 Task: Submit your pick sheet for the the "Cross-Check Hockey League".
Action: Mouse moved to (621, 303)
Screenshot: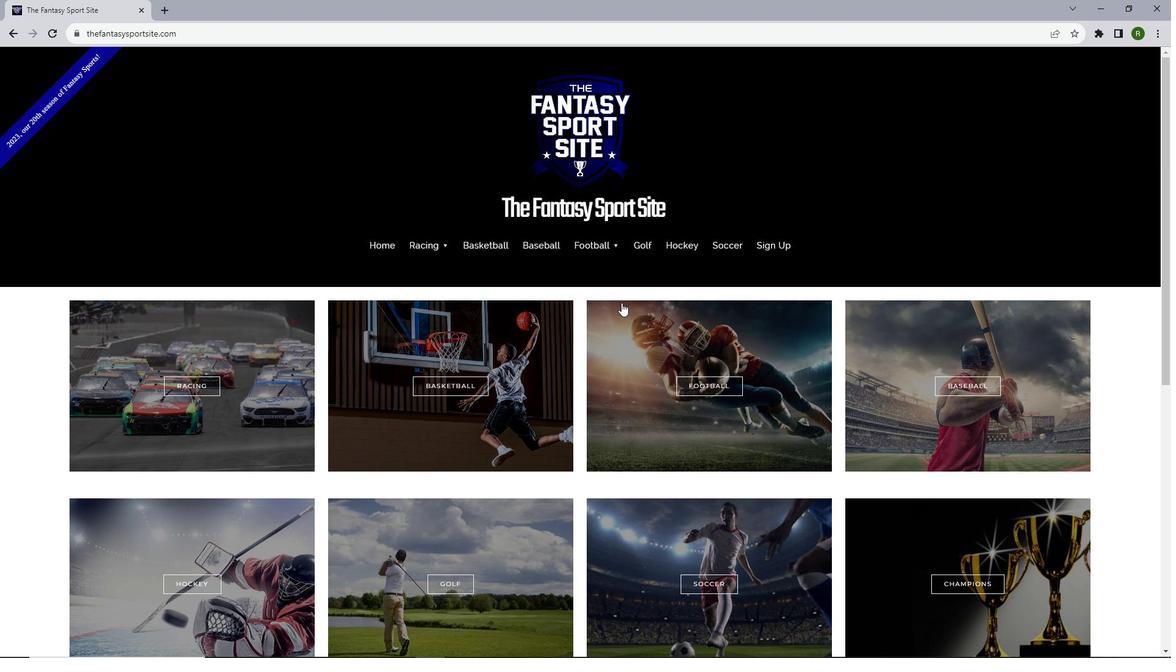 
Action: Mouse scrolled (621, 302) with delta (0, 0)
Screenshot: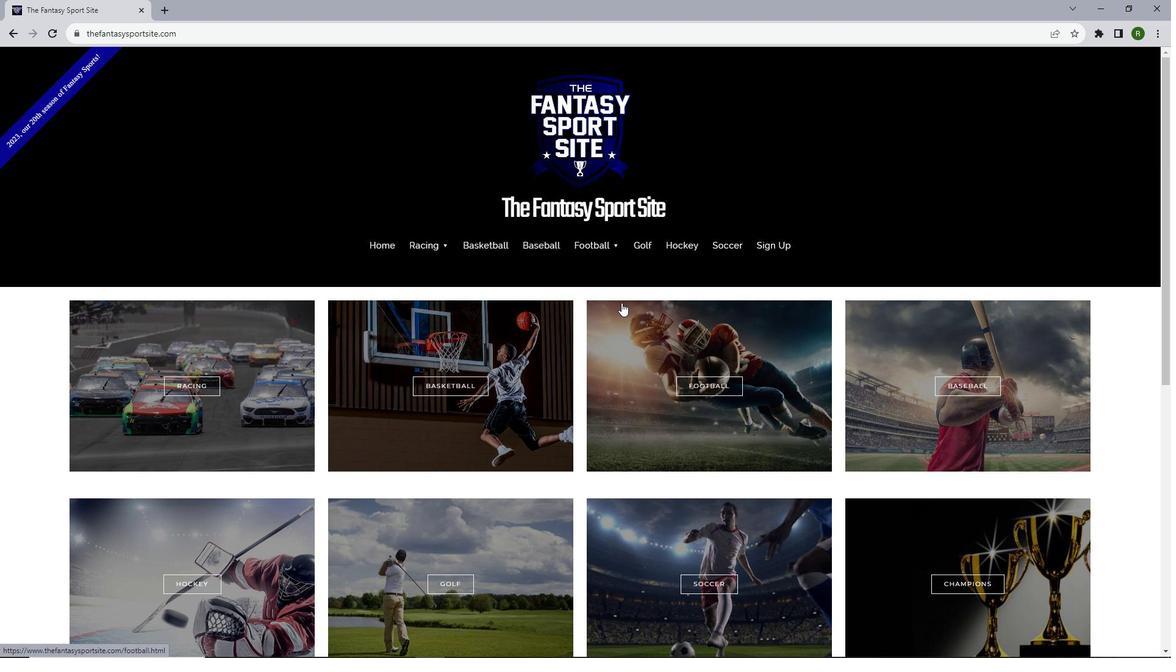 
Action: Mouse scrolled (621, 302) with delta (0, 0)
Screenshot: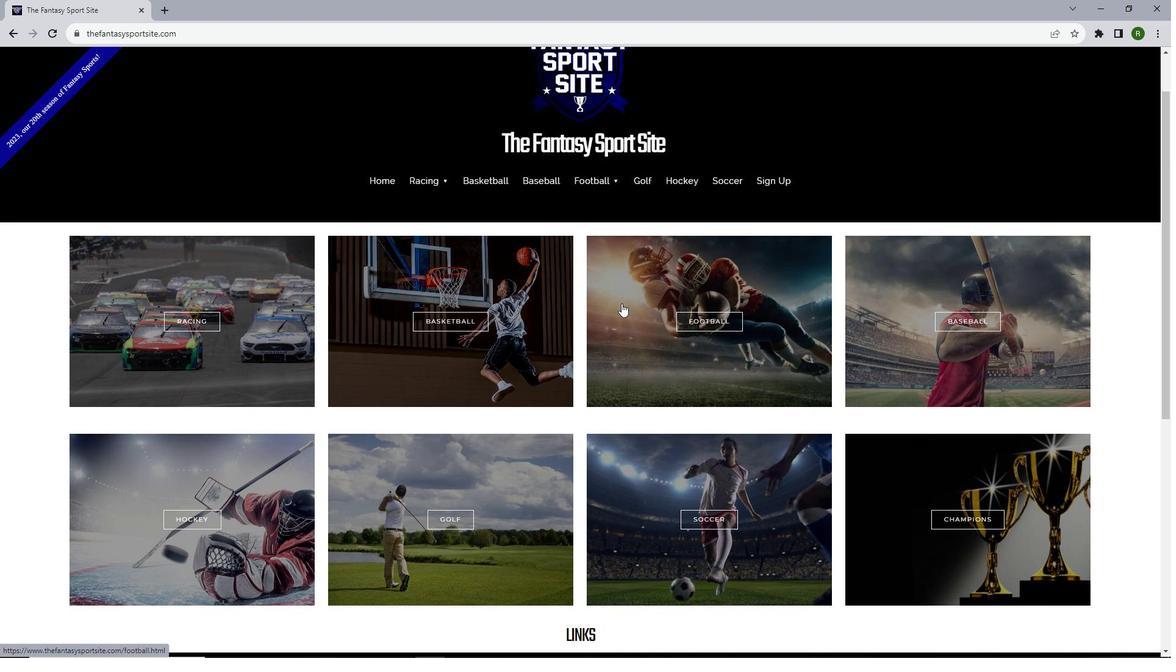 
Action: Mouse moved to (187, 457)
Screenshot: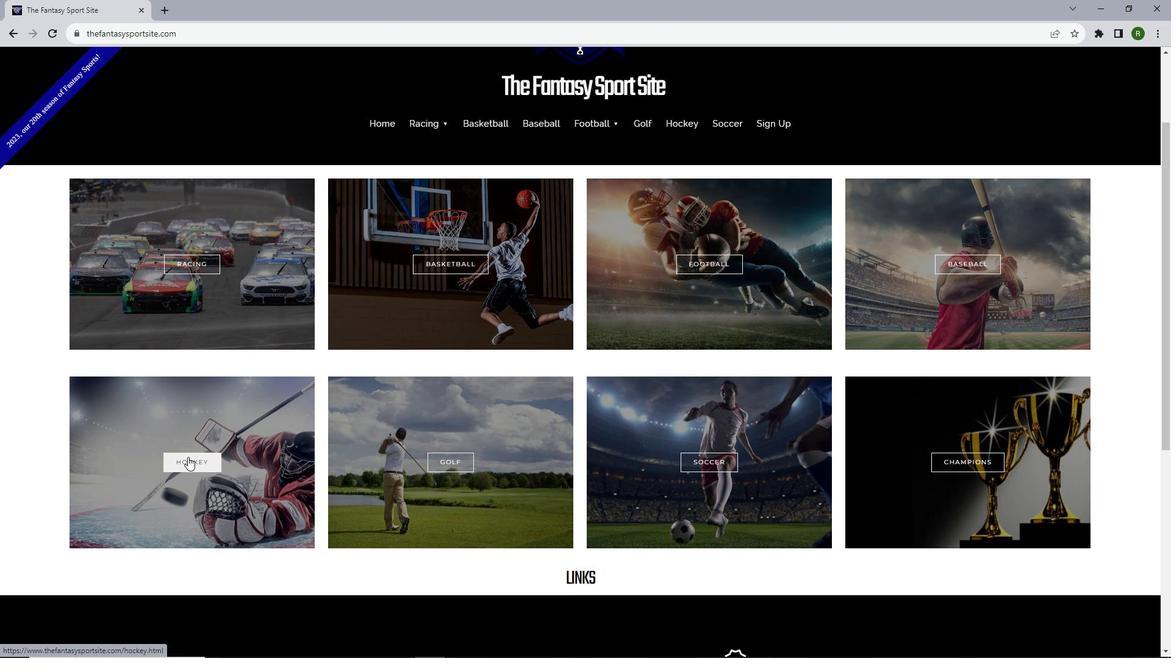 
Action: Mouse pressed left at (187, 457)
Screenshot: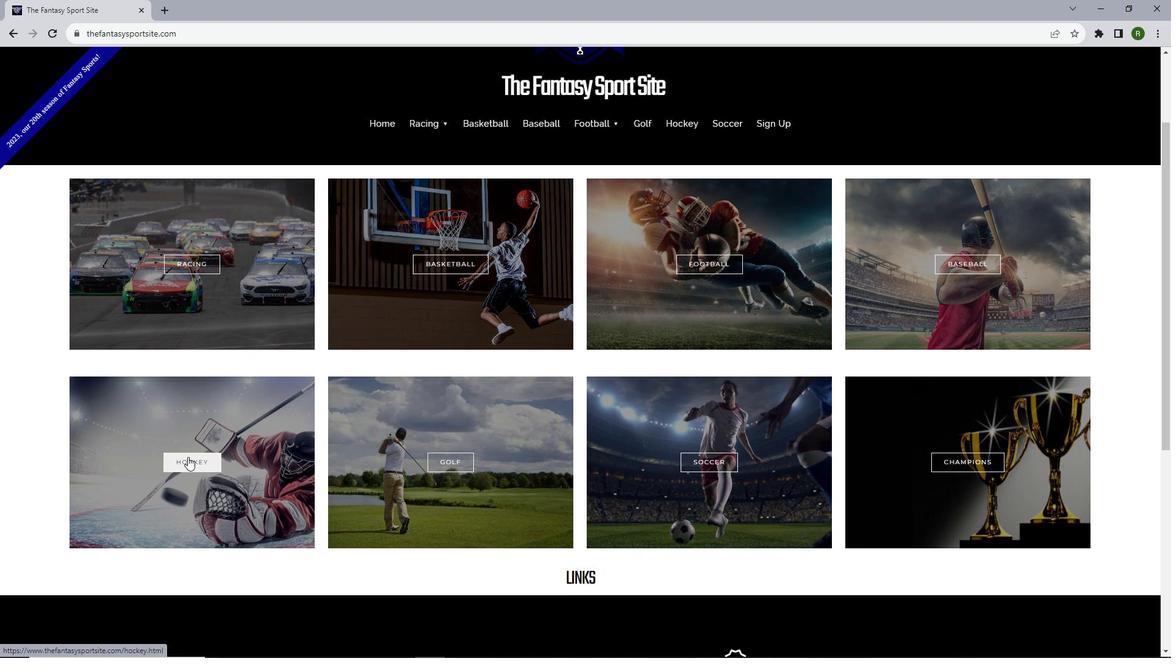 
Action: Mouse moved to (527, 361)
Screenshot: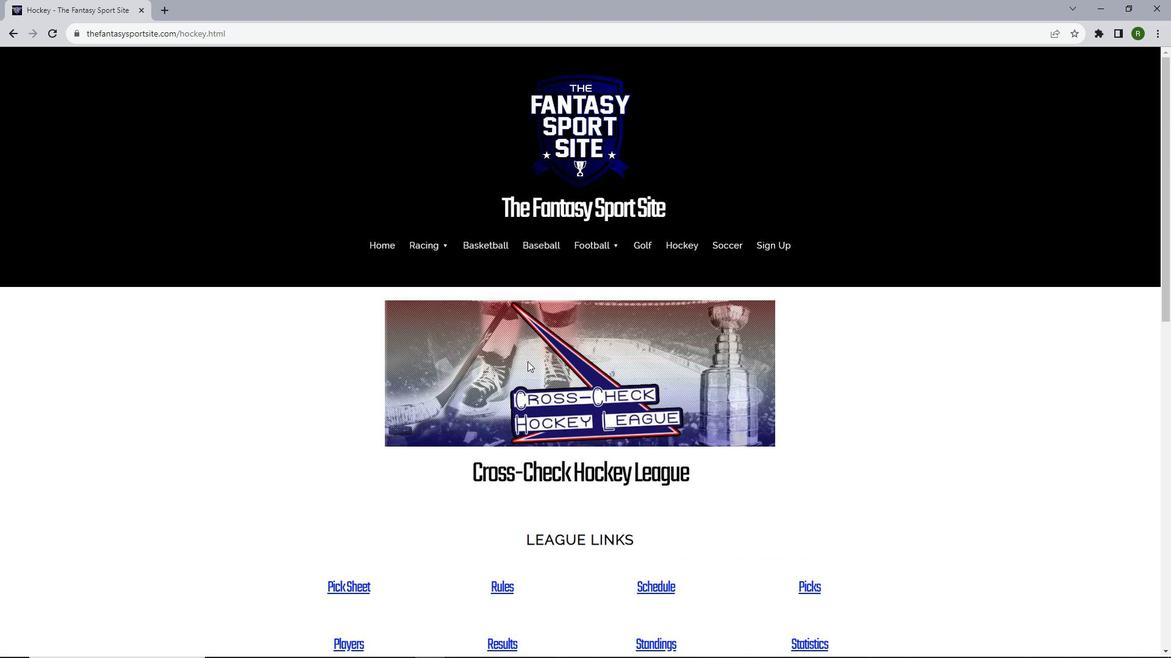 
Action: Mouse scrolled (527, 361) with delta (0, 0)
Screenshot: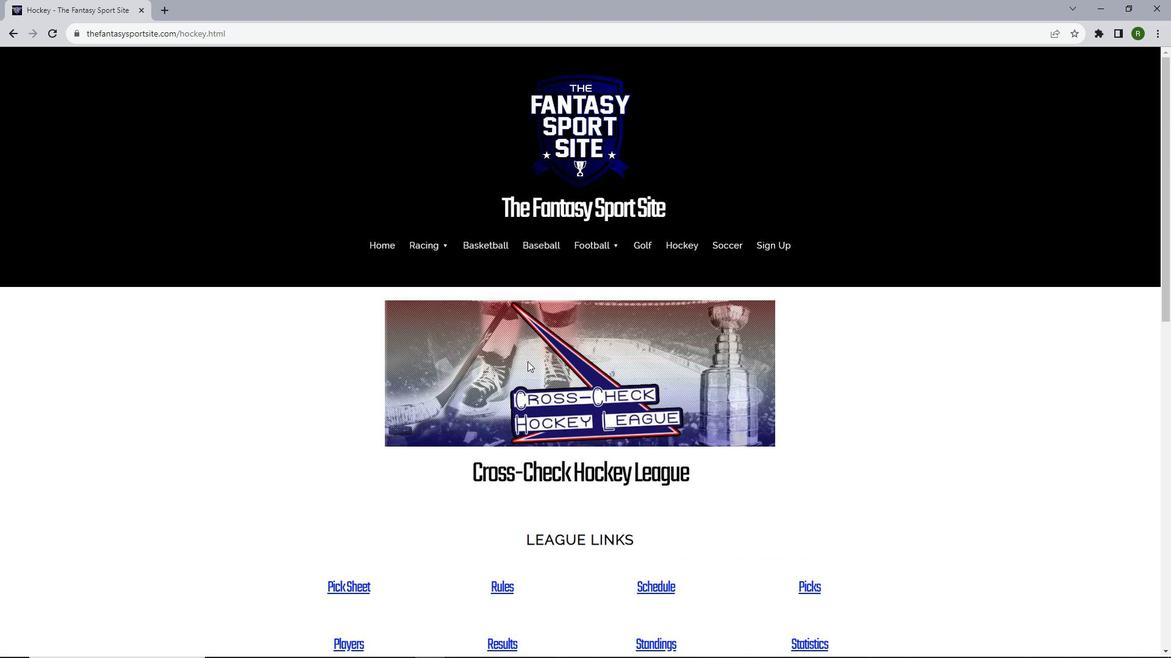 
Action: Mouse scrolled (527, 361) with delta (0, 0)
Screenshot: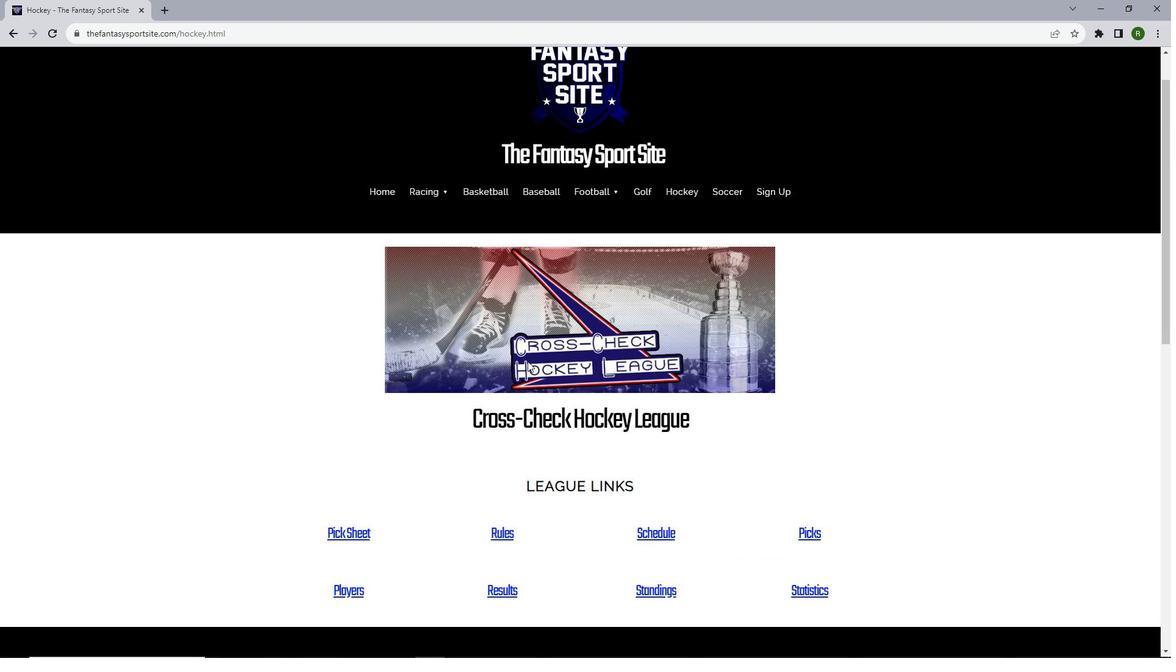 
Action: Mouse moved to (528, 361)
Screenshot: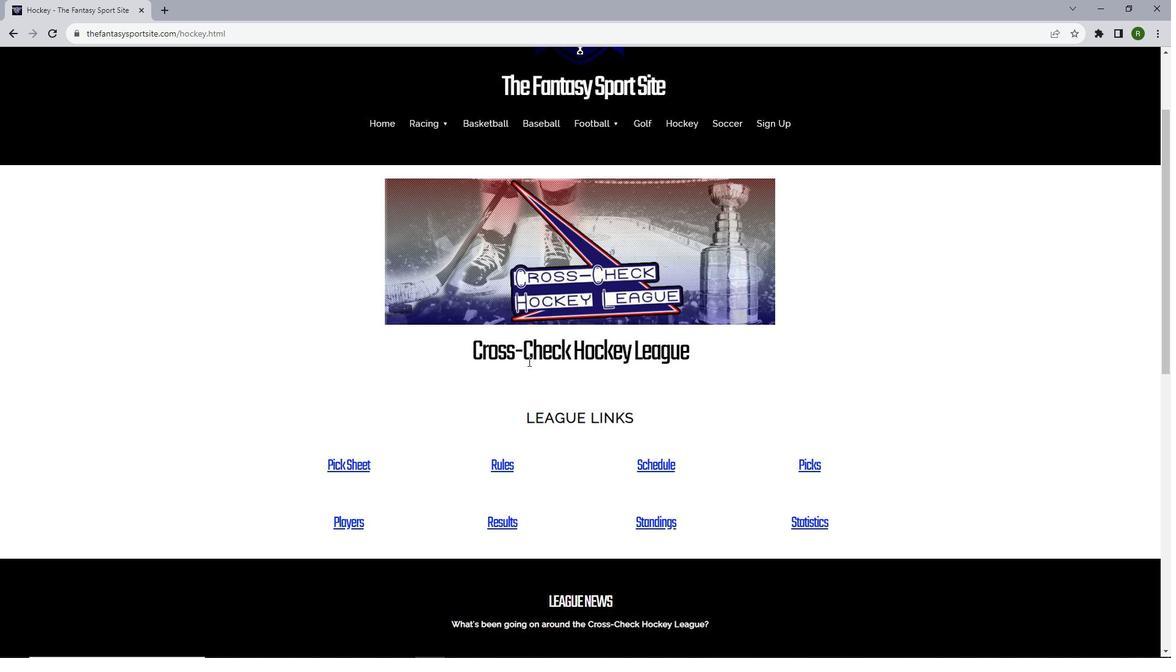 
Action: Mouse scrolled (528, 361) with delta (0, 0)
Screenshot: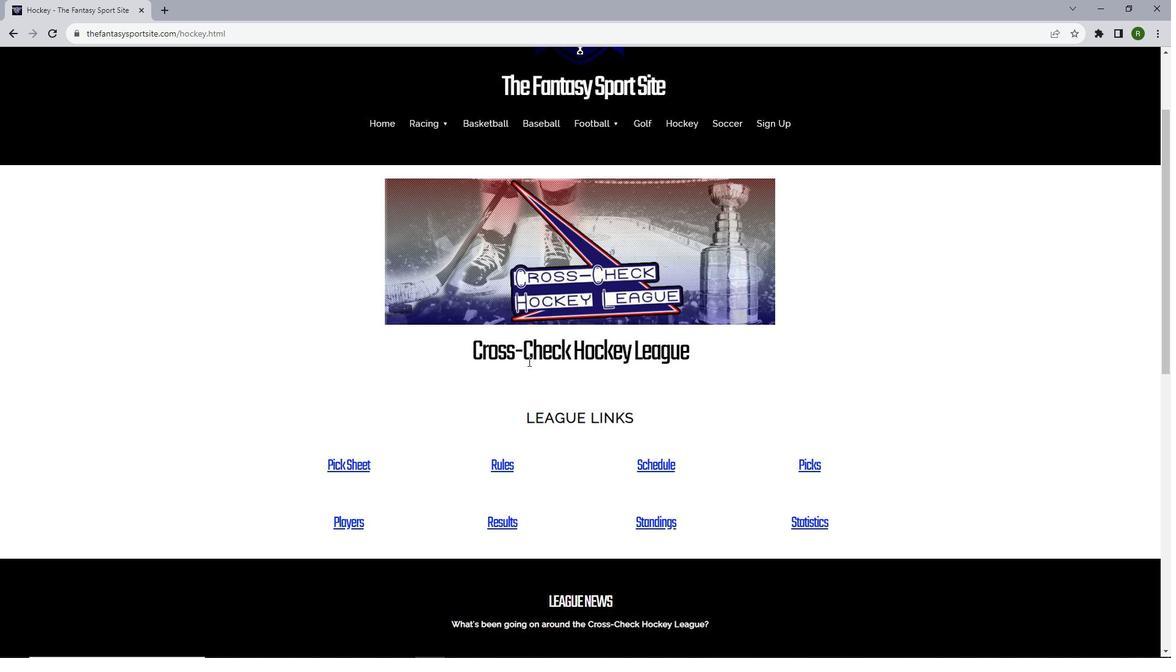 
Action: Mouse moved to (332, 401)
Screenshot: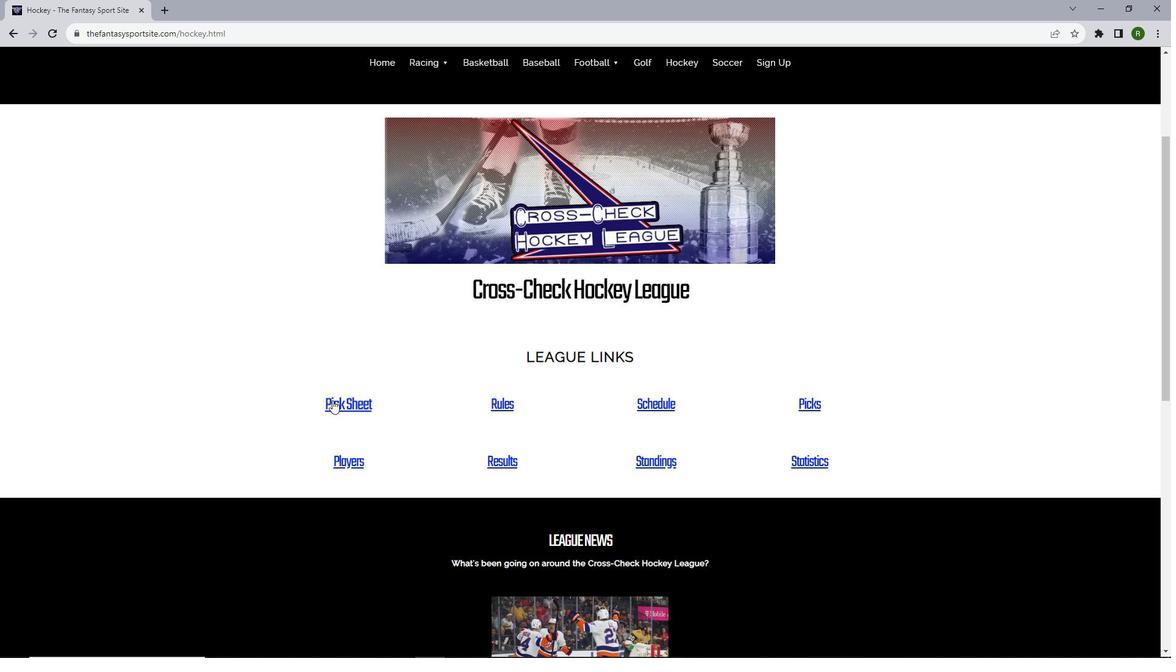 
Action: Mouse pressed left at (332, 401)
Screenshot: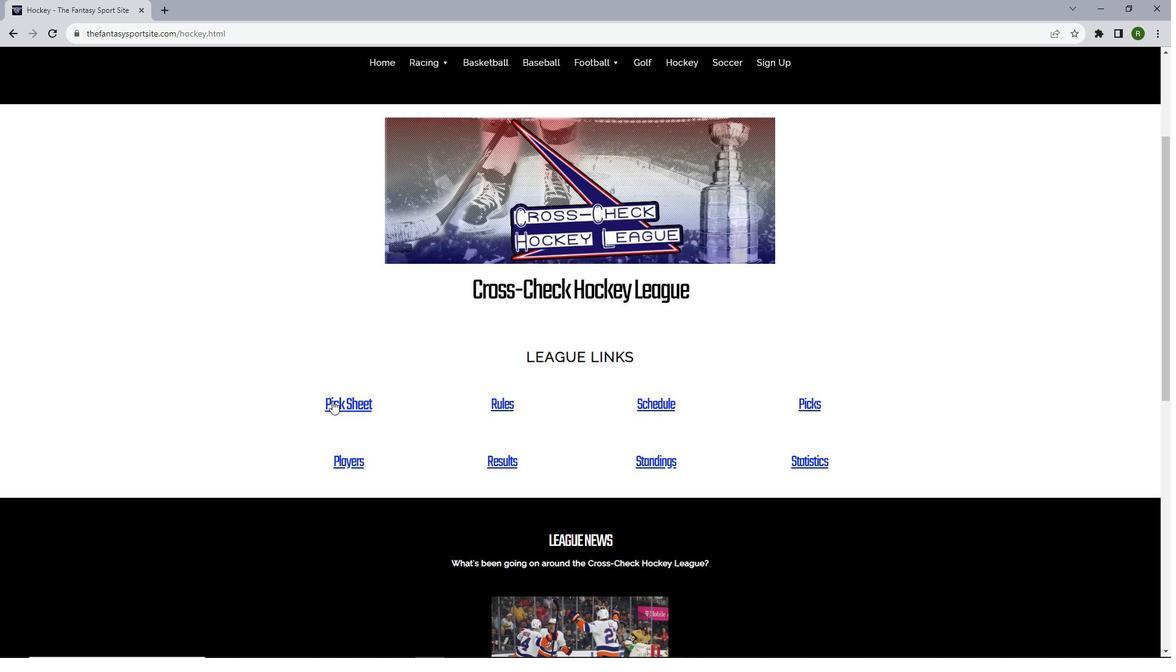 
Action: Mouse moved to (528, 328)
Screenshot: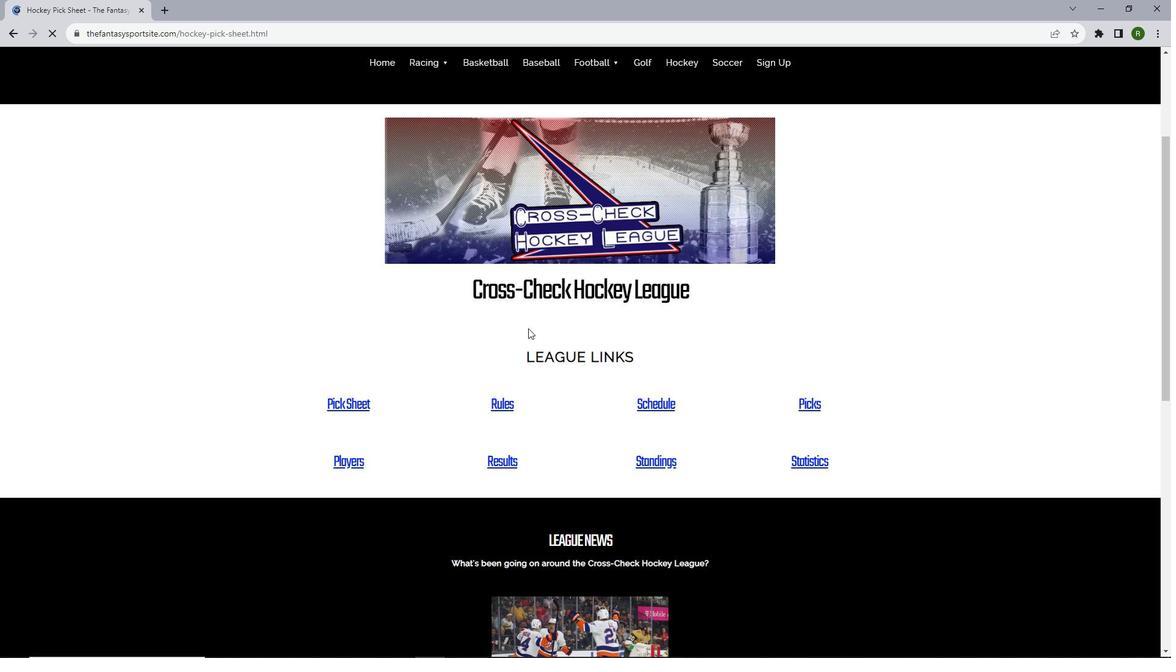 
Action: Mouse scrolled (528, 328) with delta (0, 0)
Screenshot: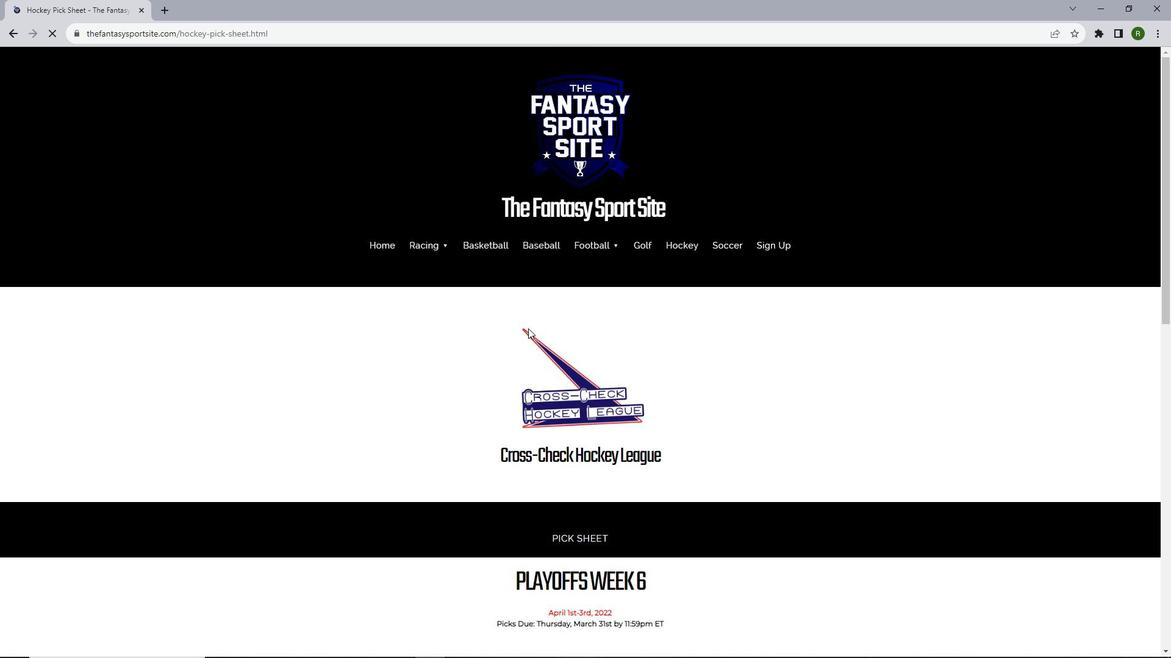 
Action: Mouse scrolled (528, 328) with delta (0, 0)
Screenshot: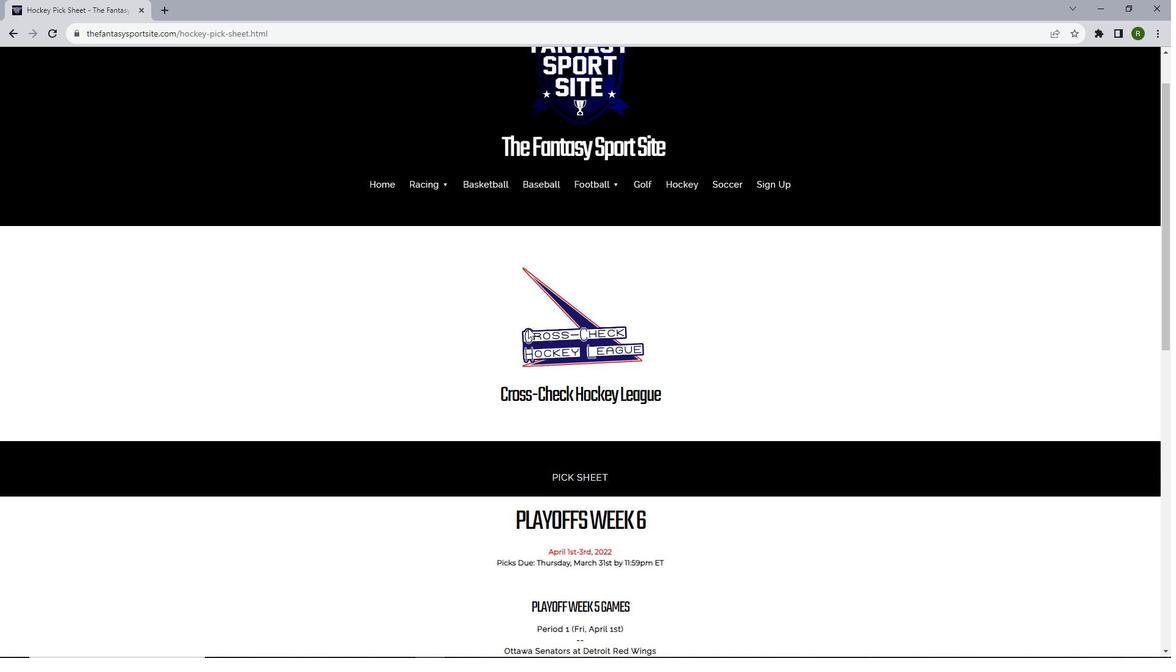 
Action: Mouse scrolled (528, 328) with delta (0, 0)
Screenshot: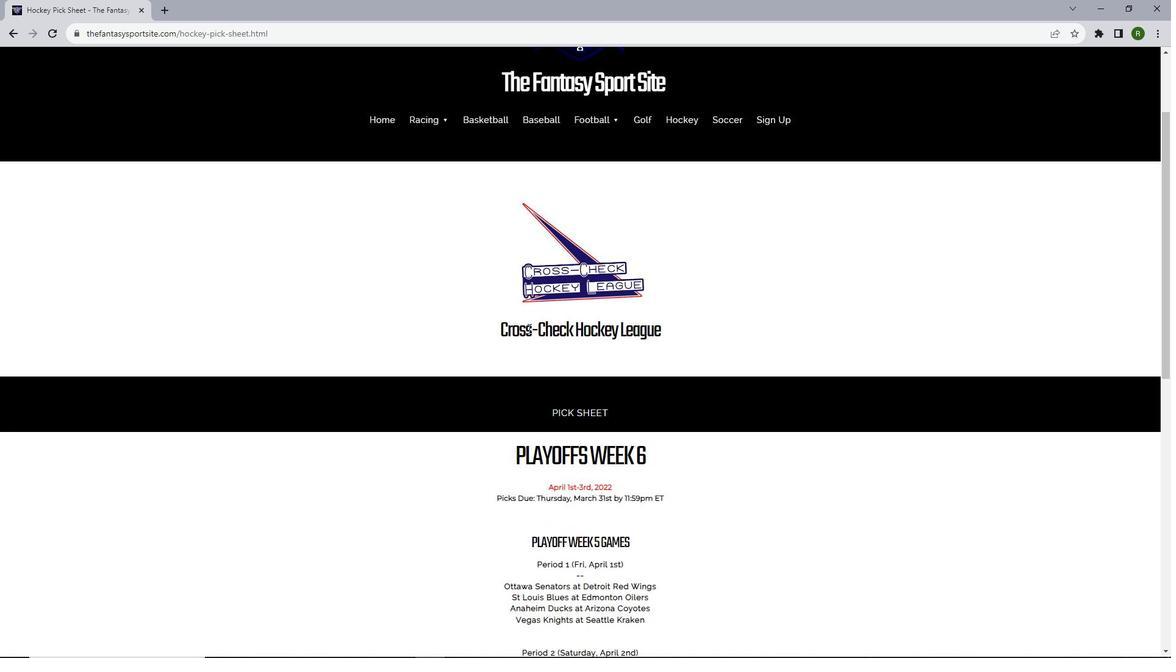 
Action: Mouse scrolled (528, 328) with delta (0, 0)
Screenshot: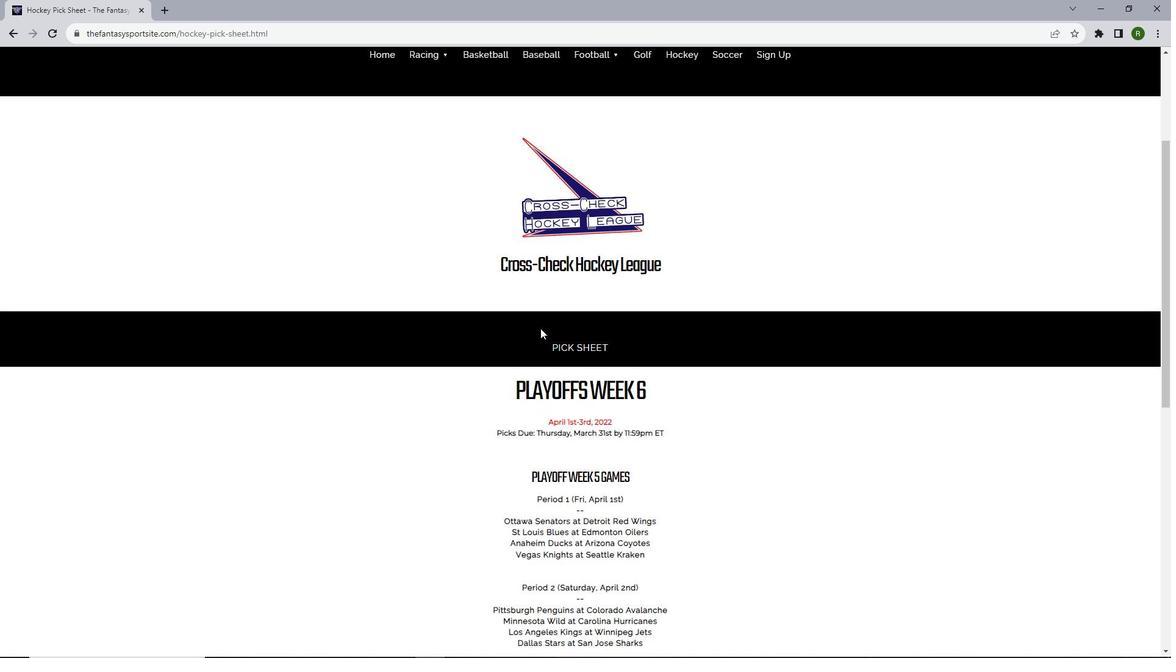 
Action: Mouse moved to (581, 312)
Screenshot: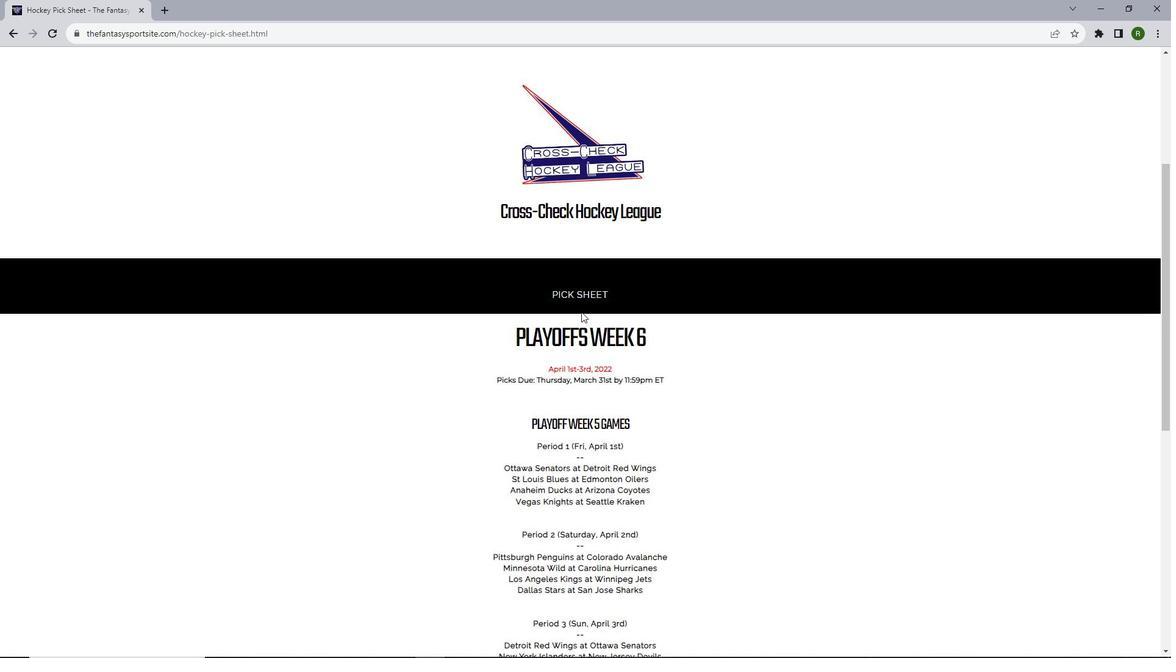 
Action: Mouse scrolled (581, 311) with delta (0, 0)
Screenshot: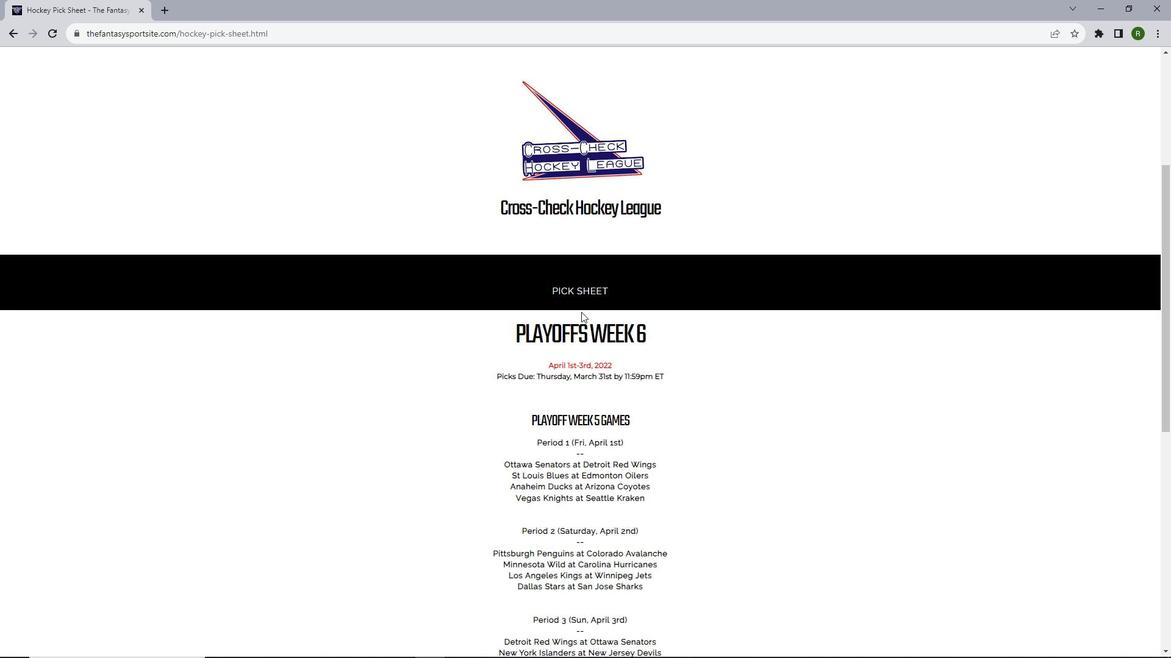 
Action: Mouse scrolled (581, 311) with delta (0, 0)
Screenshot: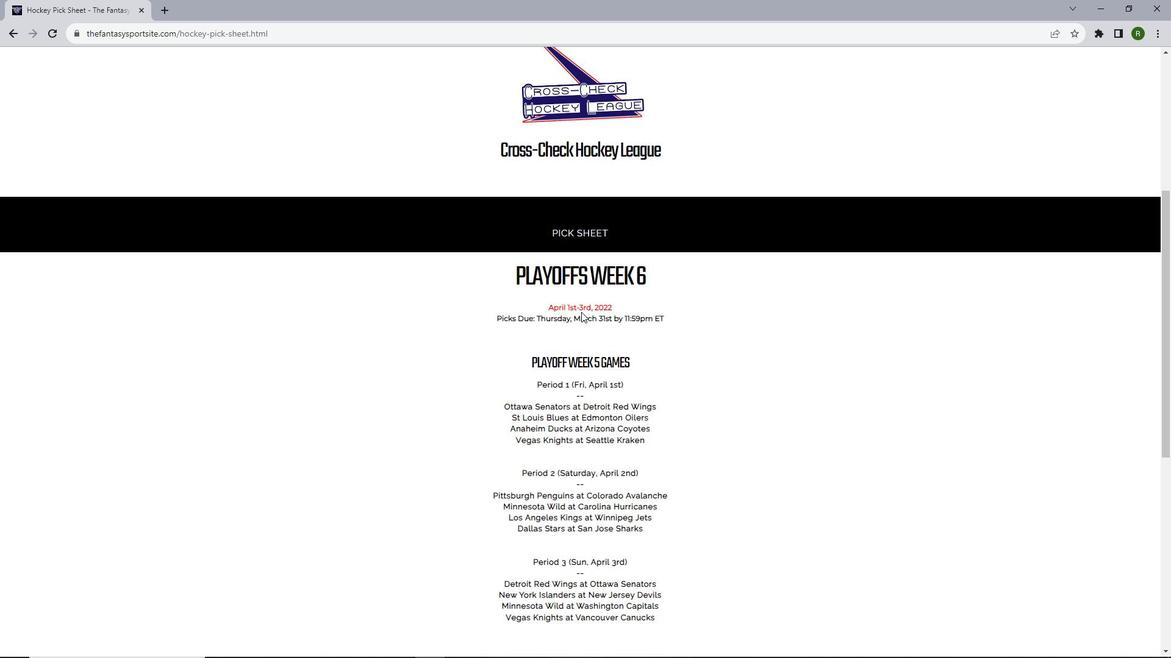 
Action: Mouse scrolled (581, 311) with delta (0, 0)
Screenshot: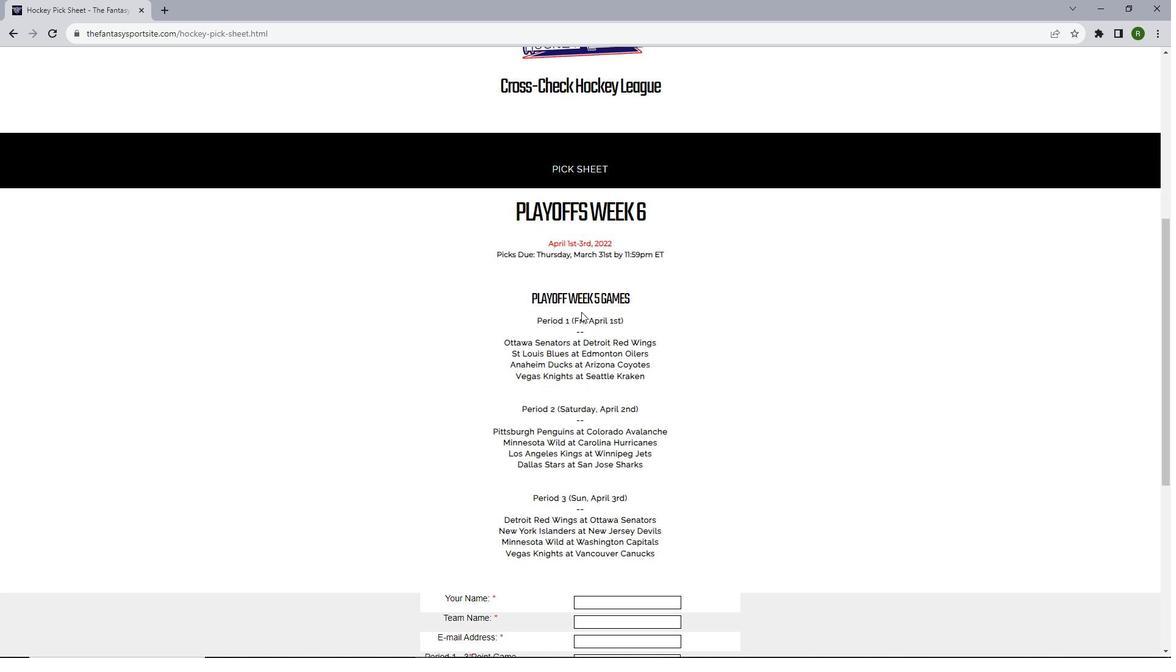 
Action: Mouse scrolled (581, 311) with delta (0, 0)
Screenshot: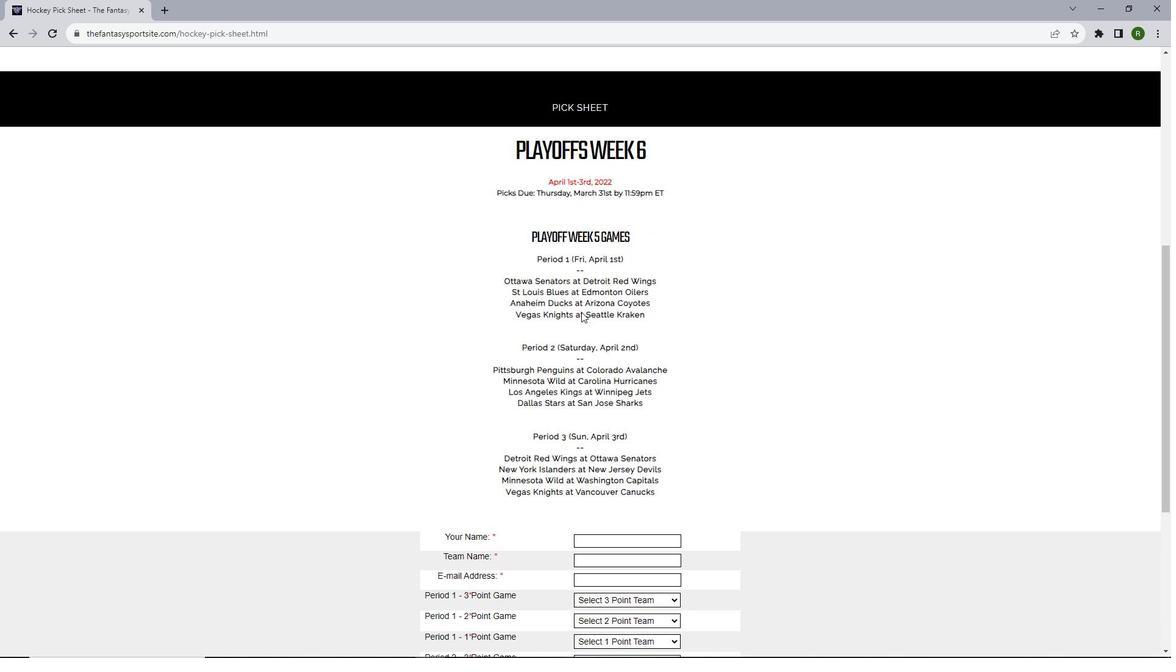 
Action: Mouse scrolled (581, 311) with delta (0, 0)
Screenshot: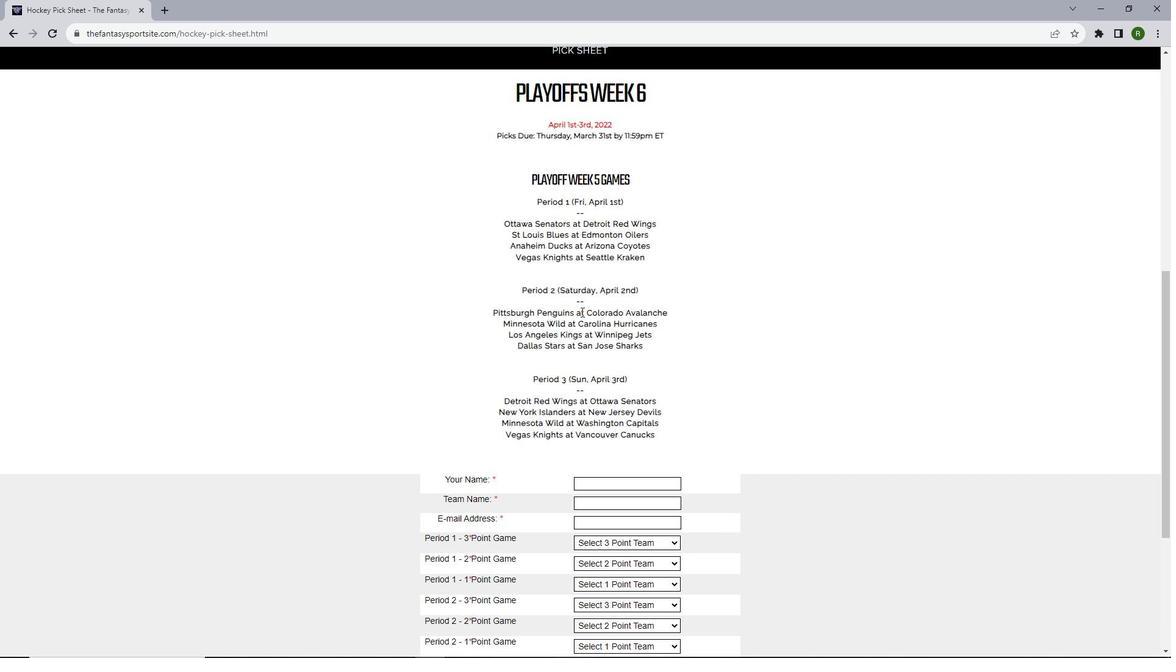 
Action: Mouse scrolled (581, 311) with delta (0, 0)
Screenshot: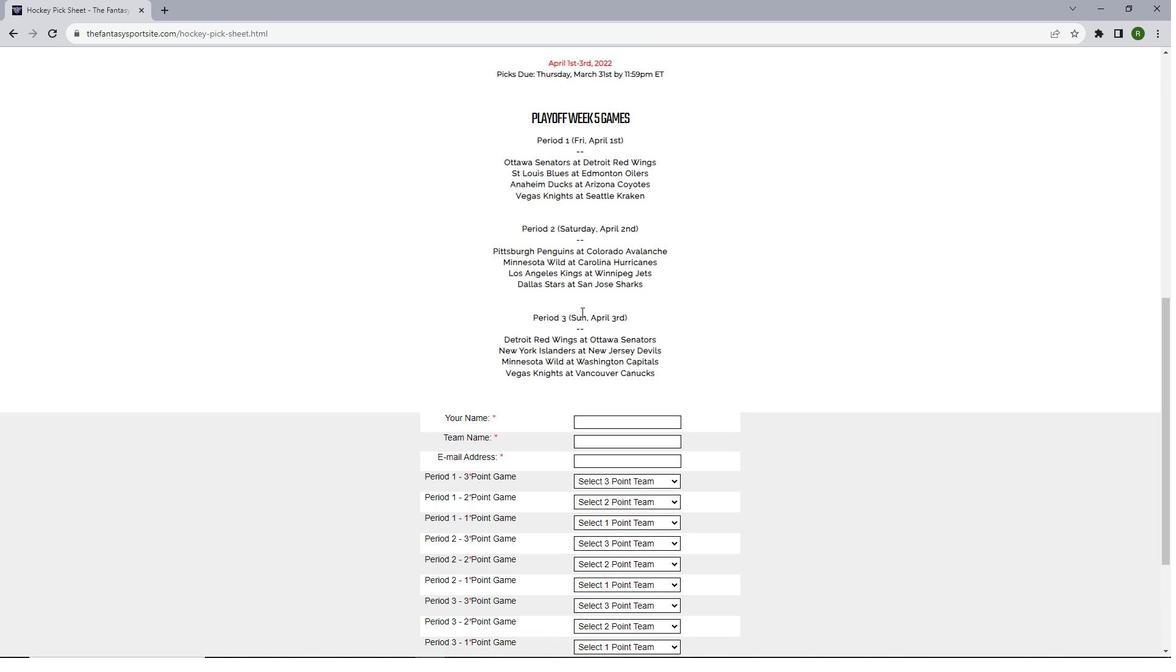 
Action: Mouse moved to (589, 348)
Screenshot: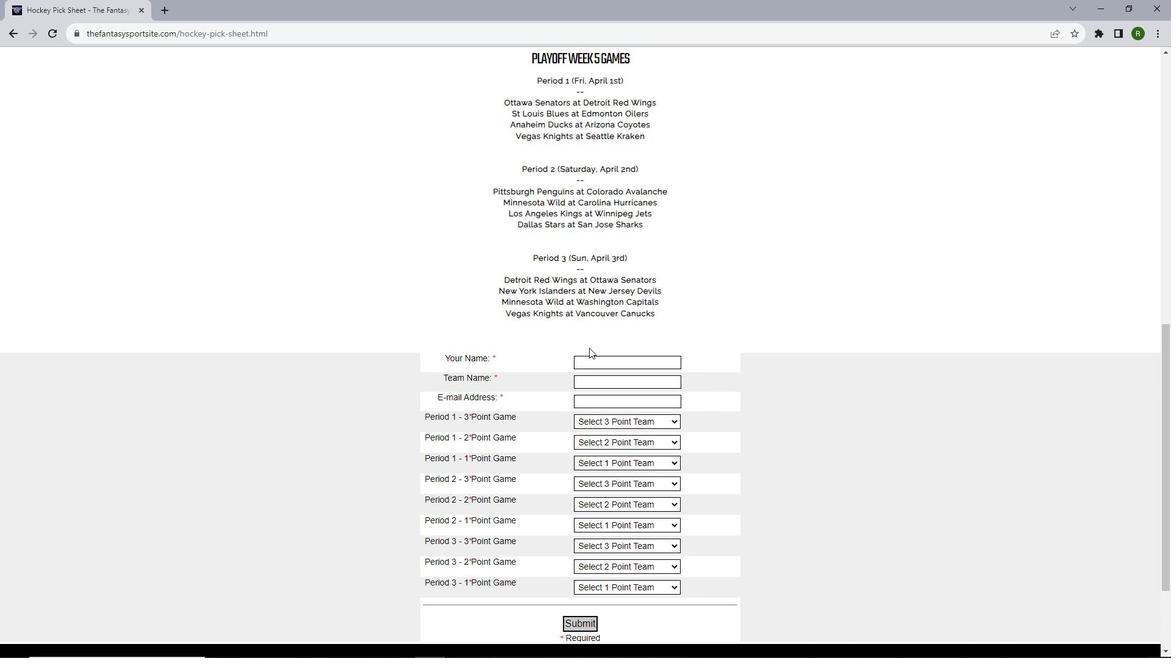 
Action: Mouse scrolled (589, 347) with delta (0, 0)
Screenshot: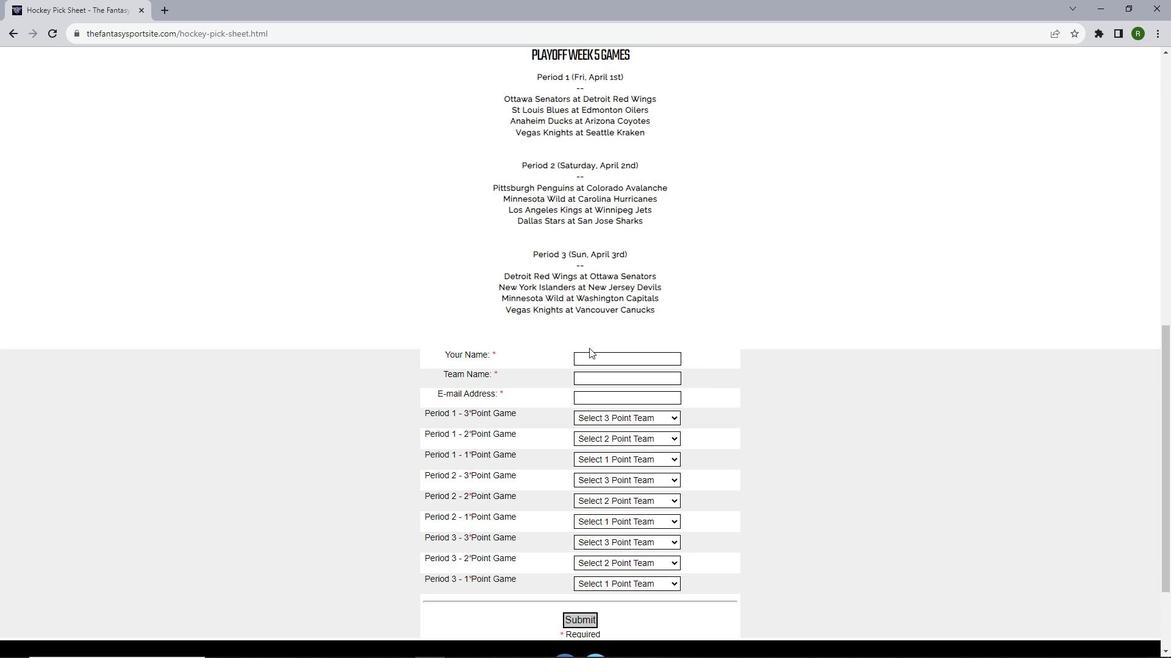 
Action: Mouse moved to (589, 306)
Screenshot: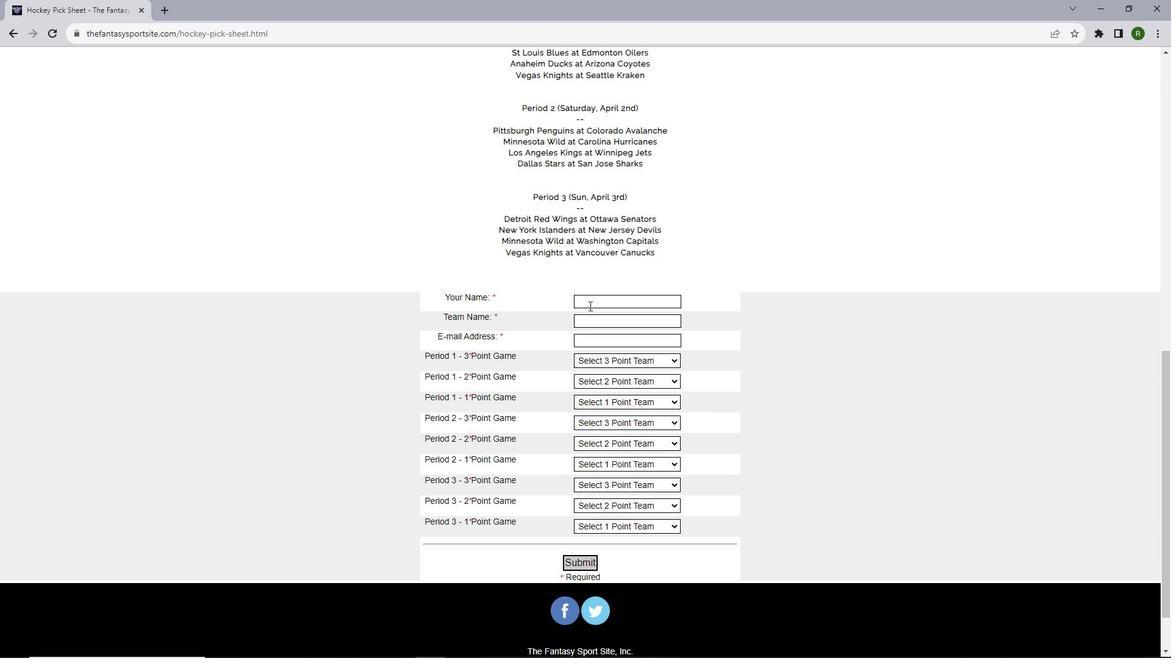 
Action: Mouse pressed left at (589, 306)
Screenshot: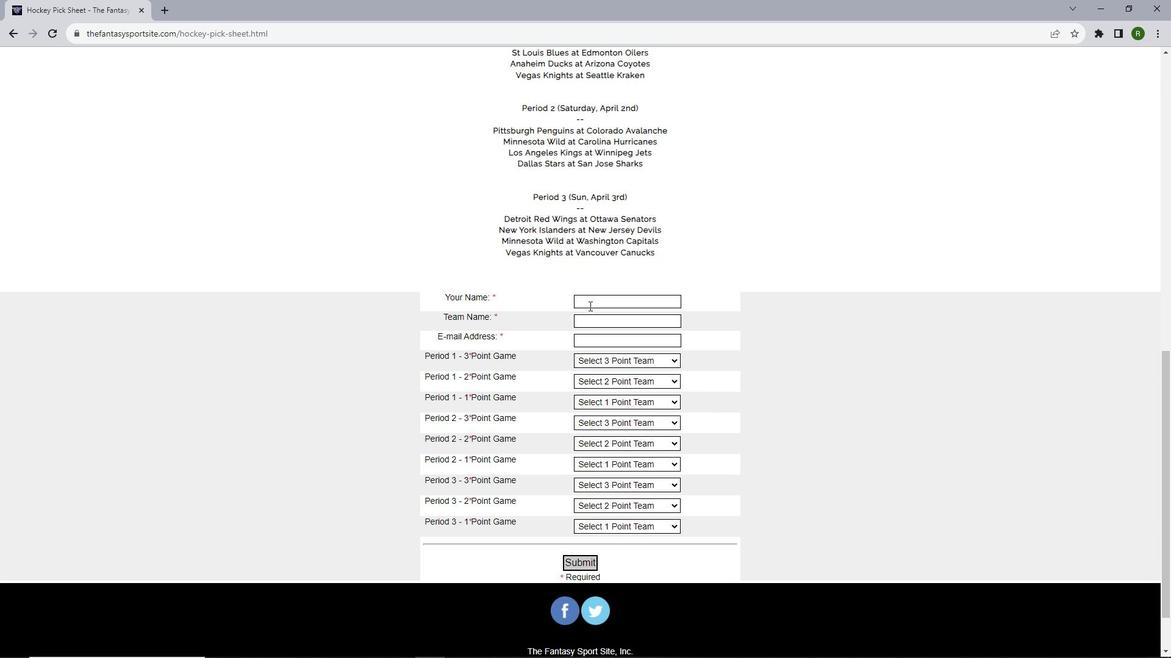
Action: Key pressed <Key.shift>Alexander<Key.space><Key.shift>Mark<Key.tab><Key.shift>Detroit<Key.space><Key.shift>Red<Key.space><Key.shift>Wings
Screenshot: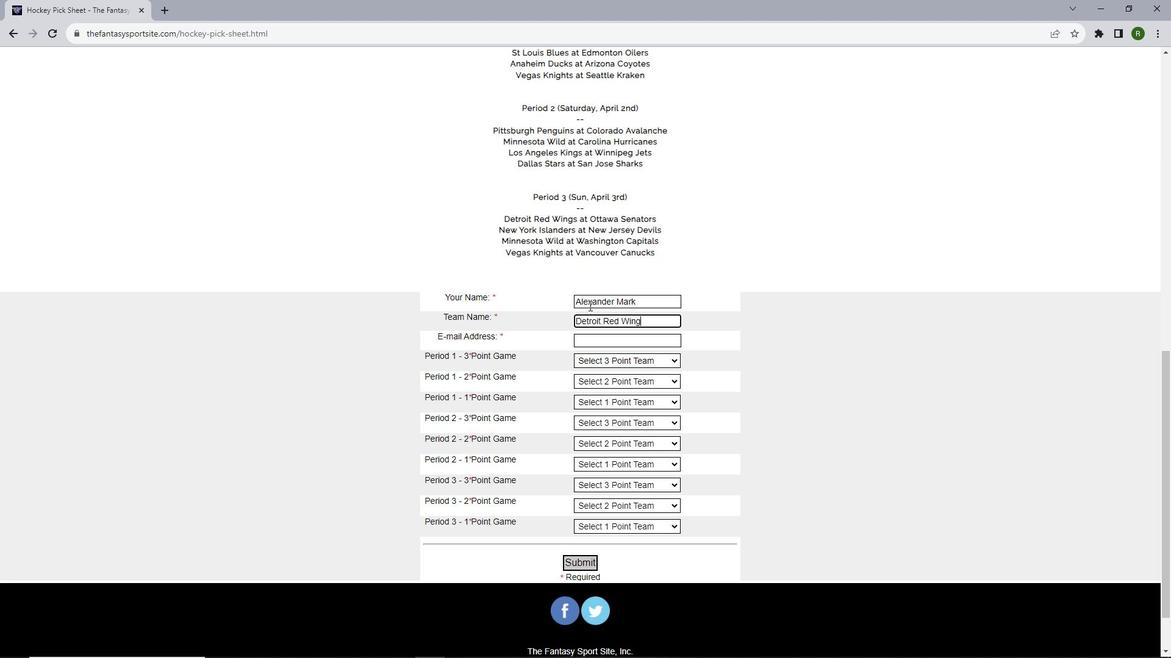
Action: Mouse moved to (585, 345)
Screenshot: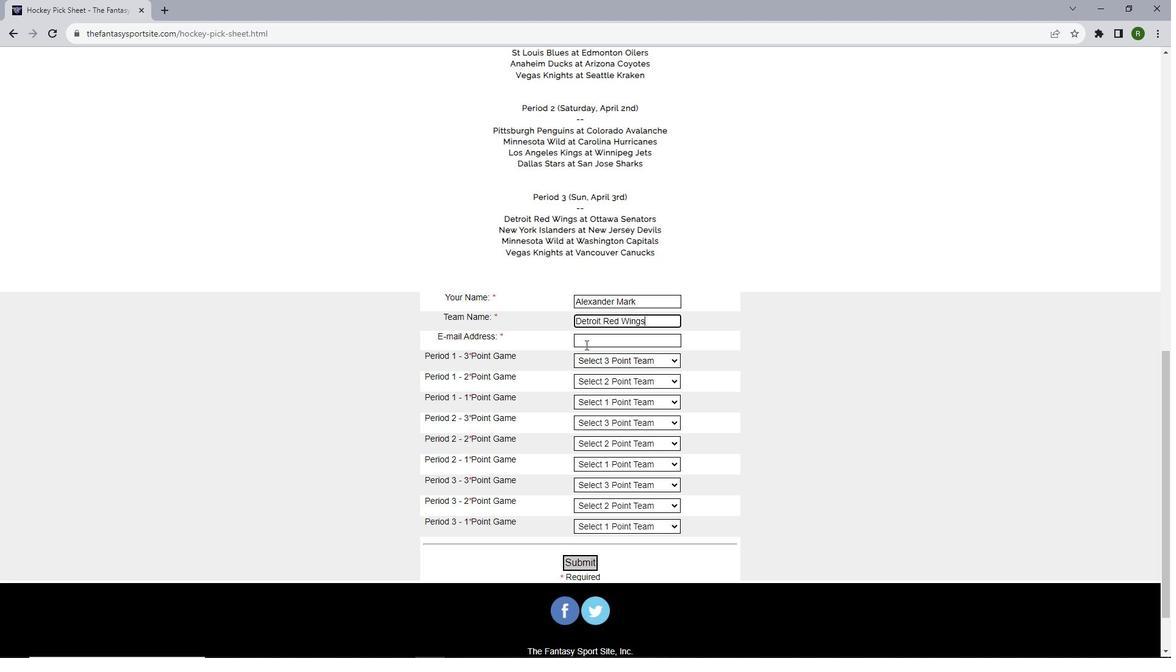 
Action: Mouse pressed left at (585, 345)
Screenshot: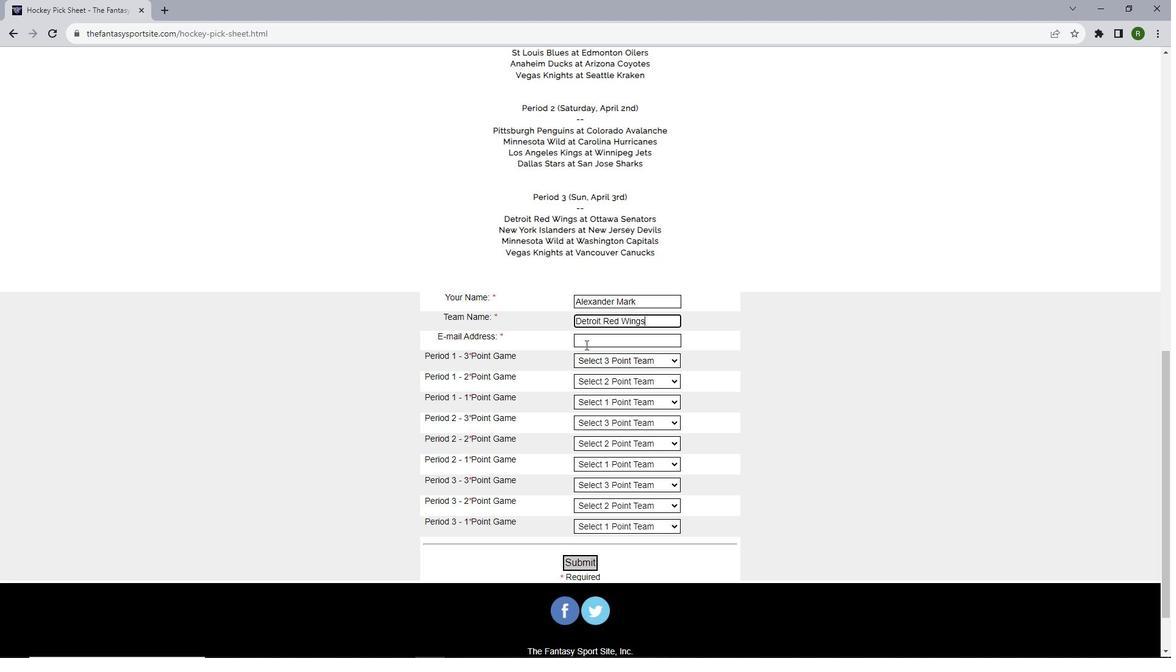 
Action: Key pressed alexandermark11<Key.shift_r>@gmail.com
Screenshot: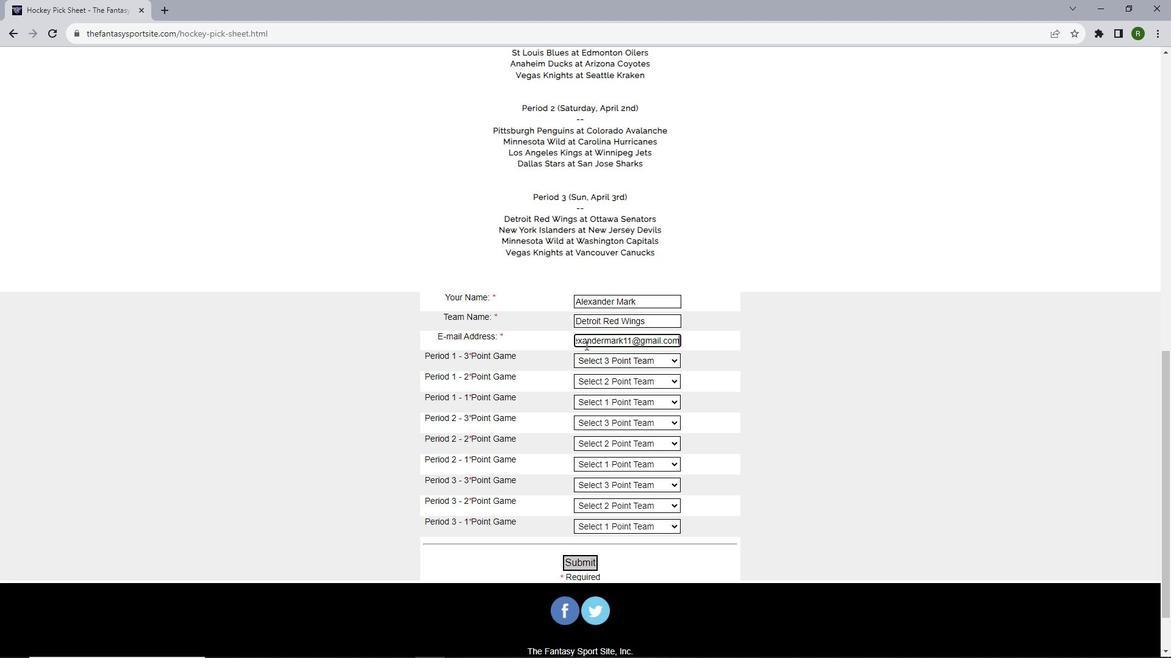 
Action: Mouse moved to (597, 363)
Screenshot: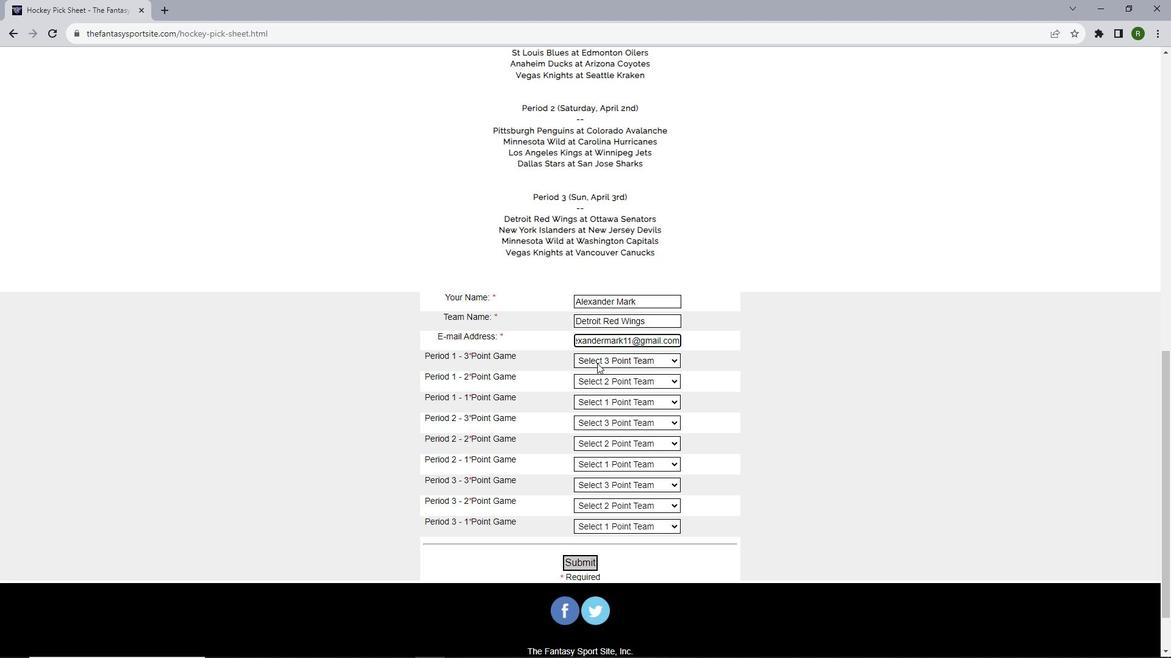 
Action: Mouse pressed left at (597, 363)
Screenshot: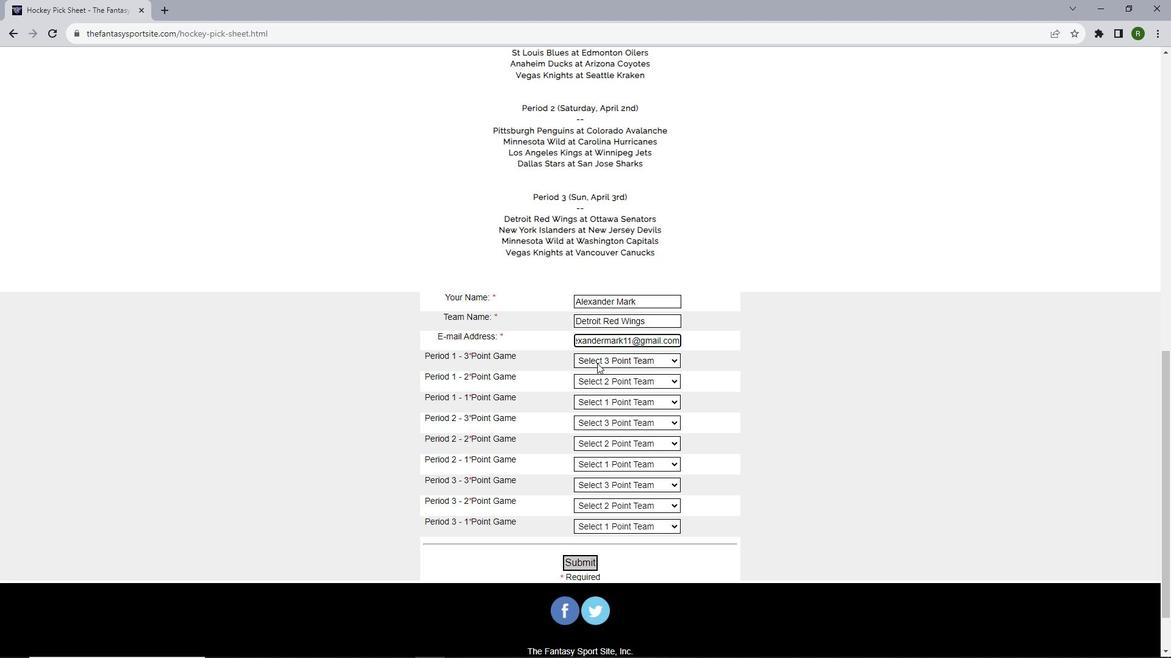 
Action: Mouse moved to (603, 387)
Screenshot: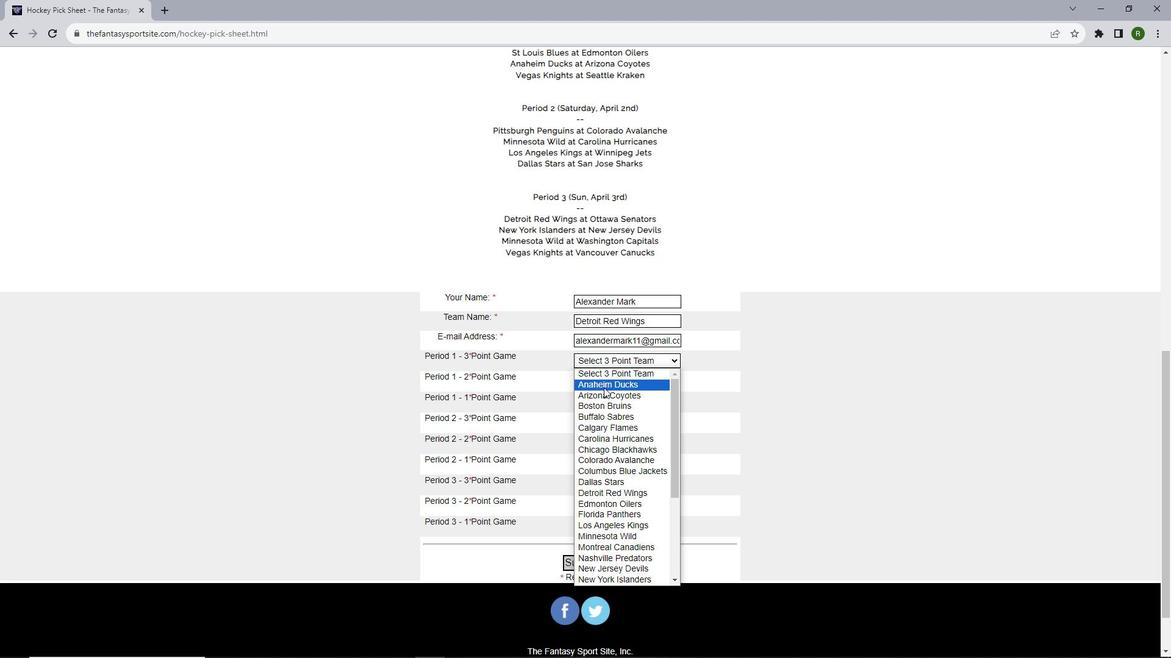 
Action: Mouse pressed left at (603, 387)
Screenshot: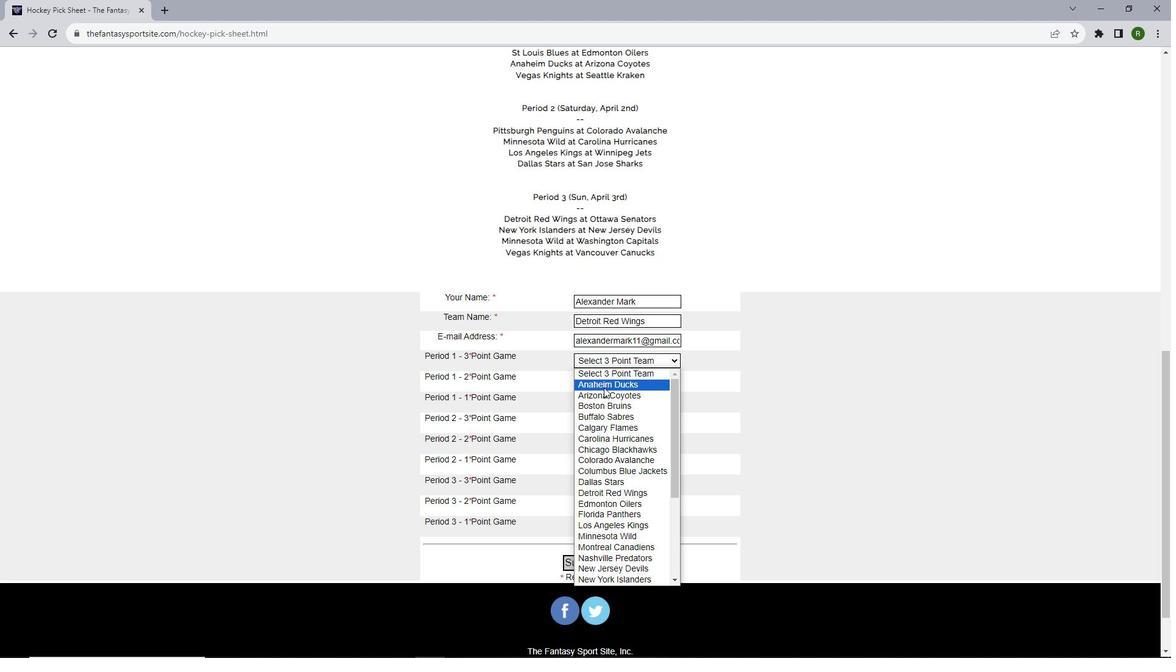 
Action: Mouse moved to (611, 379)
Screenshot: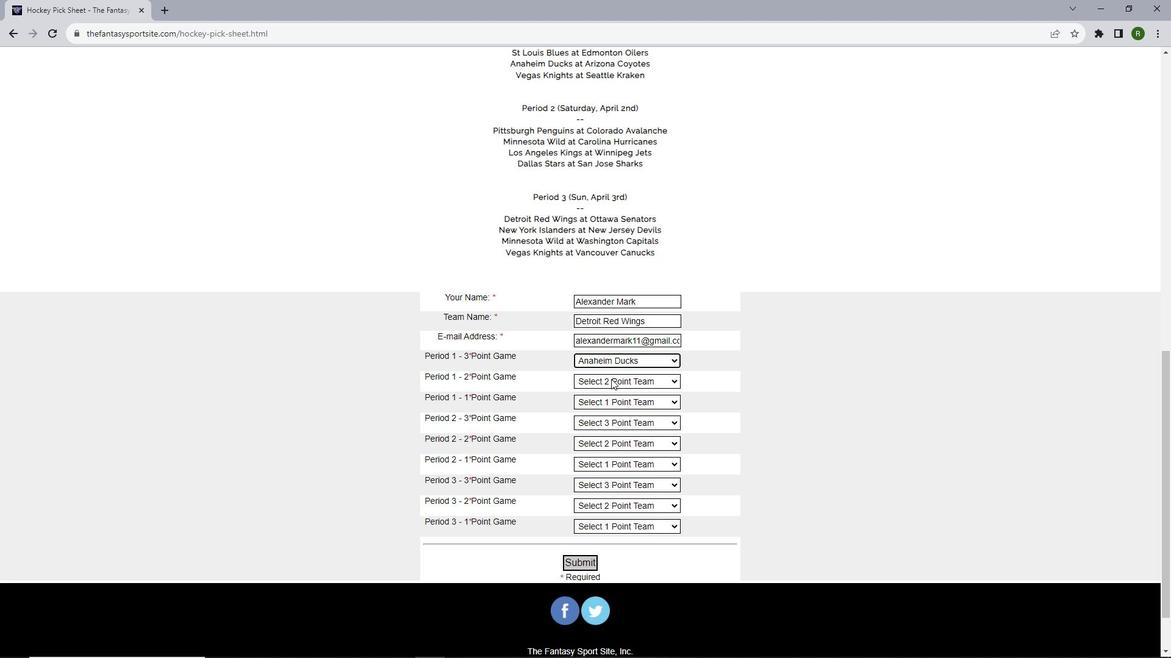 
Action: Mouse pressed left at (611, 379)
Screenshot: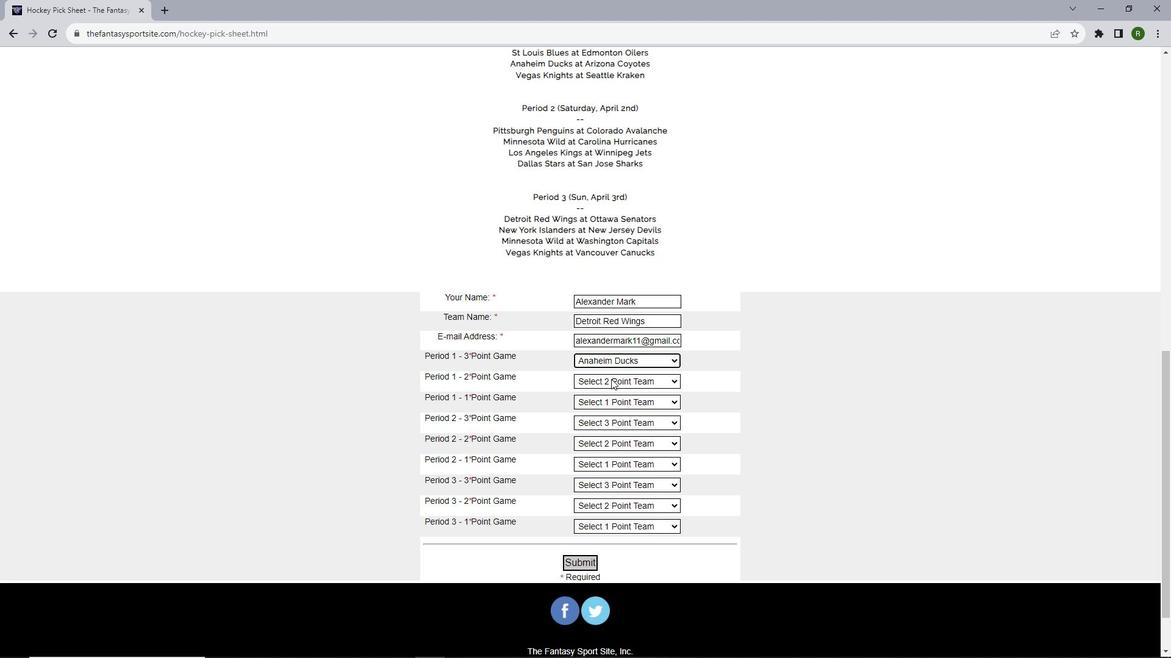 
Action: Mouse moved to (619, 447)
Screenshot: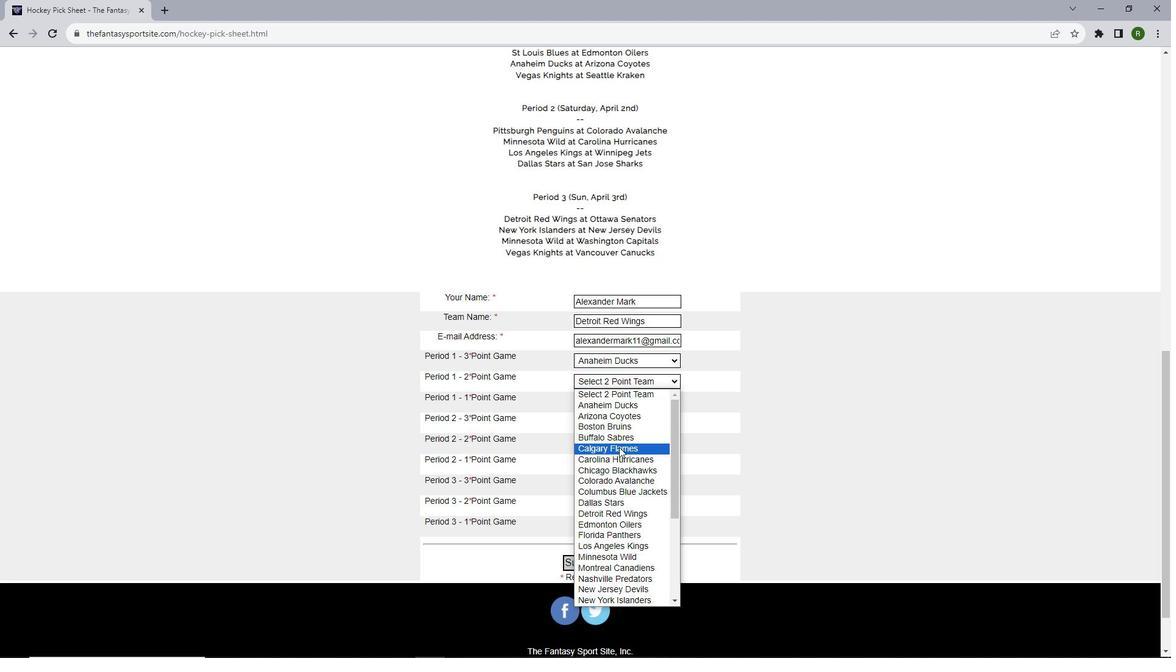 
Action: Mouse pressed left at (619, 447)
Screenshot: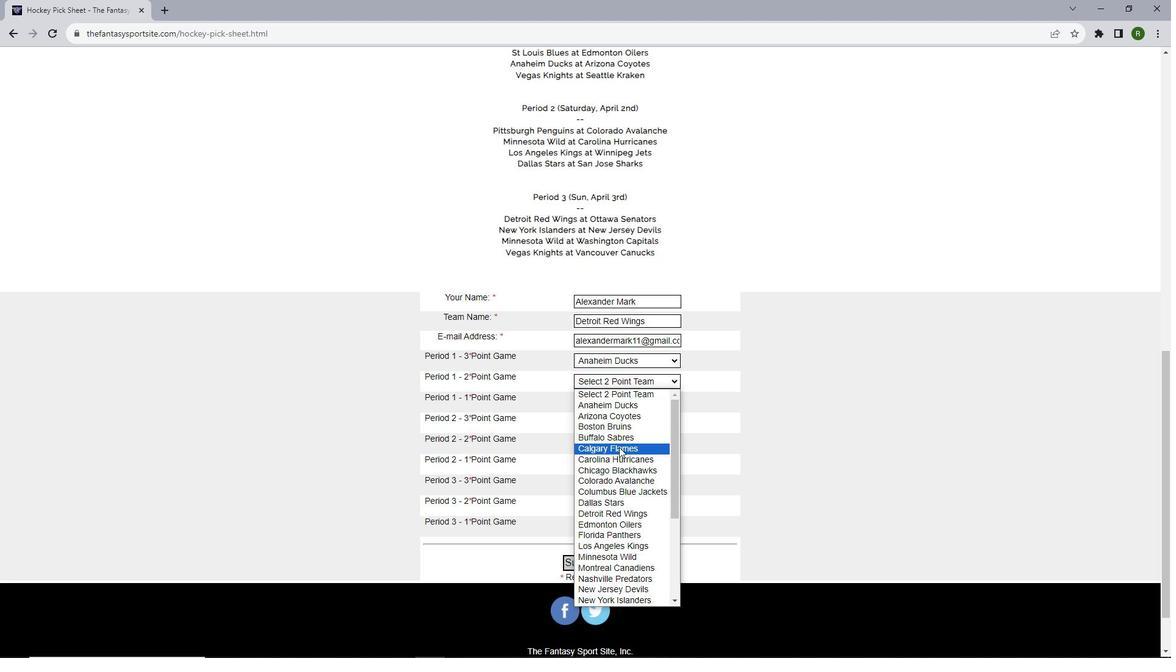 
Action: Mouse moved to (613, 400)
Screenshot: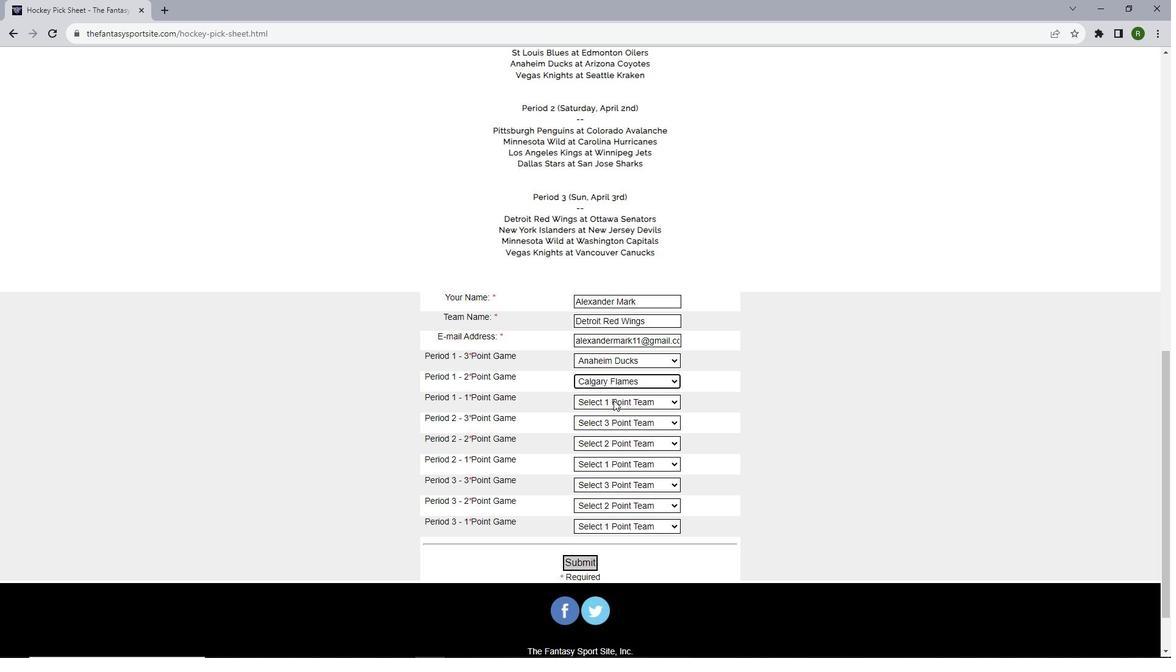 
Action: Mouse pressed left at (613, 400)
Screenshot: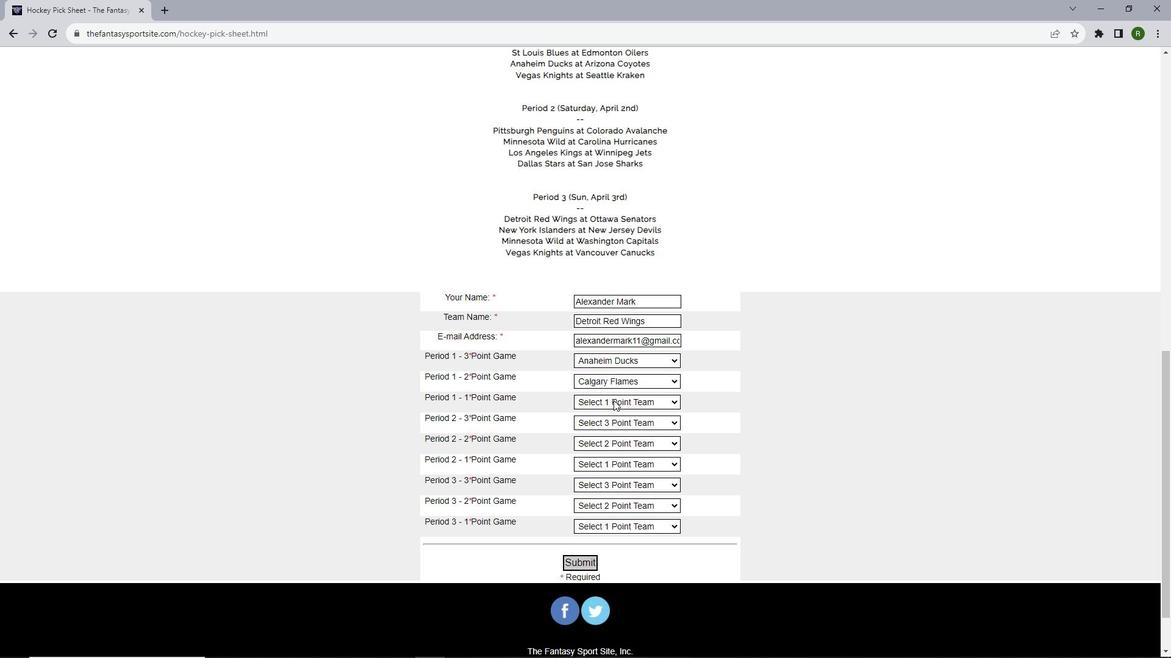 
Action: Mouse moved to (636, 542)
Screenshot: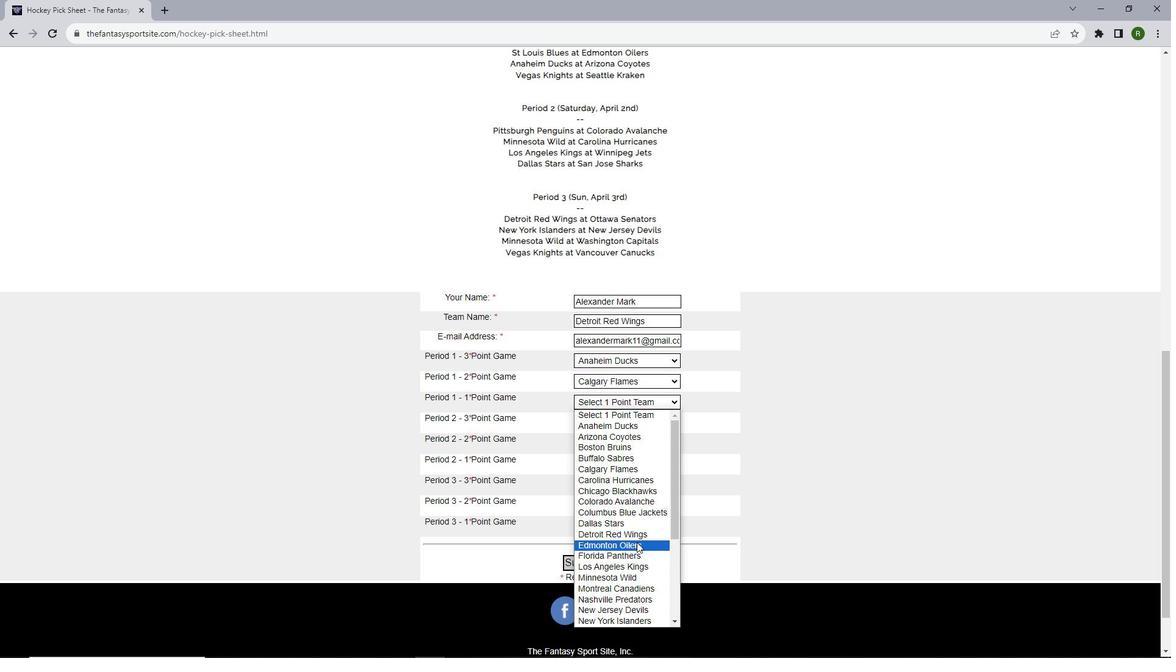 
Action: Mouse pressed left at (636, 542)
Screenshot: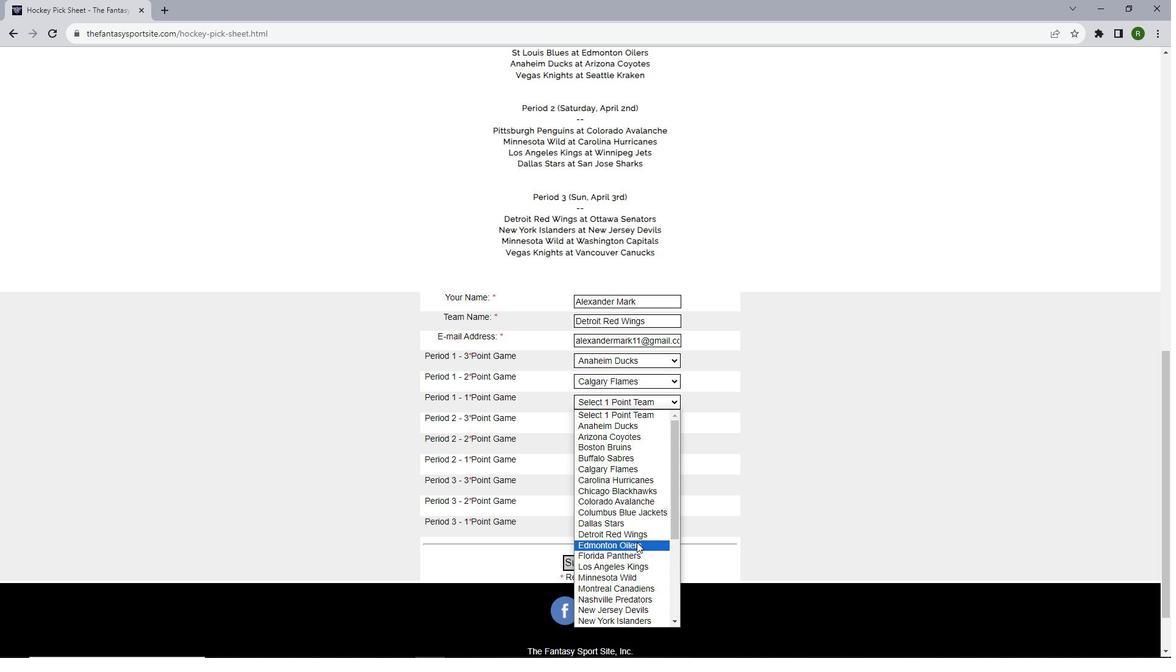 
Action: Mouse moved to (613, 428)
Screenshot: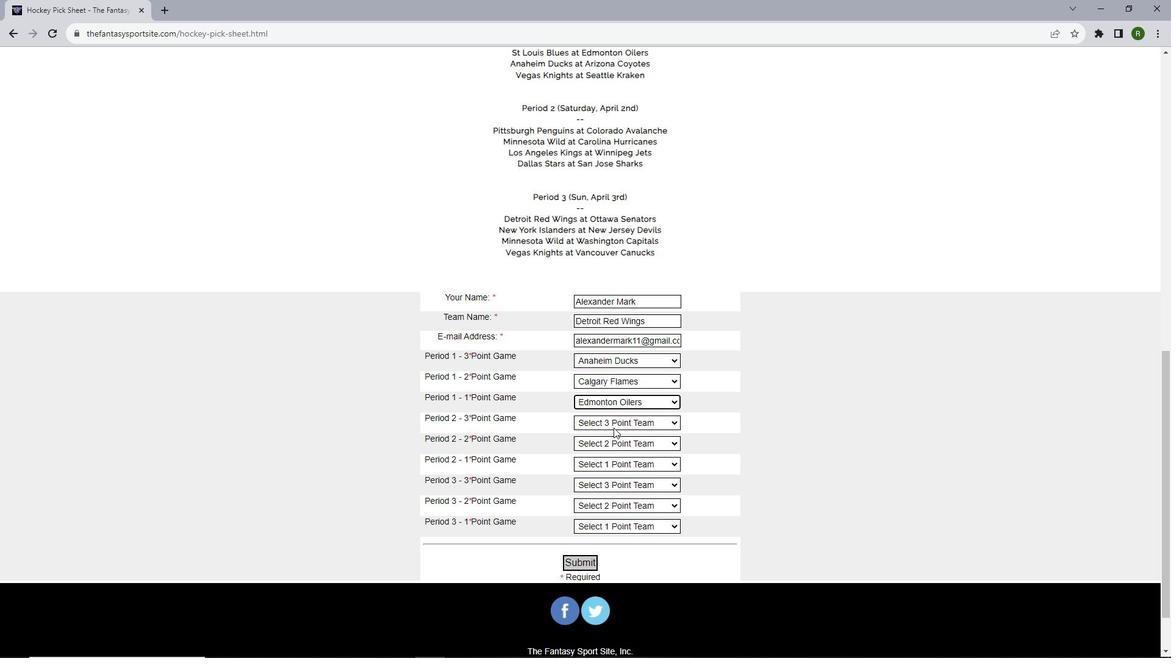 
Action: Mouse pressed left at (613, 428)
Screenshot: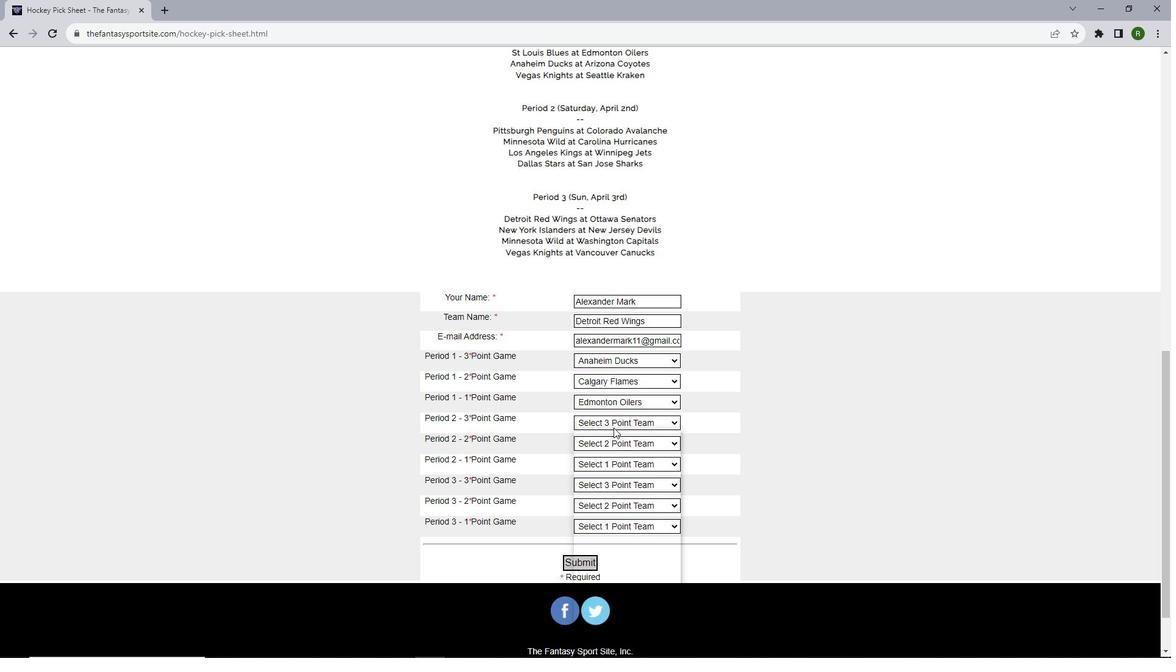 
Action: Mouse moved to (625, 496)
Screenshot: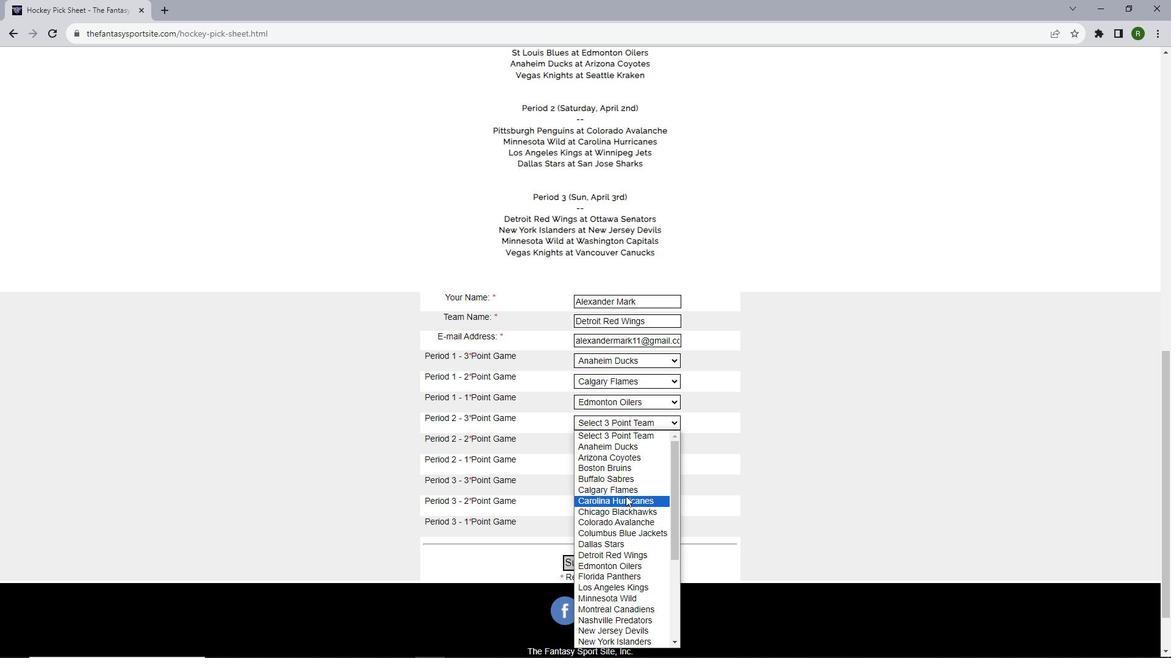
Action: Mouse scrolled (625, 495) with delta (0, 0)
Screenshot: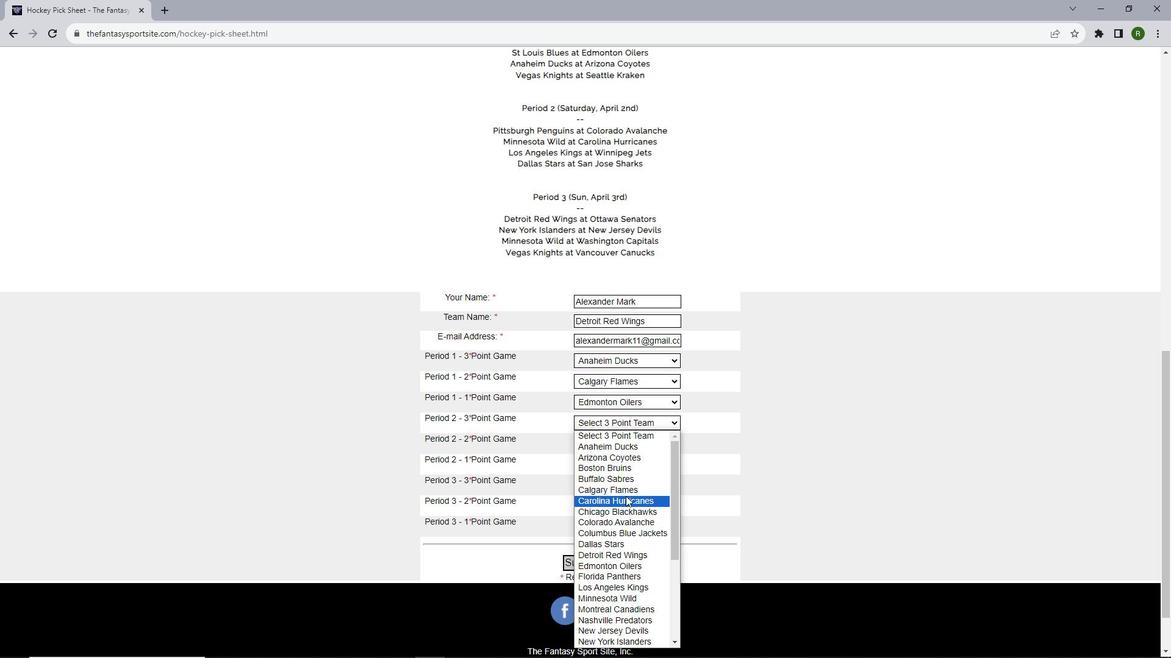 
Action: Mouse scrolled (625, 495) with delta (0, 0)
Screenshot: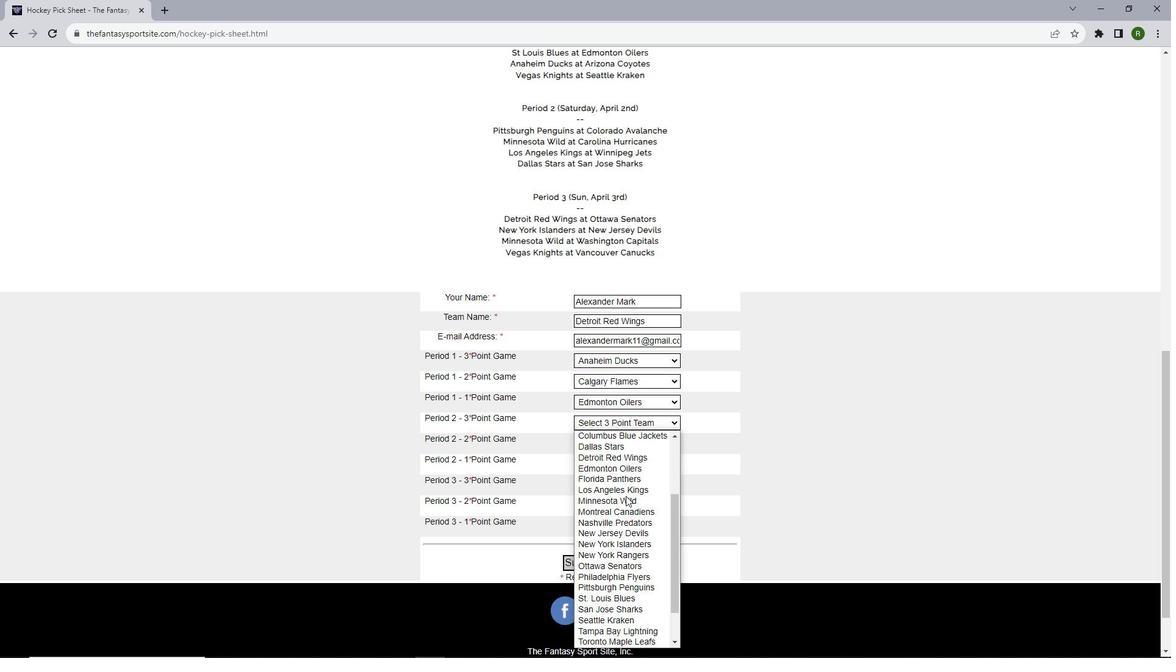 
Action: Mouse scrolled (625, 495) with delta (0, 0)
Screenshot: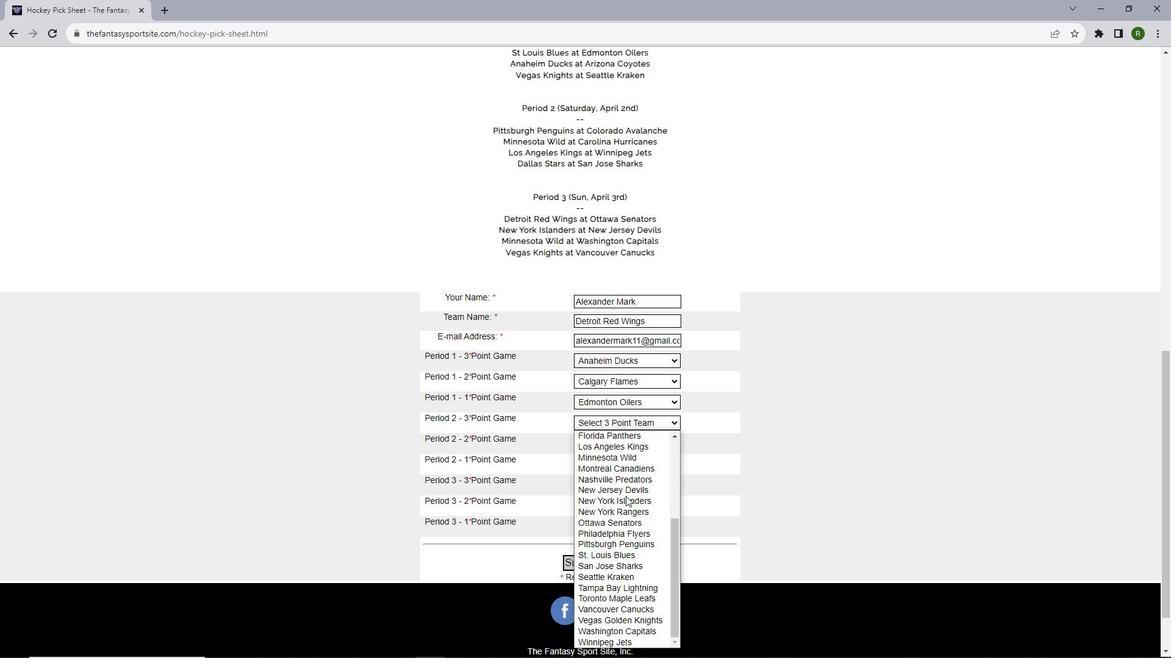 
Action: Mouse scrolled (625, 495) with delta (0, 0)
Screenshot: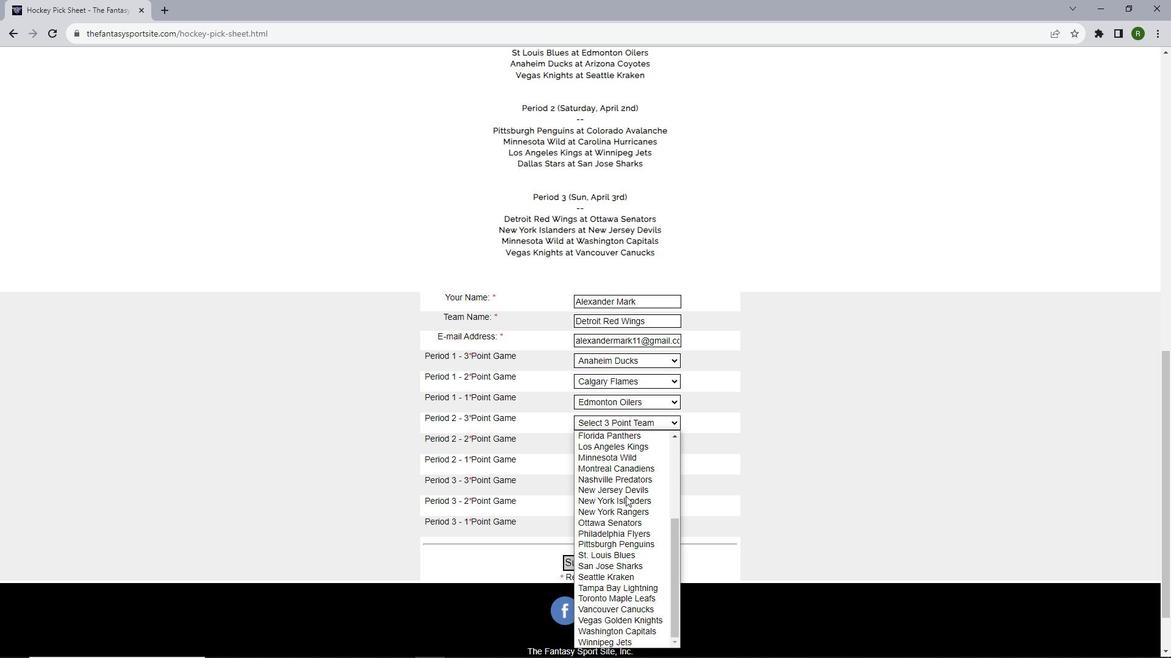 
Action: Mouse moved to (625, 566)
Screenshot: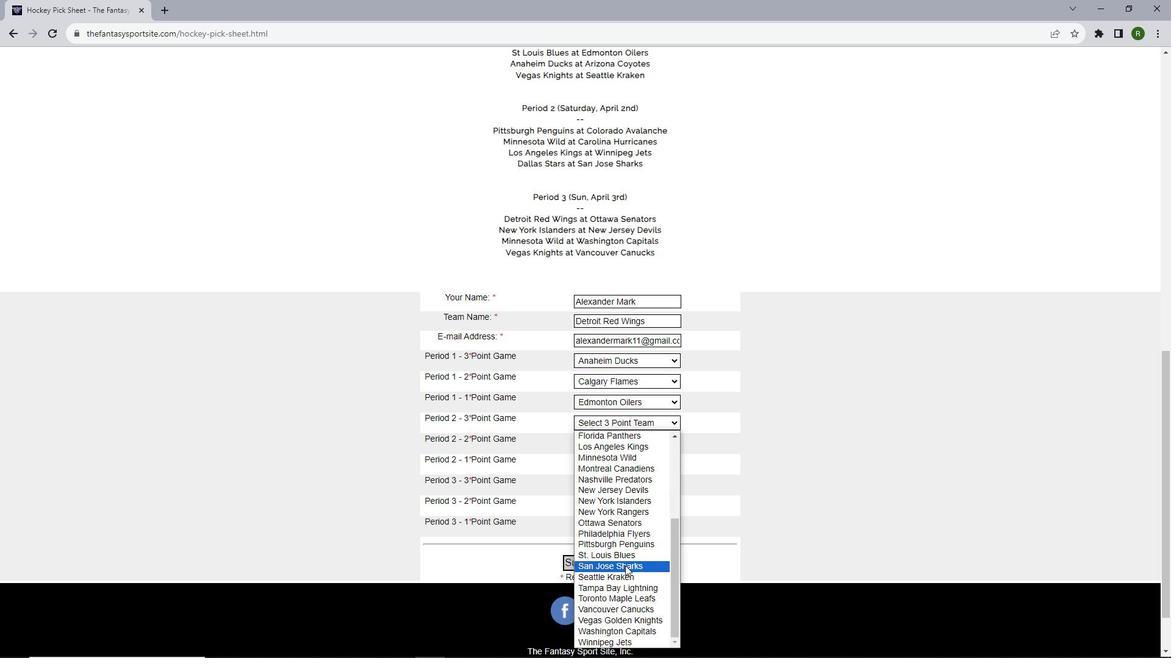 
Action: Mouse pressed left at (625, 566)
Screenshot: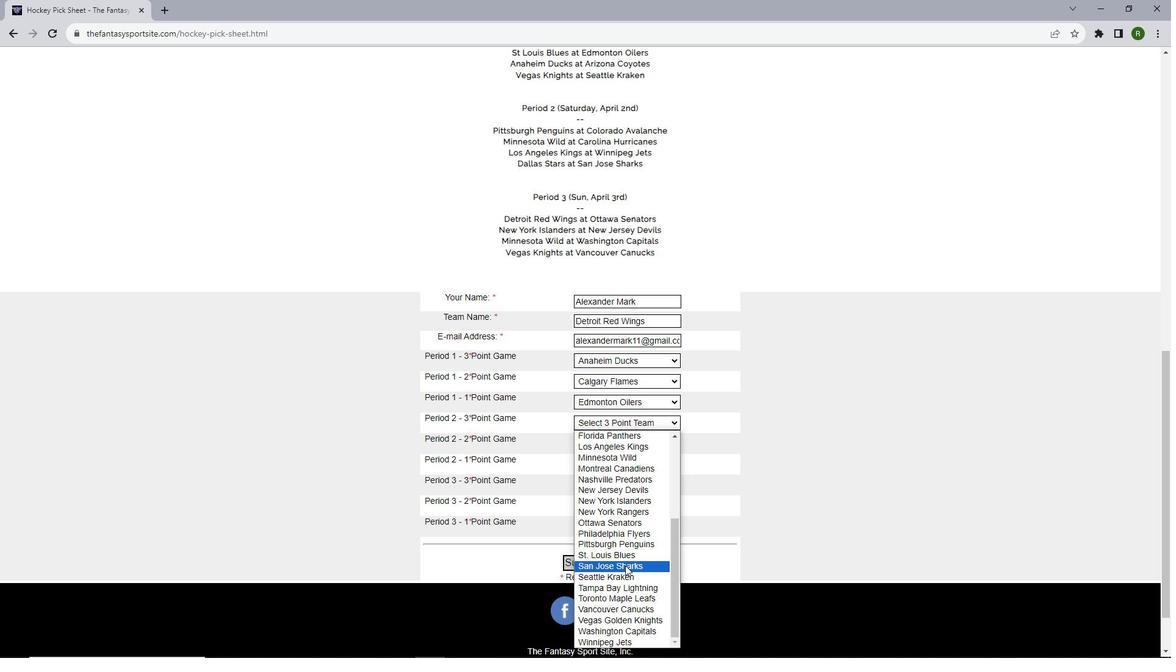 
Action: Mouse moved to (623, 441)
Screenshot: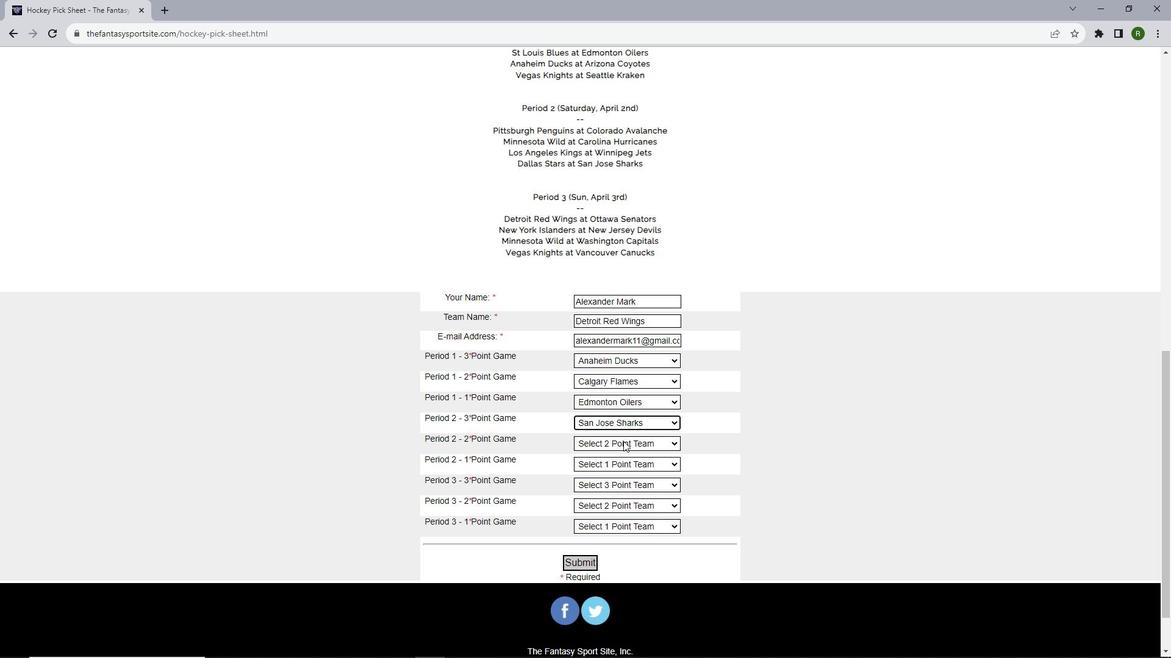 
Action: Mouse pressed left at (623, 441)
Screenshot: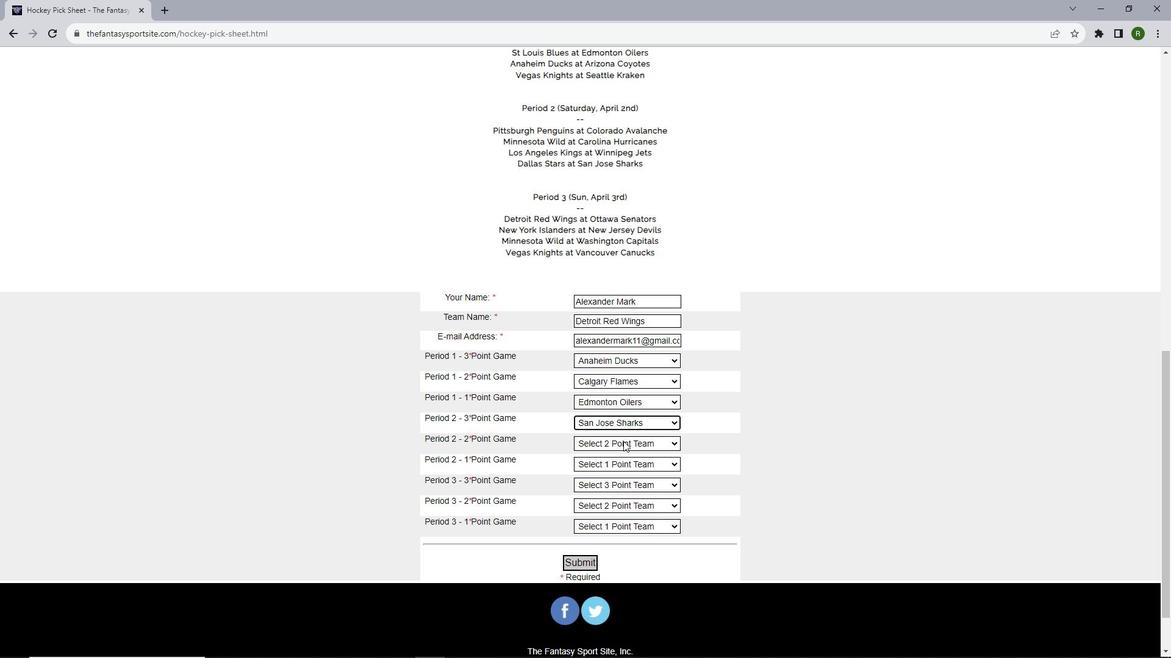 
Action: Mouse moved to (628, 371)
Screenshot: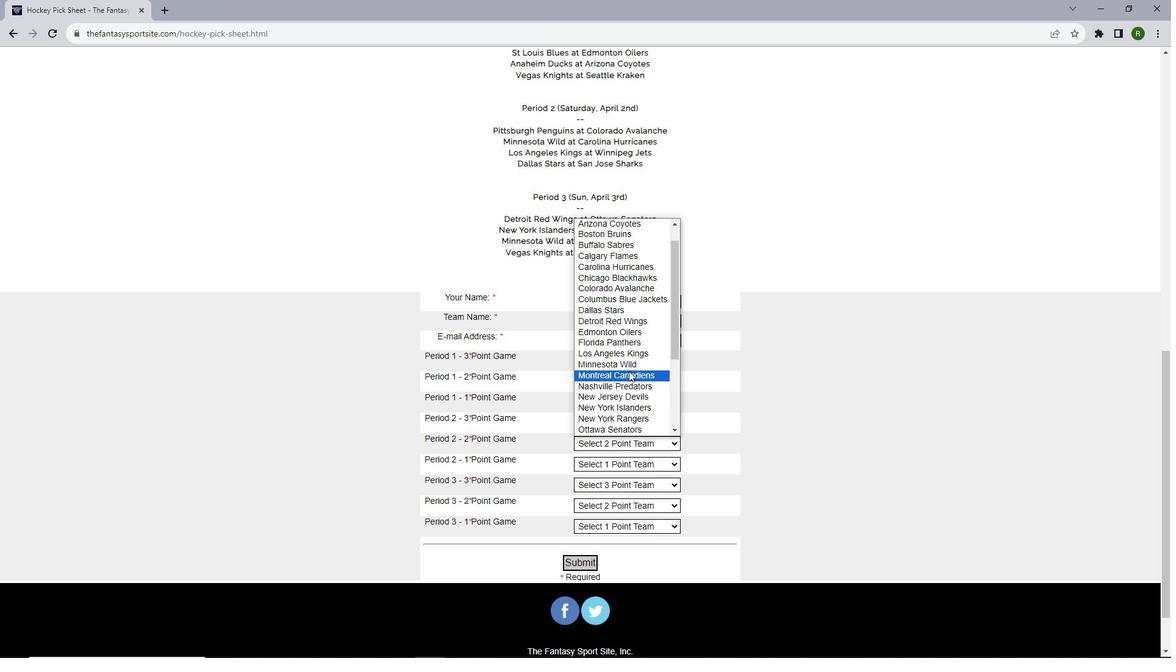 
Action: Mouse scrolled (628, 370) with delta (0, 0)
Screenshot: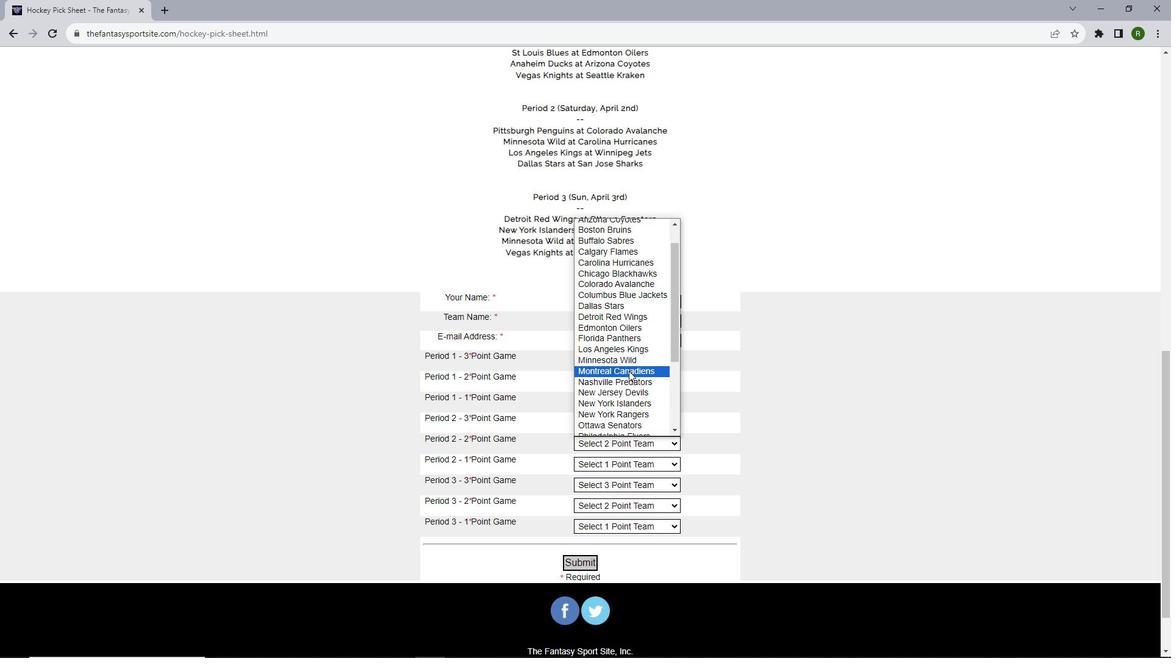 
Action: Mouse scrolled (628, 370) with delta (0, 0)
Screenshot: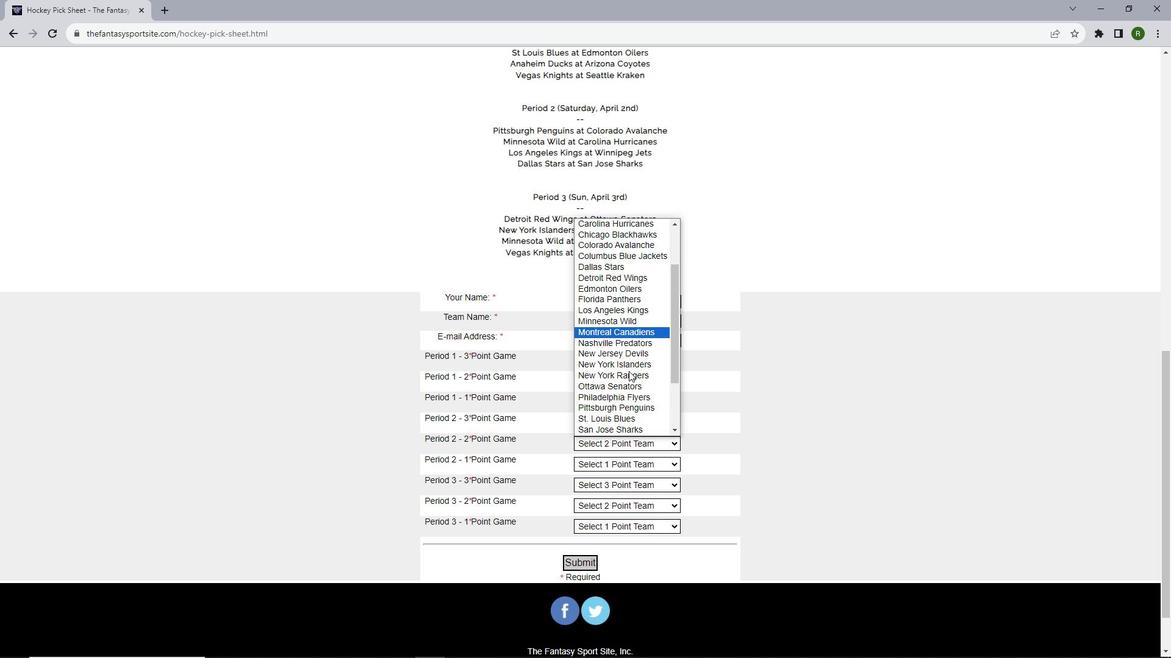 
Action: Mouse moved to (628, 370)
Screenshot: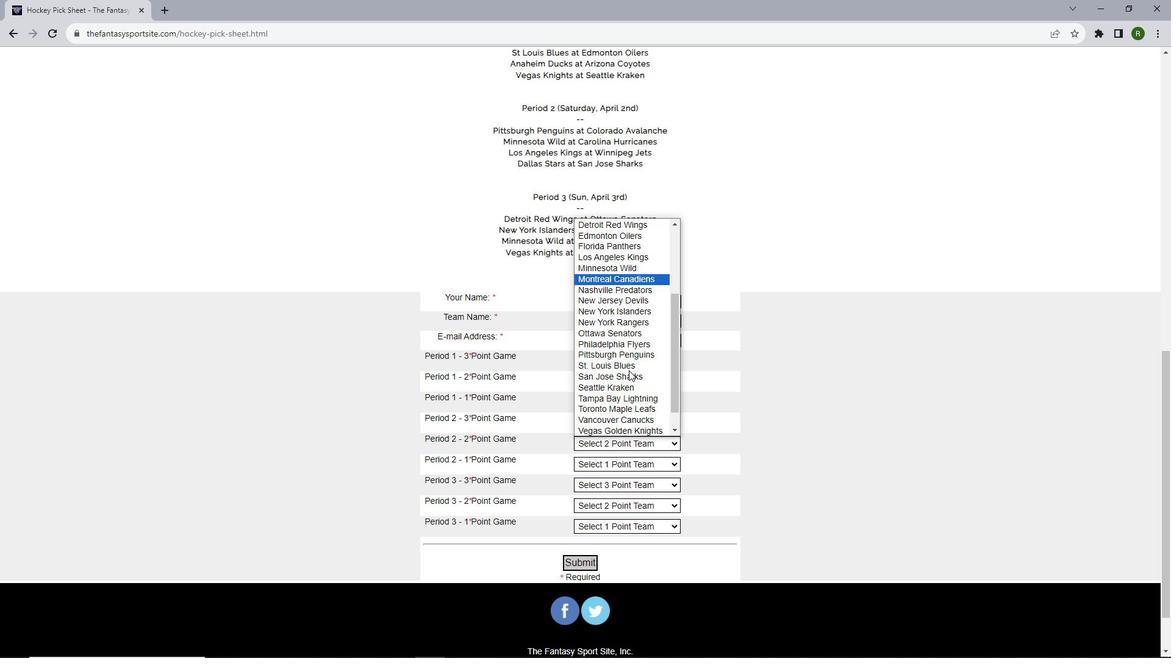 
Action: Mouse scrolled (628, 370) with delta (0, 0)
Screenshot: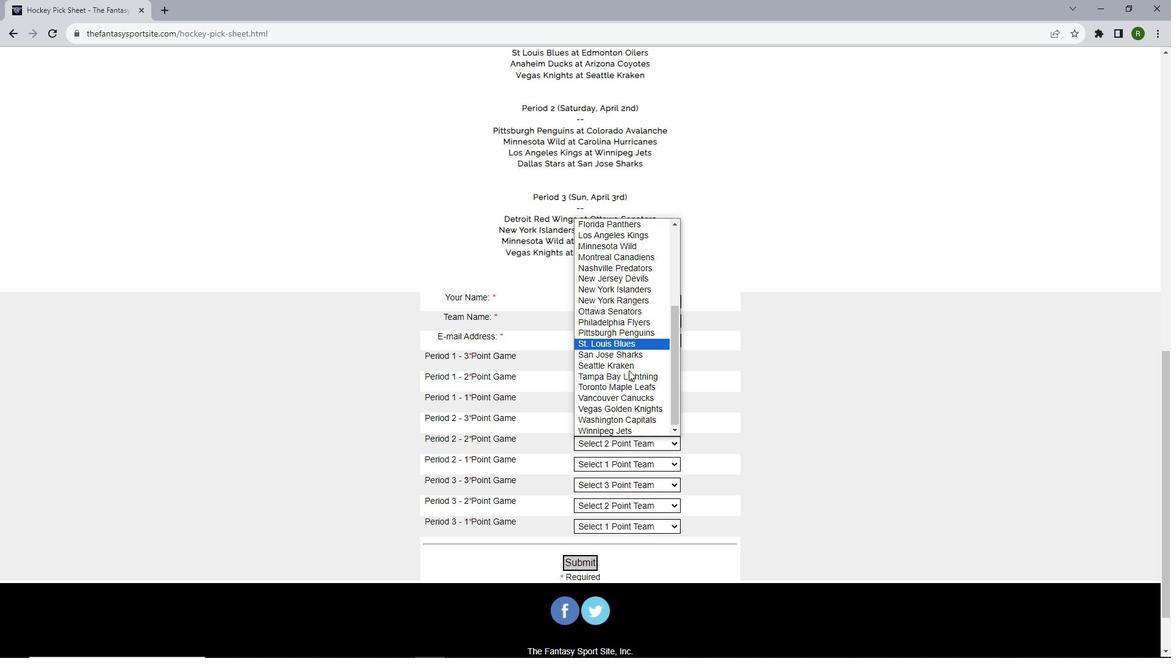 
Action: Mouse scrolled (628, 370) with delta (0, 0)
Screenshot: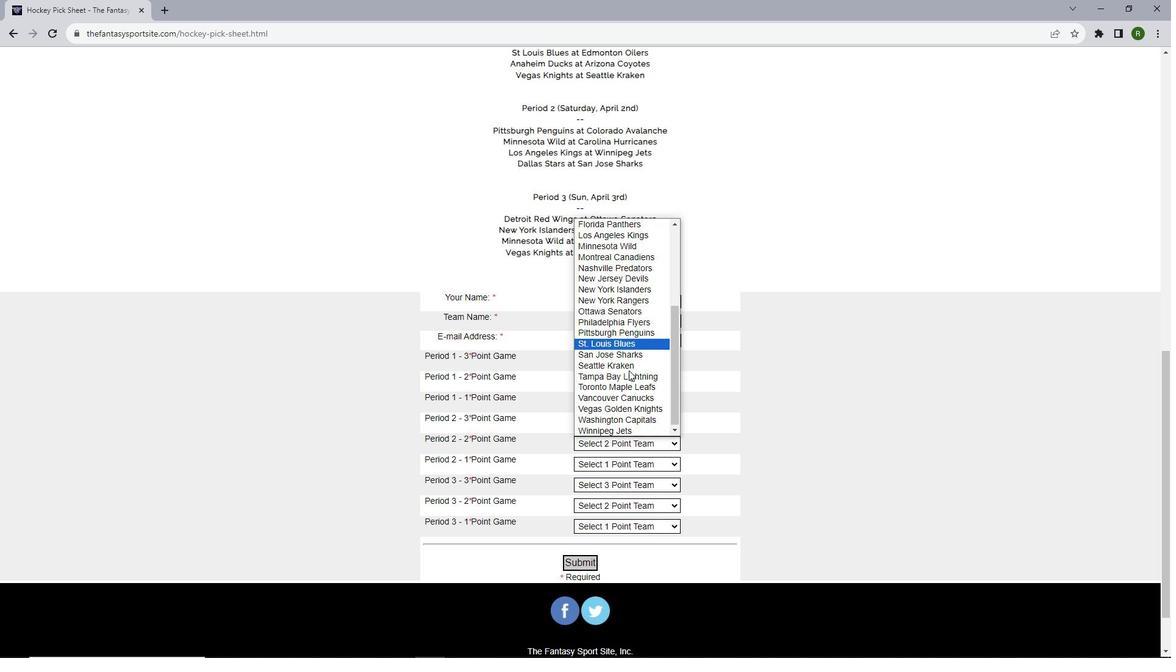 
Action: Mouse moved to (628, 370)
Screenshot: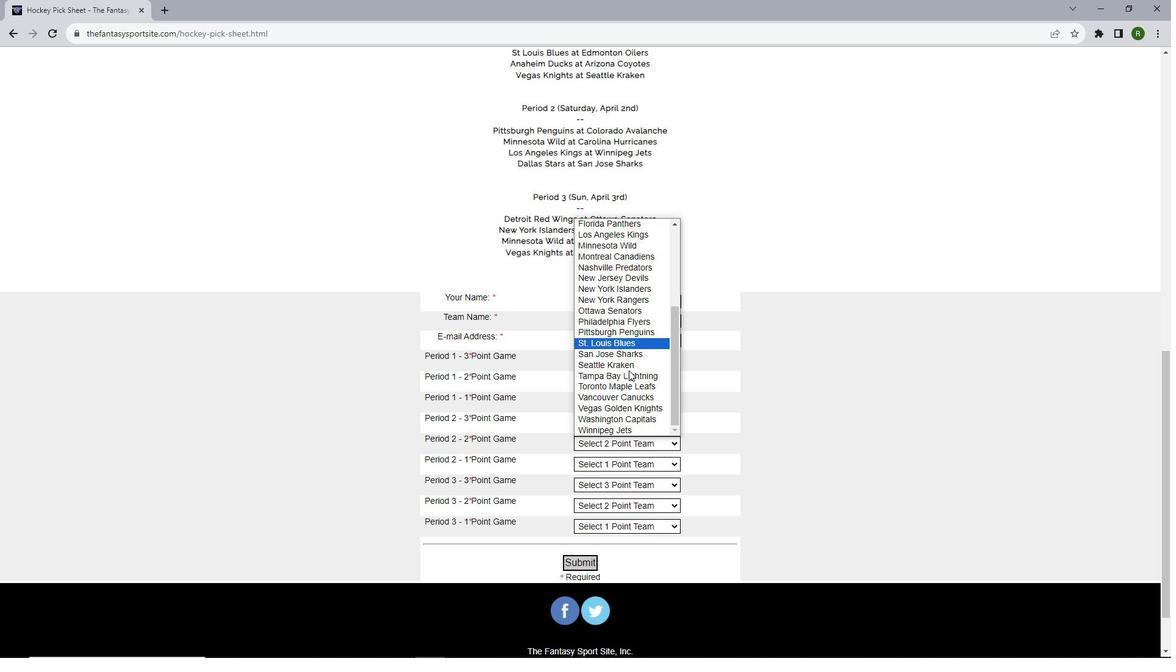 
Action: Mouse scrolled (628, 371) with delta (0, 0)
Screenshot: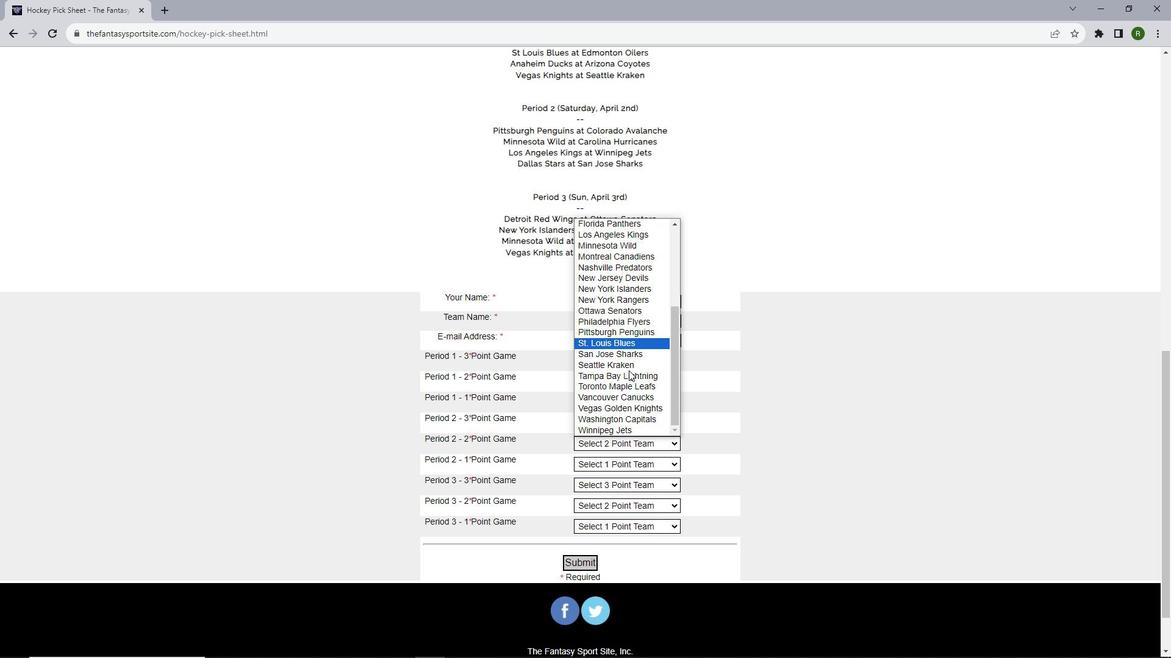 
Action: Mouse scrolled (628, 371) with delta (0, 0)
Screenshot: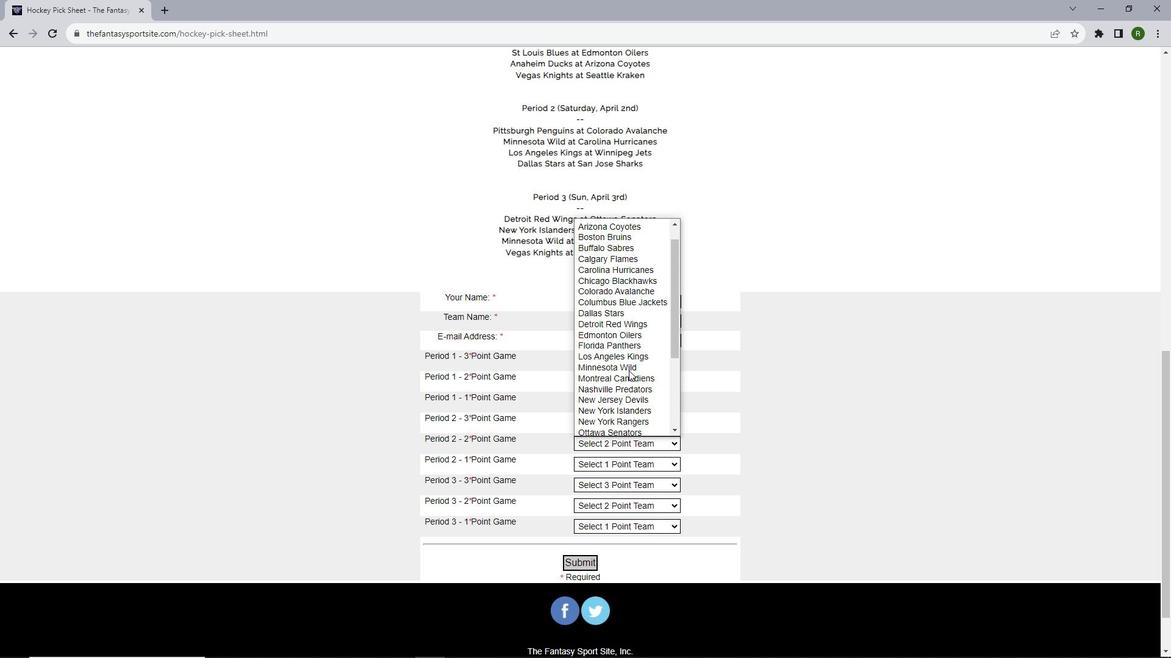 
Action: Mouse moved to (627, 352)
Screenshot: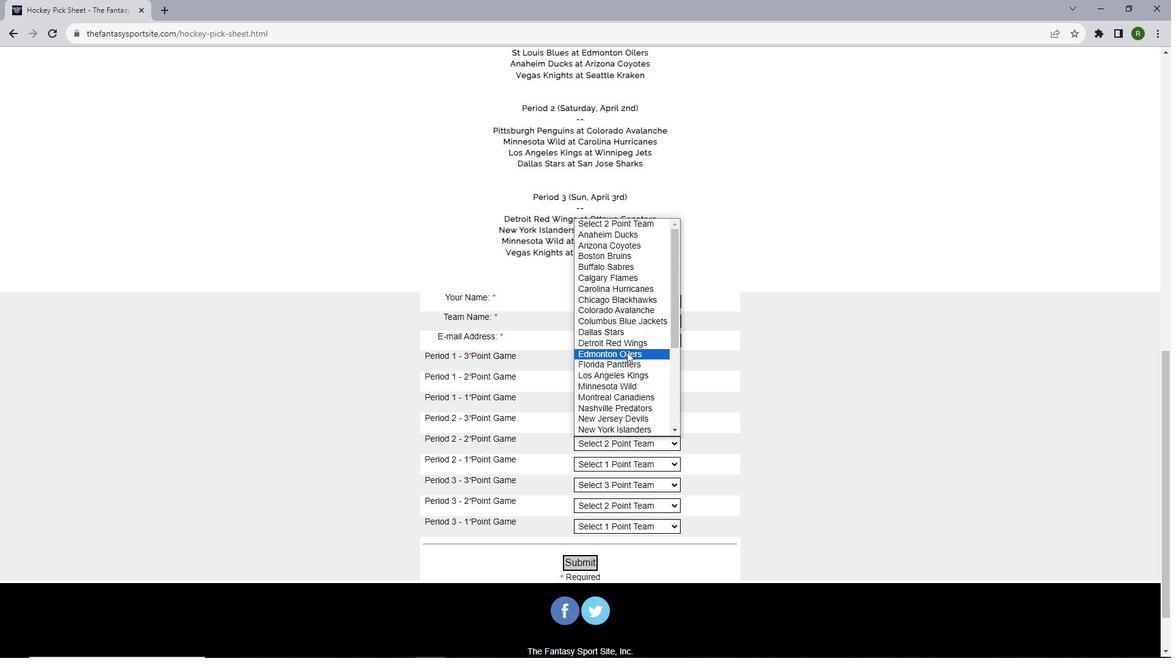 
Action: Mouse pressed left at (627, 352)
Screenshot: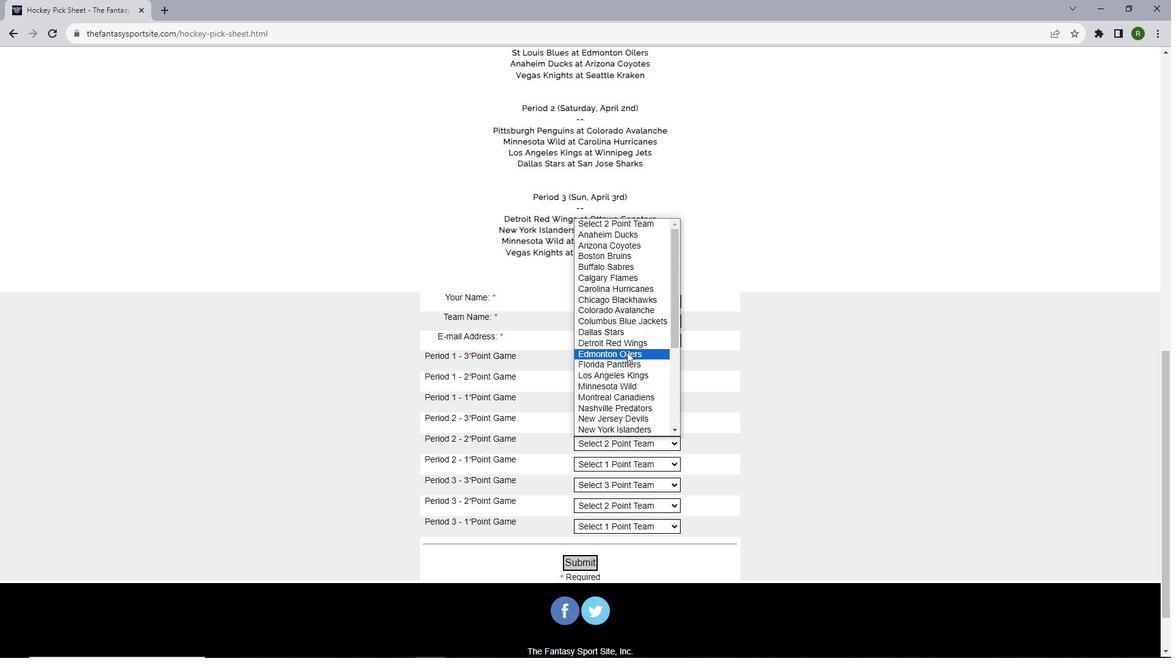 
Action: Mouse moved to (633, 464)
Screenshot: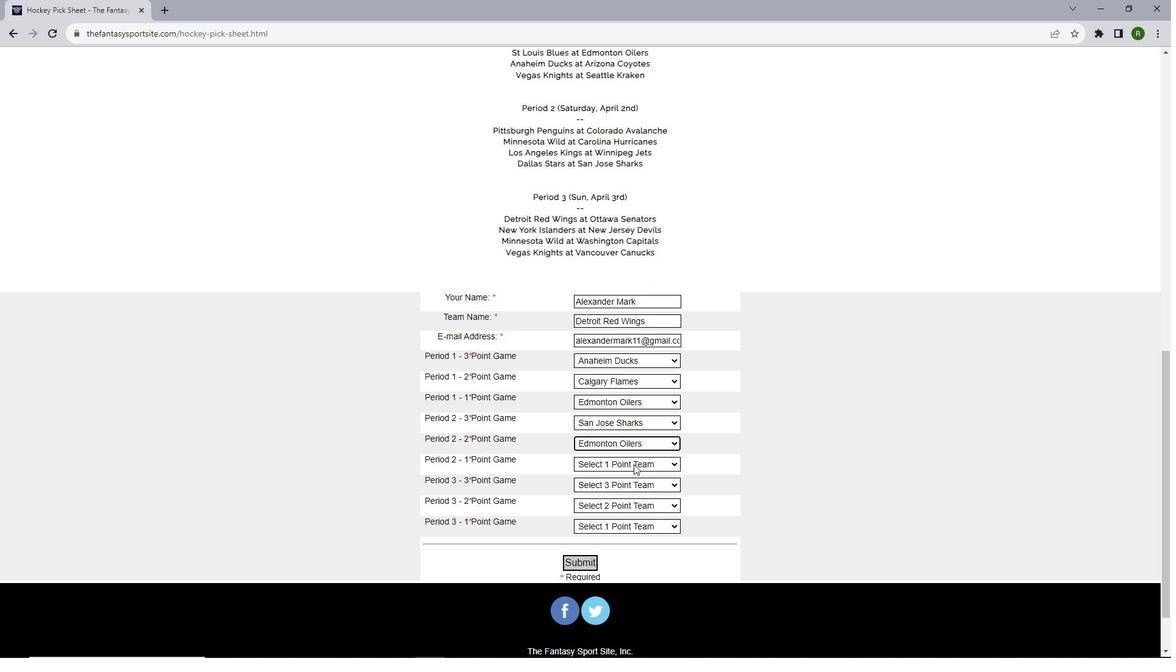 
Action: Mouse pressed left at (633, 464)
Screenshot: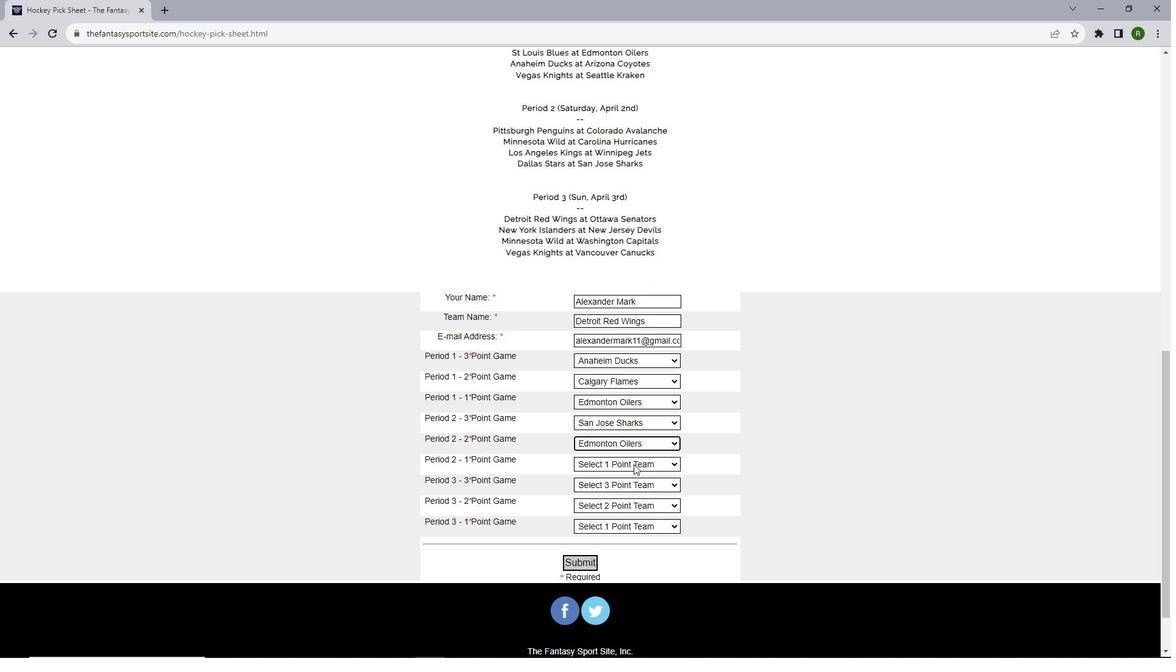 
Action: Mouse moved to (631, 428)
Screenshot: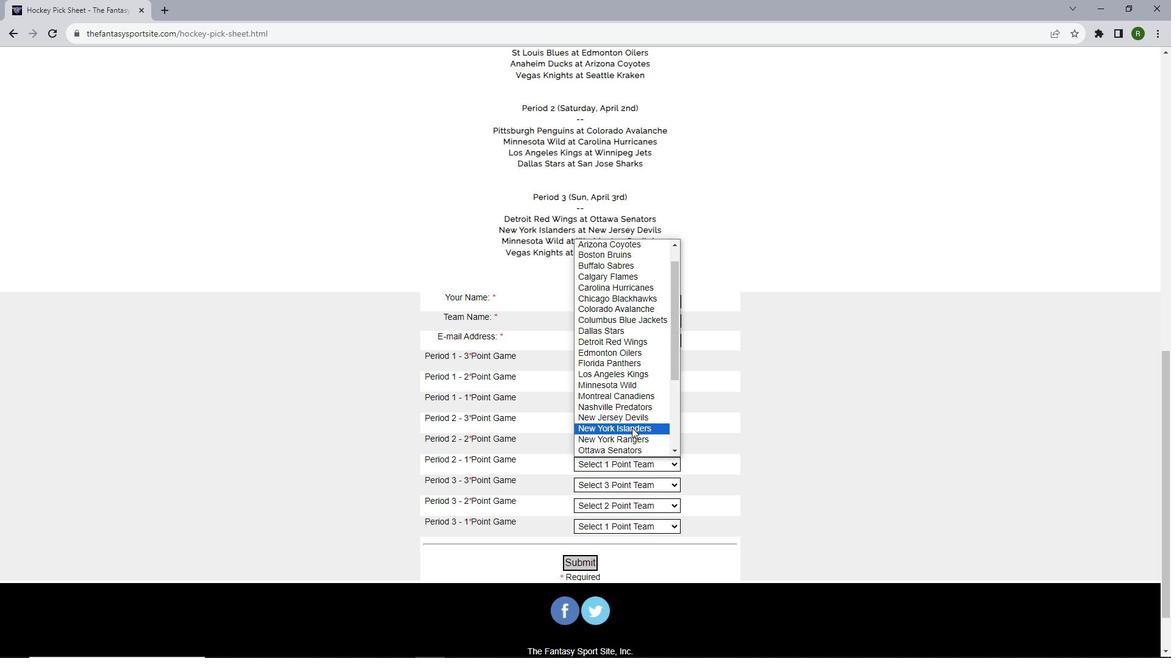 
Action: Mouse scrolled (631, 427) with delta (0, 0)
Screenshot: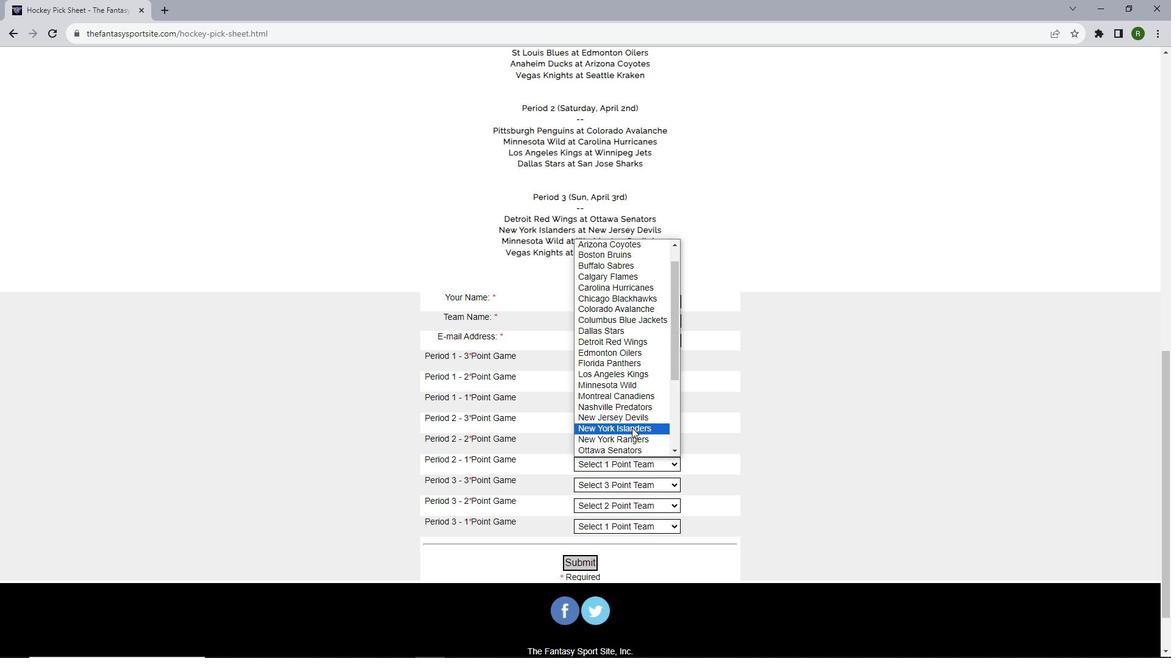 
Action: Mouse scrolled (631, 427) with delta (0, 0)
Screenshot: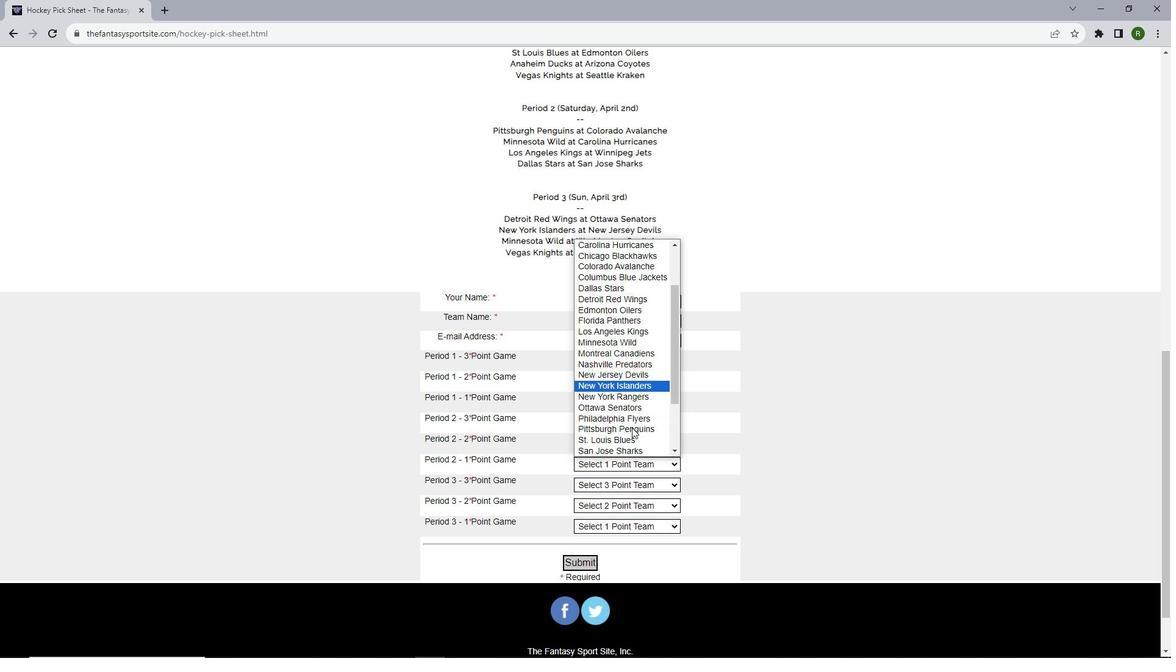 
Action: Mouse scrolled (631, 427) with delta (0, 0)
Screenshot: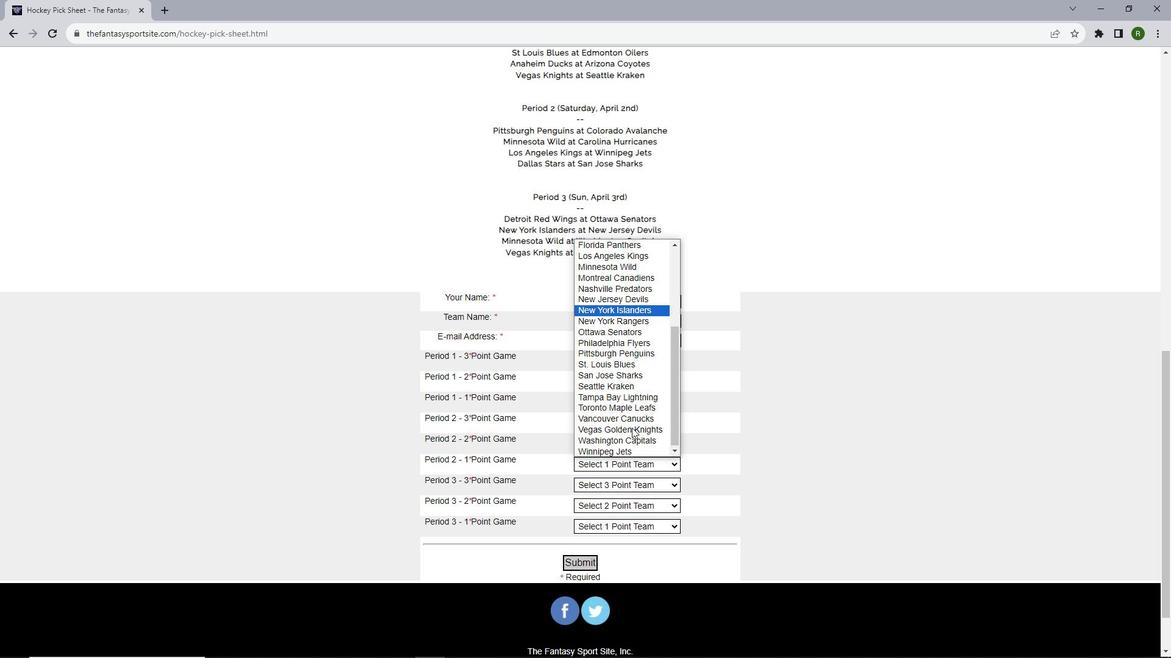 
Action: Mouse scrolled (631, 427) with delta (0, 0)
Screenshot: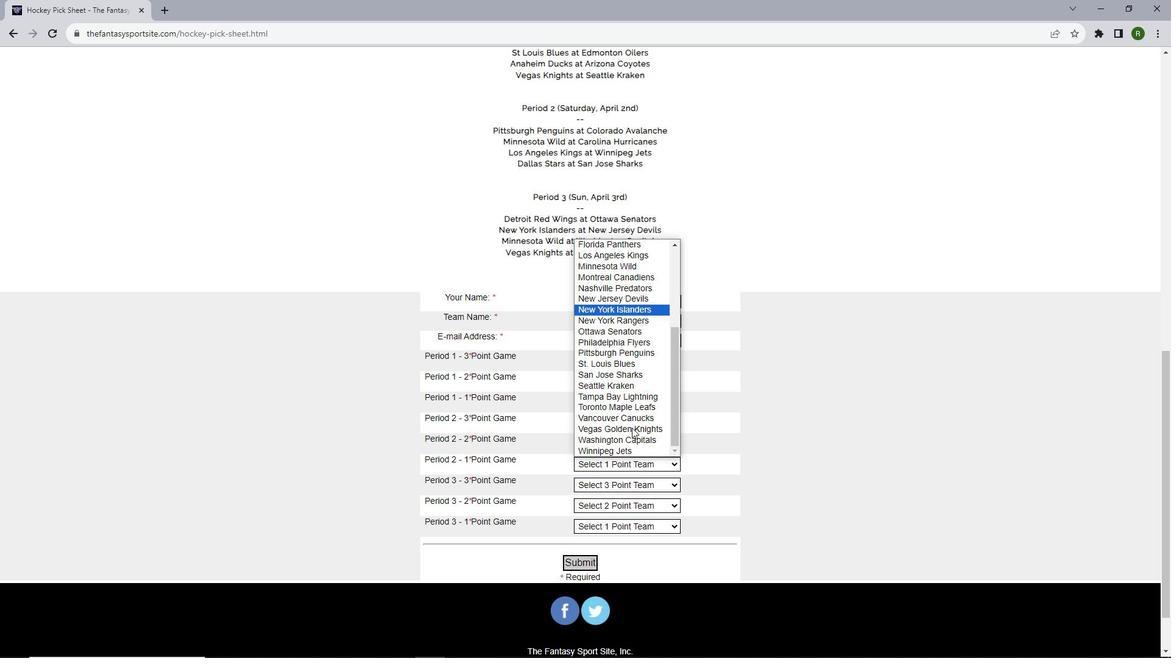 
Action: Mouse scrolled (631, 427) with delta (0, 0)
Screenshot: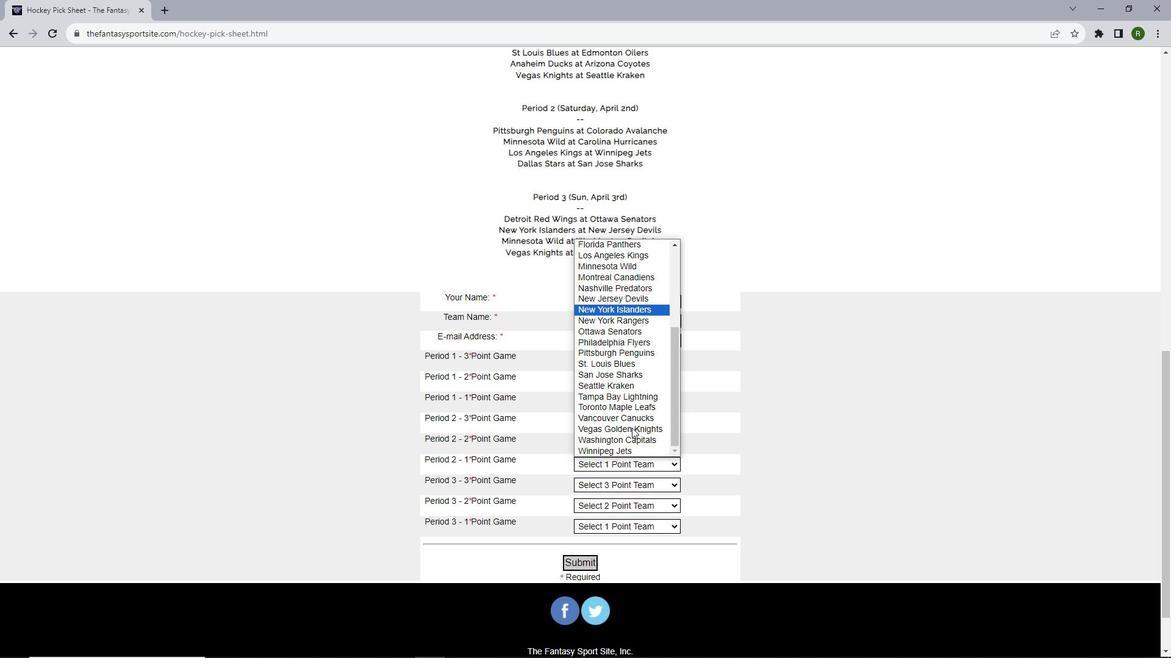 
Action: Mouse moved to (623, 448)
Screenshot: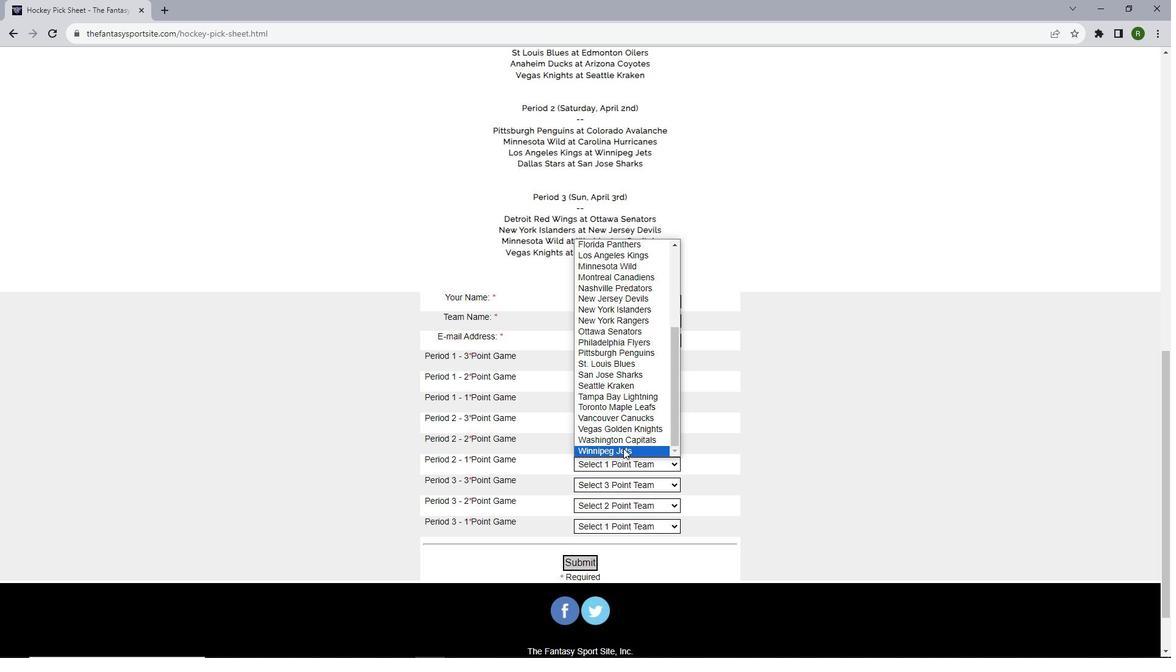
Action: Mouse pressed left at (623, 448)
Screenshot: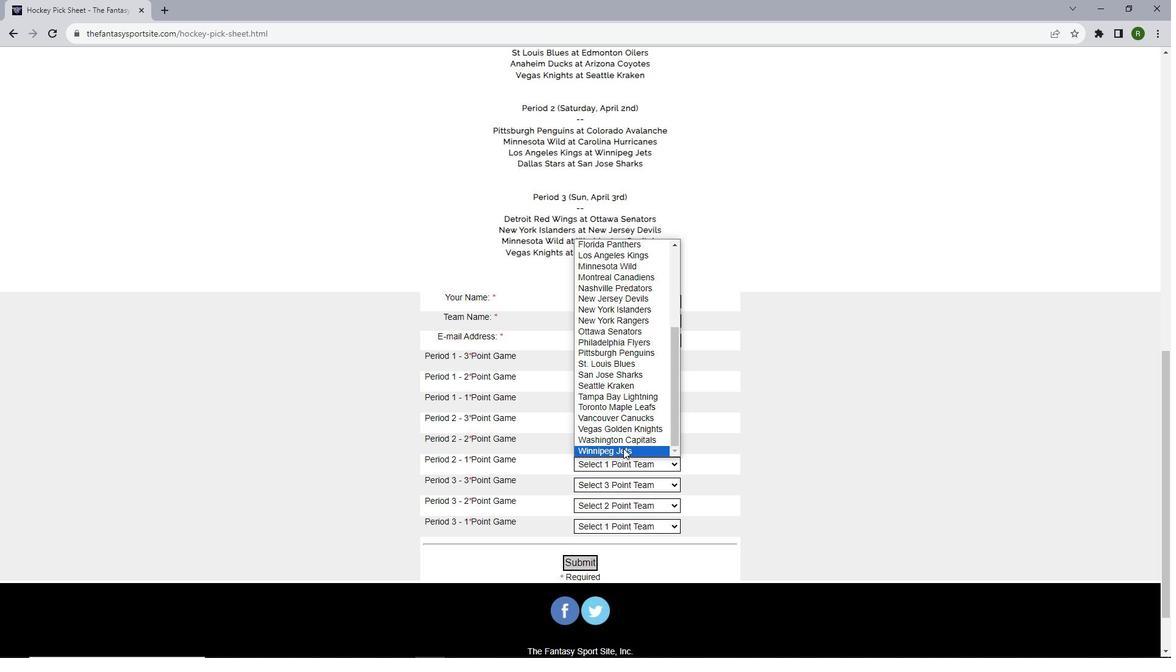 
Action: Mouse scrolled (623, 448) with delta (0, 0)
Screenshot: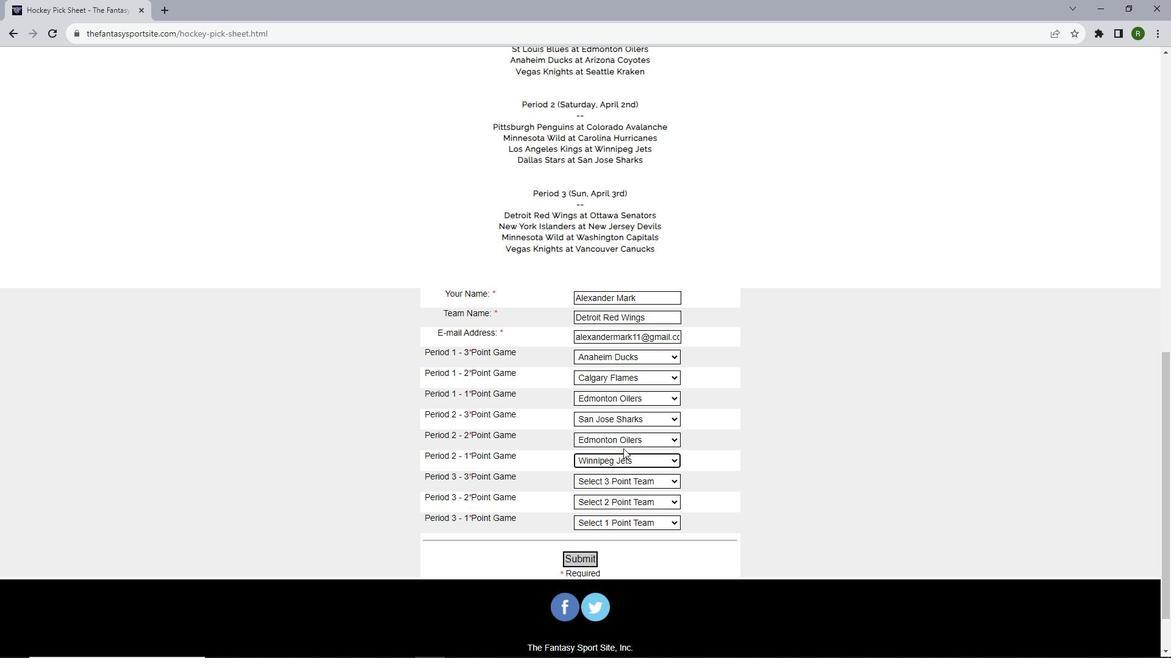 
Action: Mouse moved to (623, 448)
Screenshot: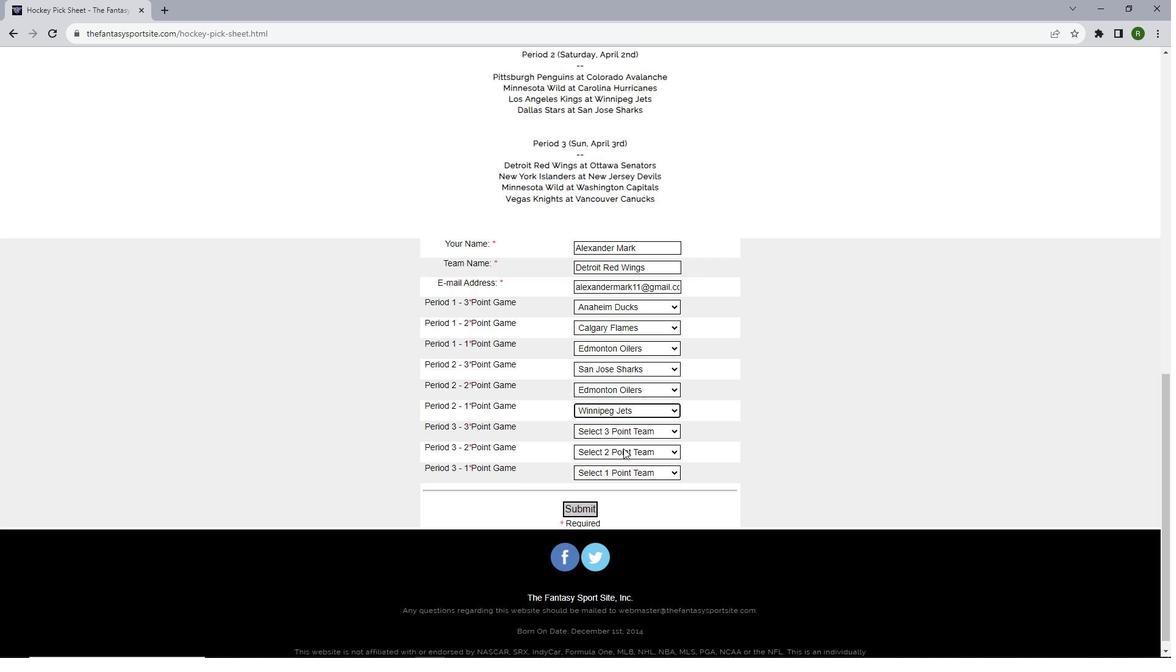 
Action: Mouse scrolled (623, 448) with delta (0, 0)
Screenshot: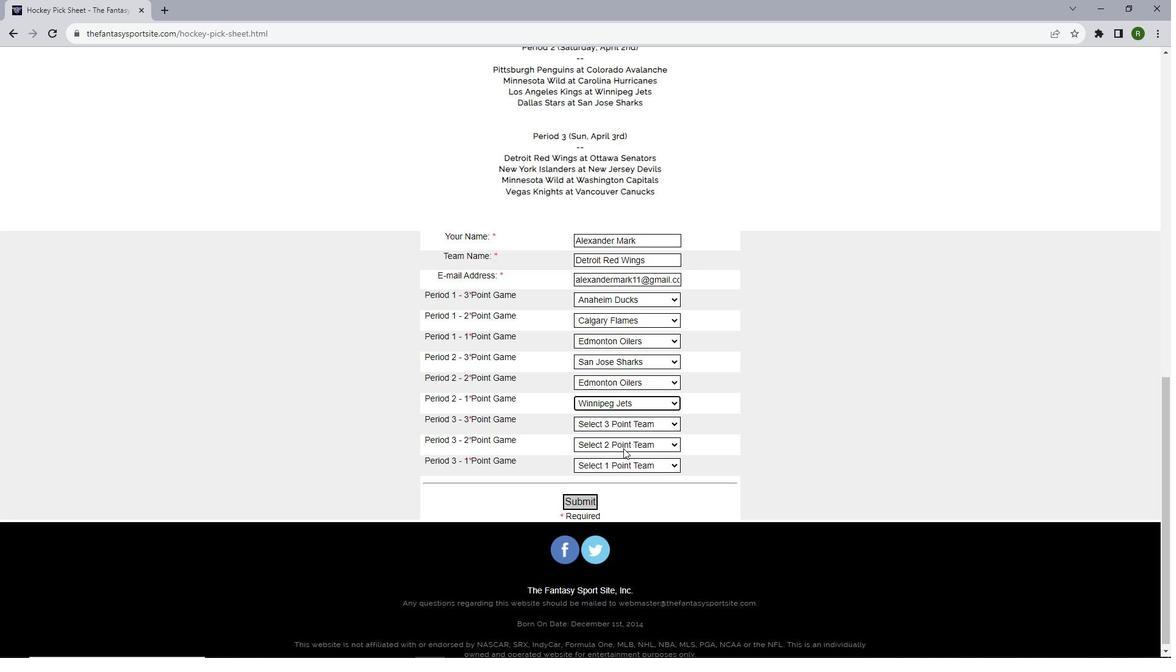 
Action: Mouse scrolled (623, 448) with delta (0, 0)
Screenshot: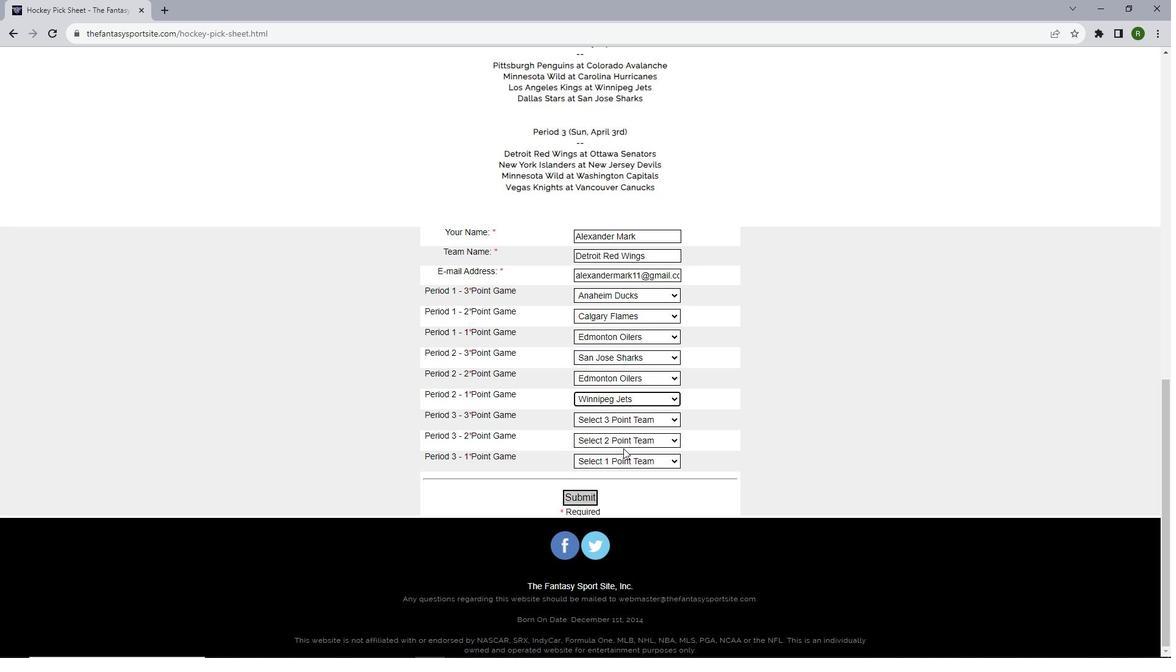
Action: Mouse moved to (638, 436)
Screenshot: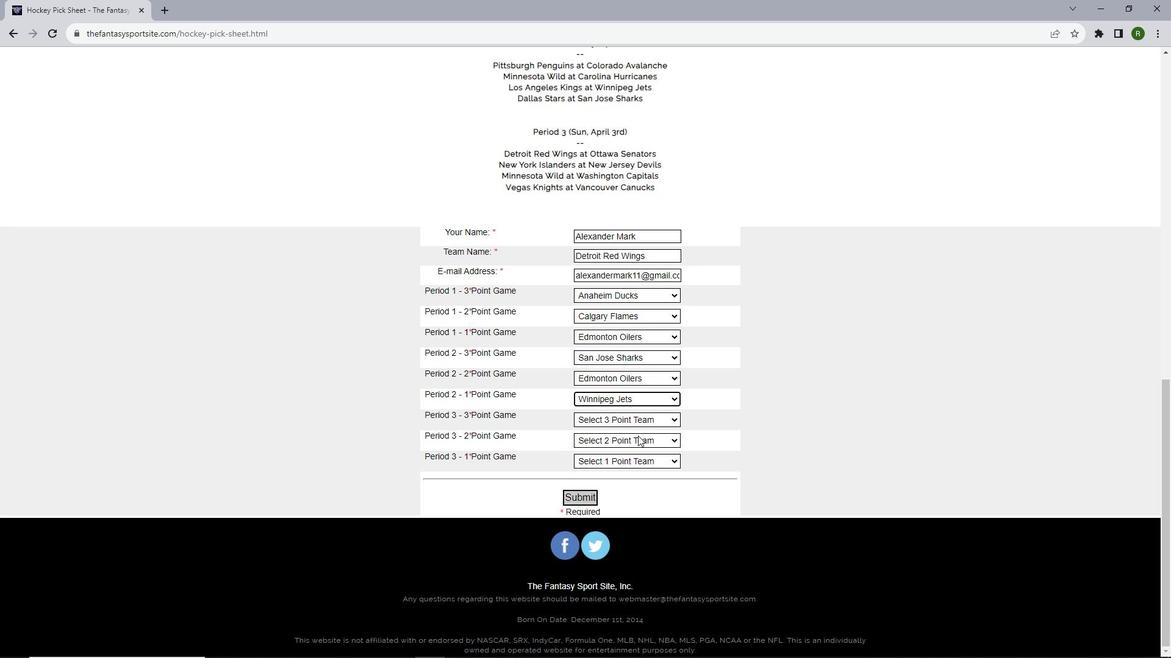 
Action: Mouse pressed left at (638, 436)
Screenshot: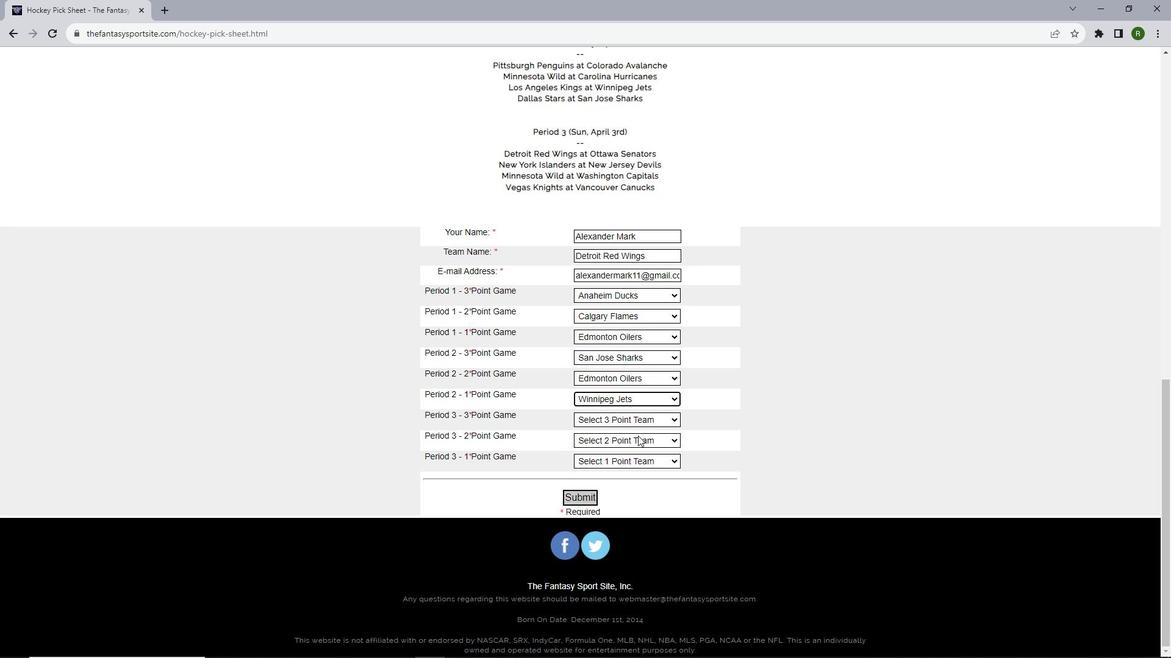 
Action: Mouse moved to (619, 308)
Screenshot: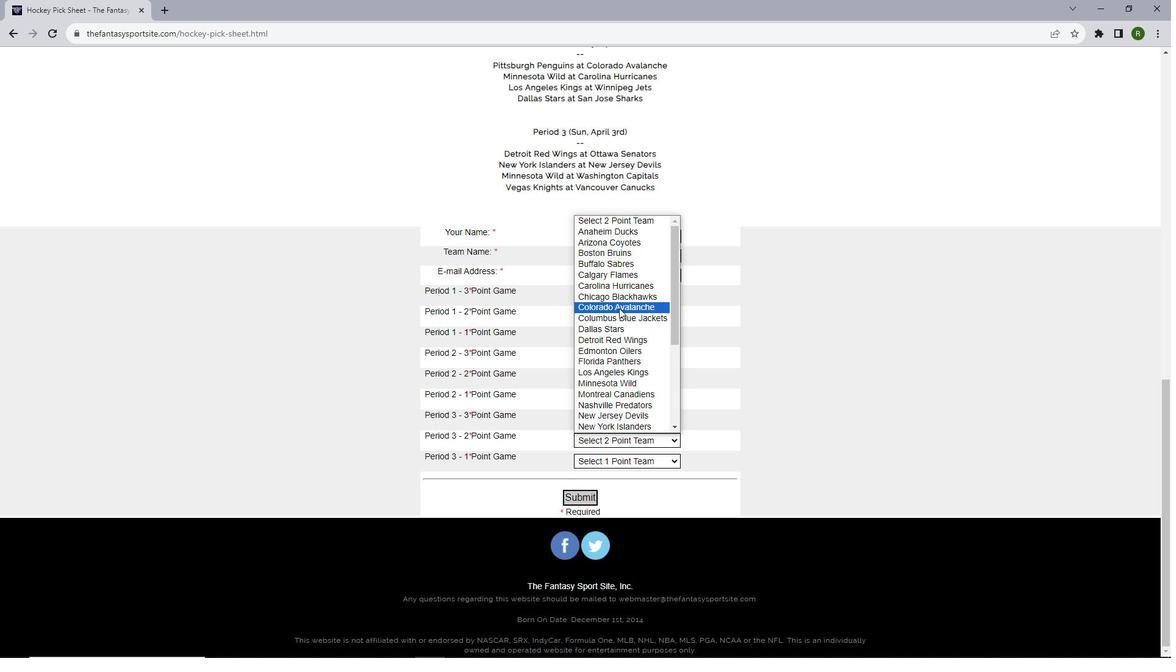 
Action: Mouse pressed left at (619, 308)
Screenshot: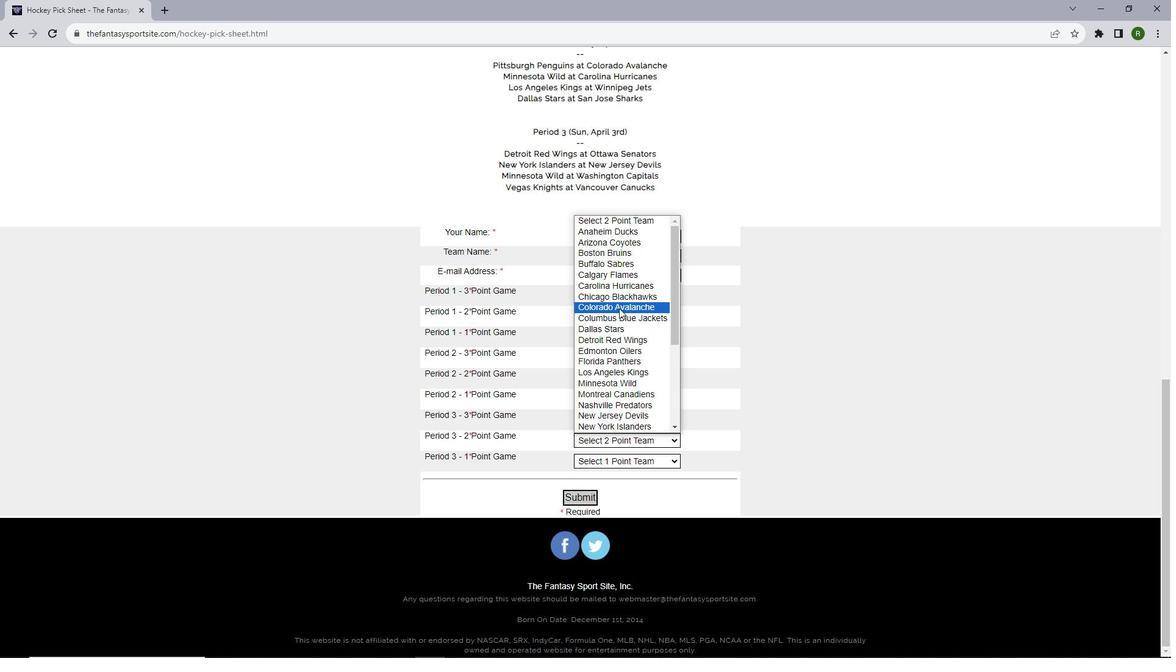
Action: Mouse moved to (628, 417)
Screenshot: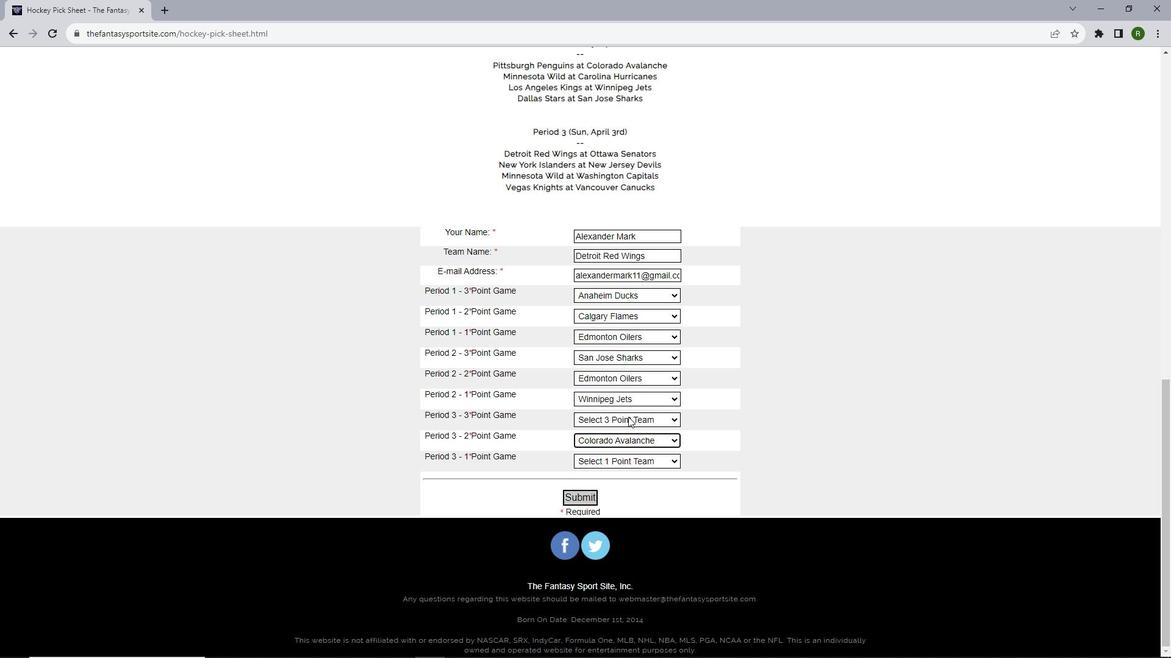 
Action: Mouse pressed left at (628, 417)
Screenshot: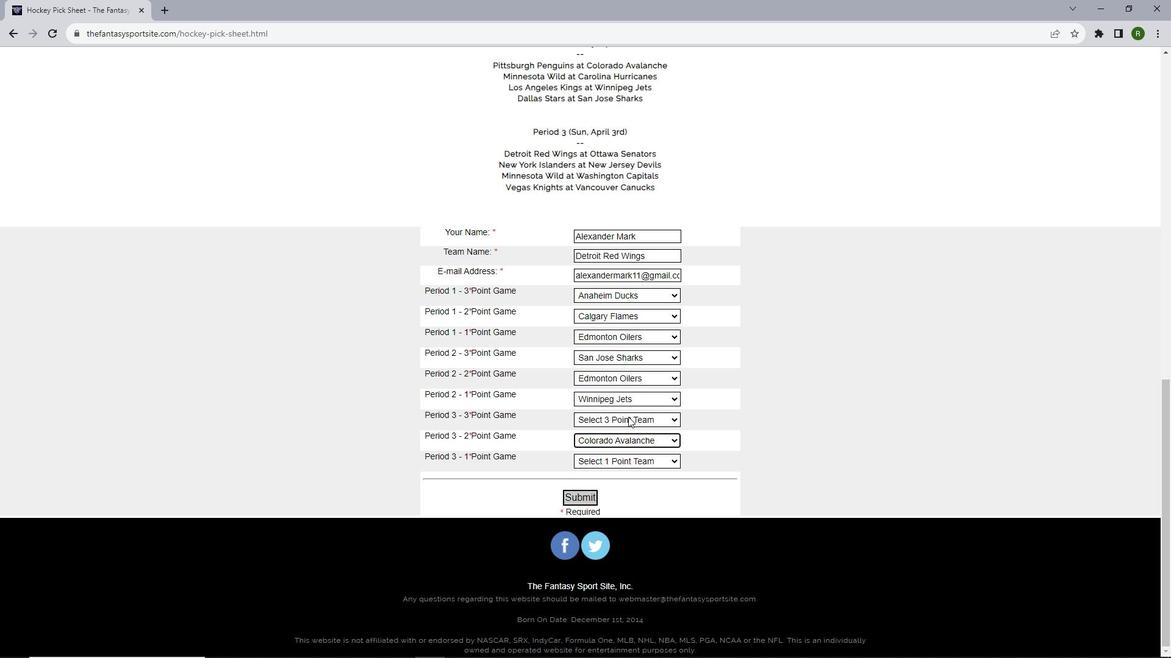 
Action: Mouse moved to (625, 460)
Screenshot: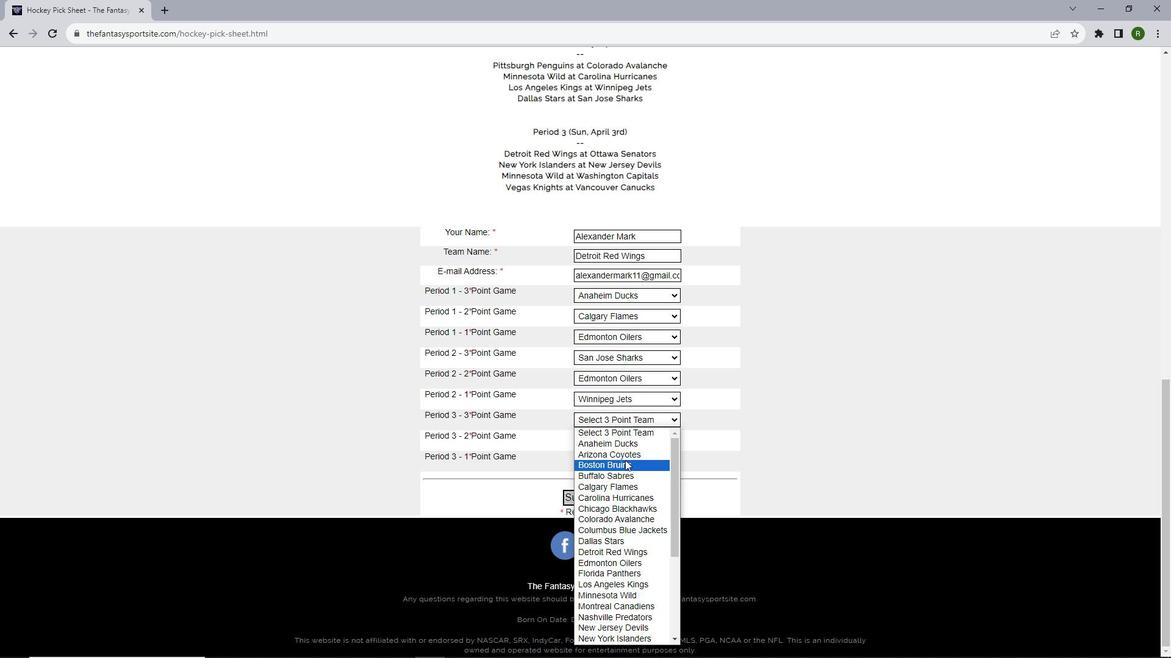 
Action: Mouse pressed left at (625, 460)
Screenshot: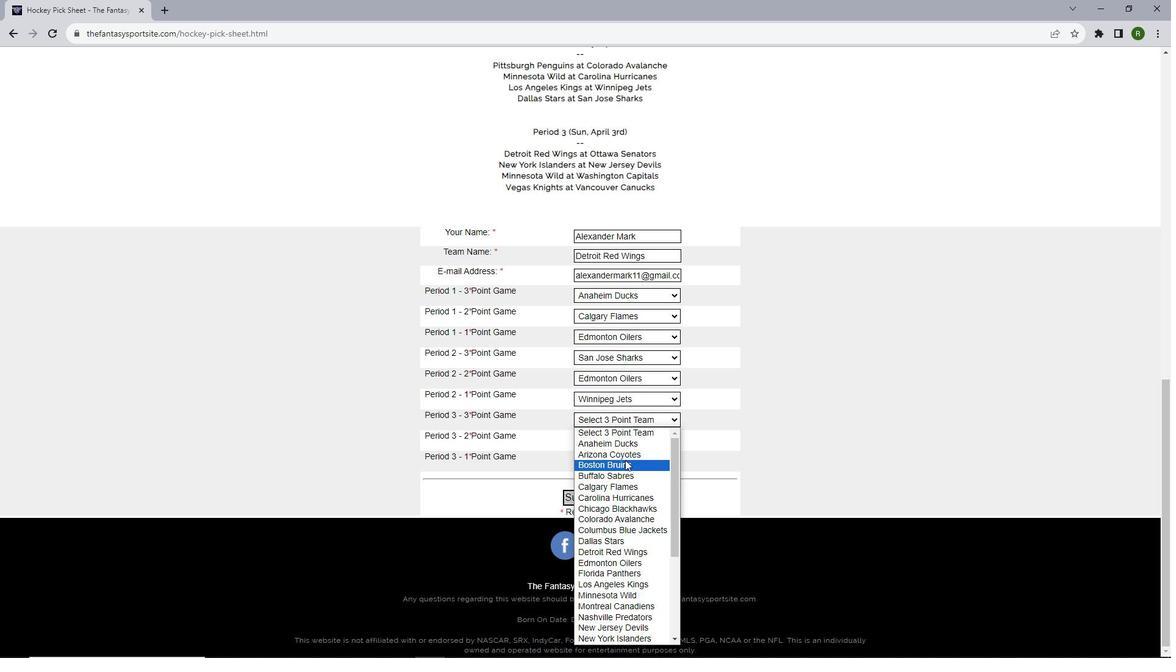 
Action: Mouse moved to (625, 456)
Screenshot: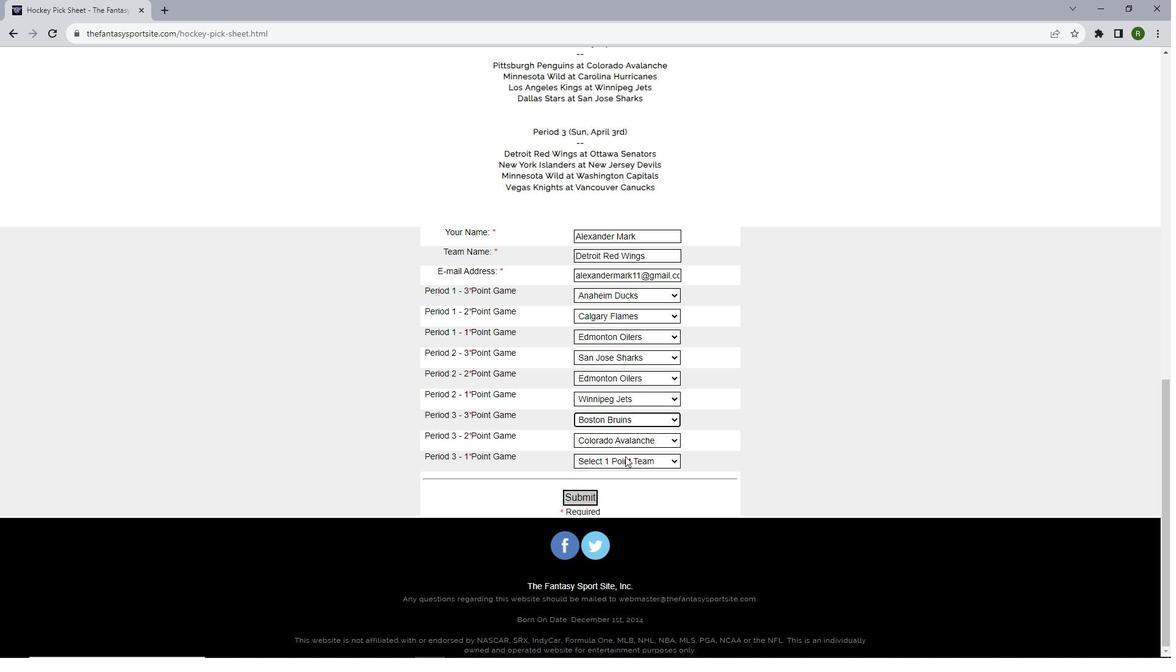 
Action: Mouse pressed left at (625, 456)
Screenshot: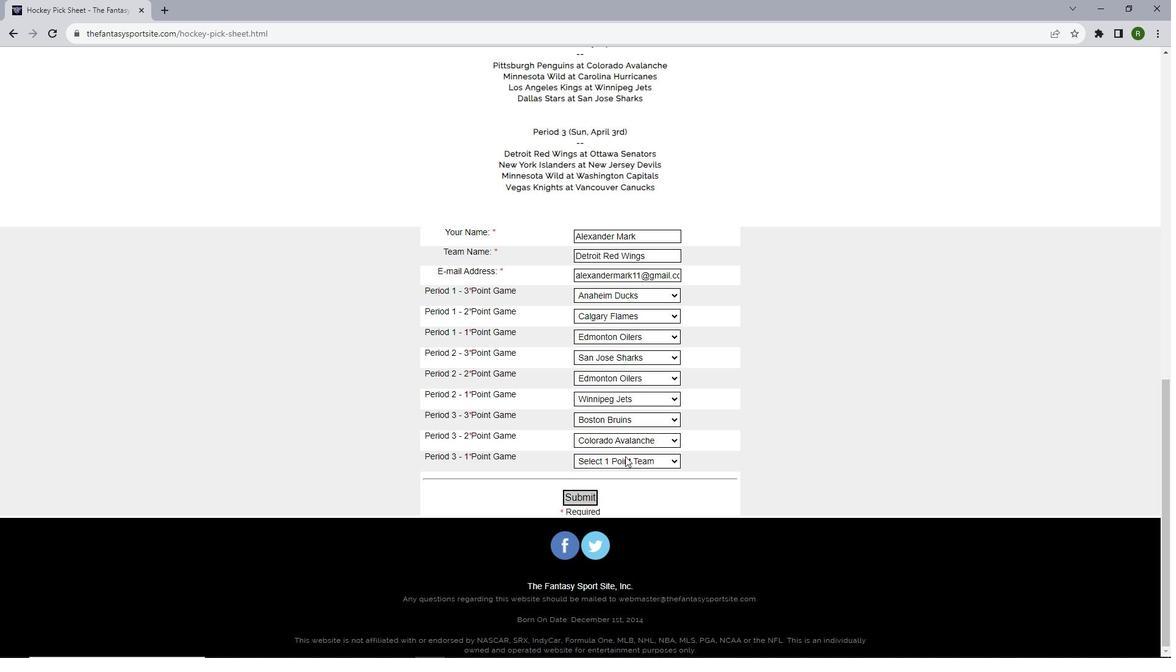 
Action: Mouse moved to (626, 433)
Screenshot: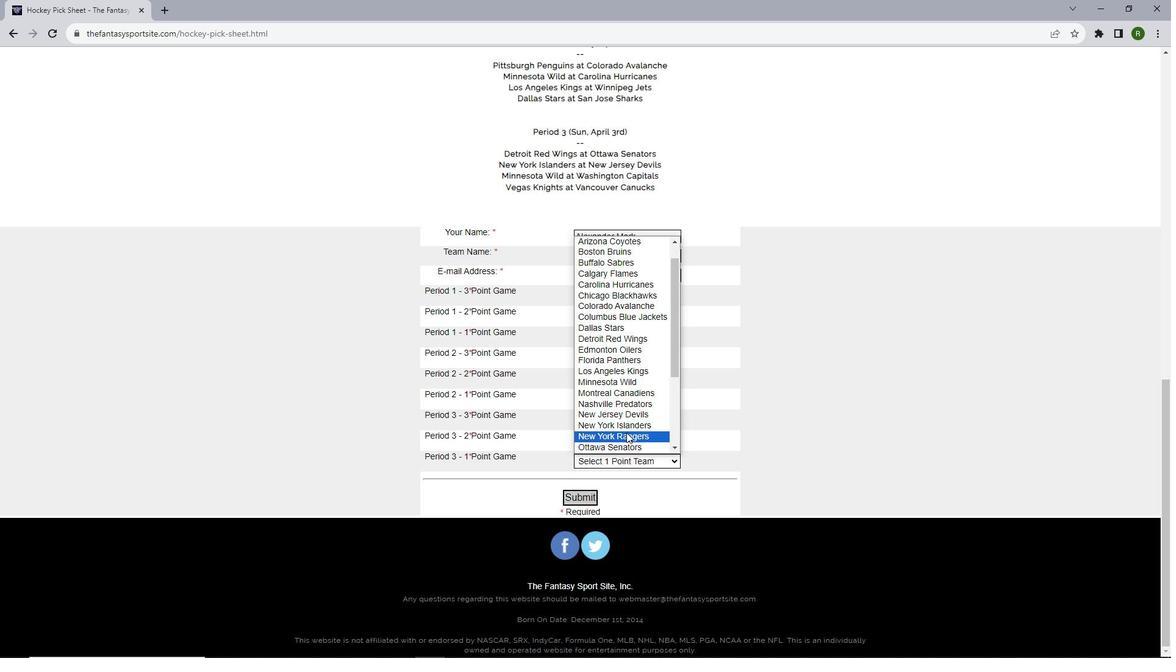 
Action: Mouse scrolled (626, 432) with delta (0, 0)
Screenshot: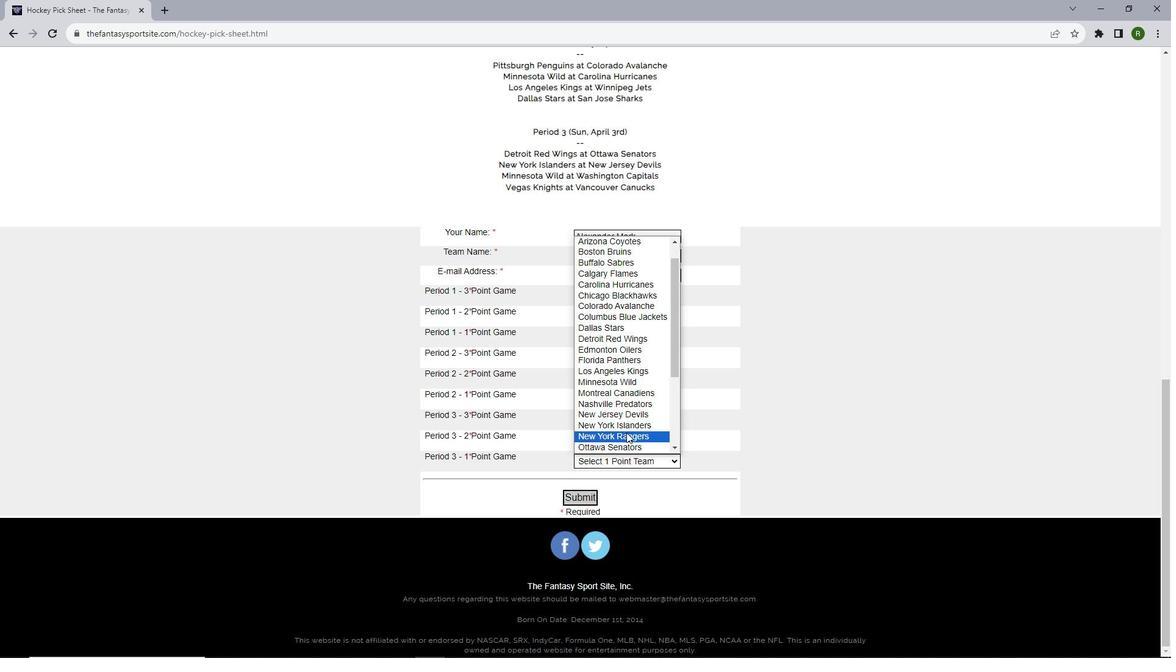 
Action: Mouse scrolled (626, 432) with delta (0, 0)
Screenshot: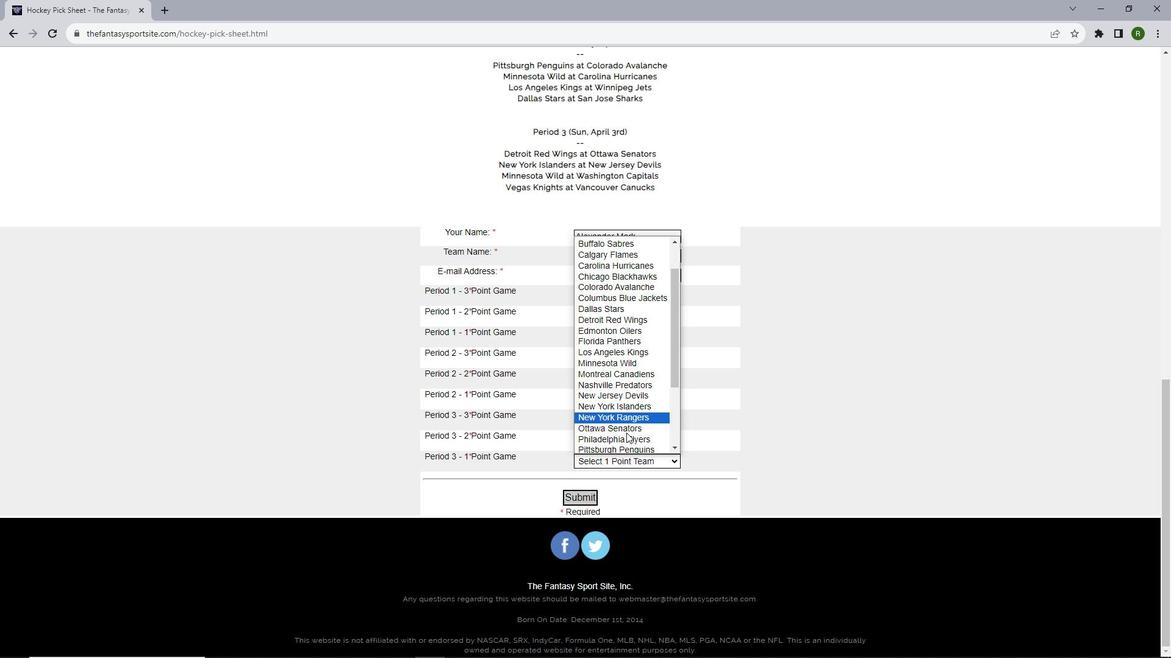 
Action: Mouse scrolled (626, 432) with delta (0, 0)
Screenshot: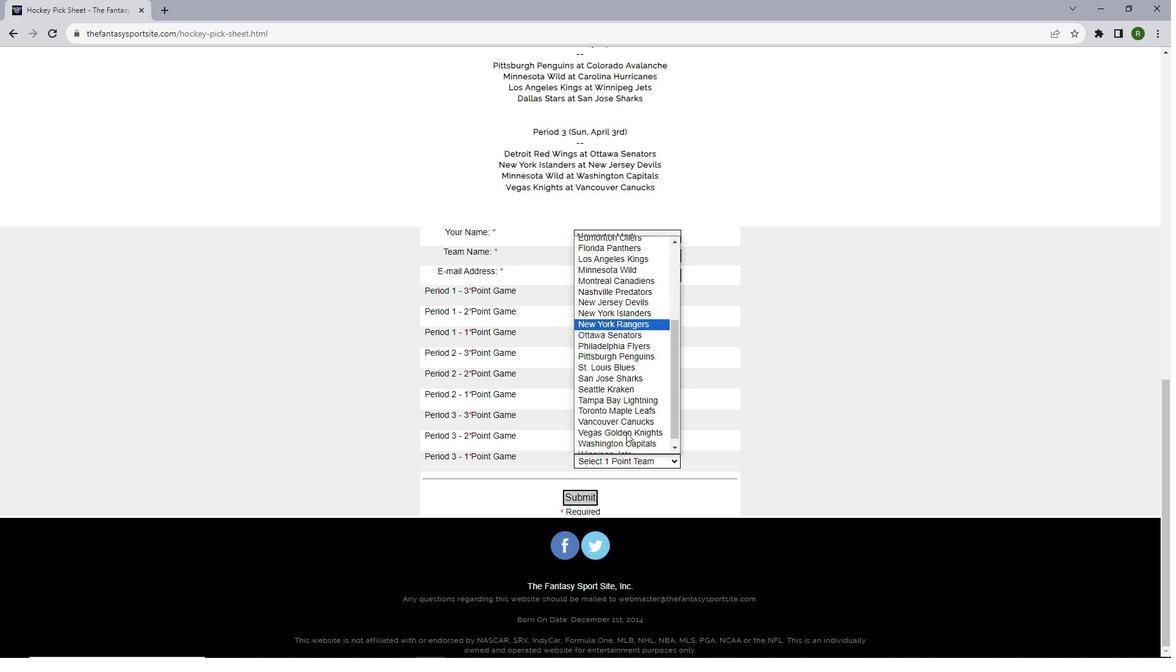 
Action: Mouse moved to (626, 444)
Screenshot: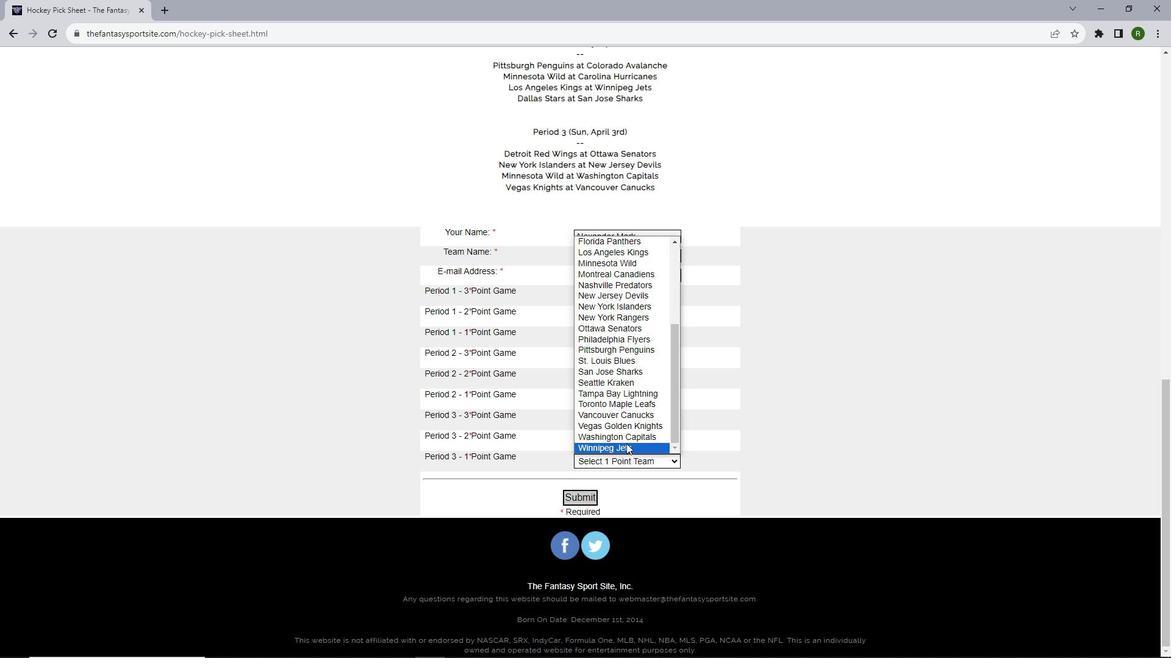 
Action: Mouse pressed left at (626, 444)
Screenshot: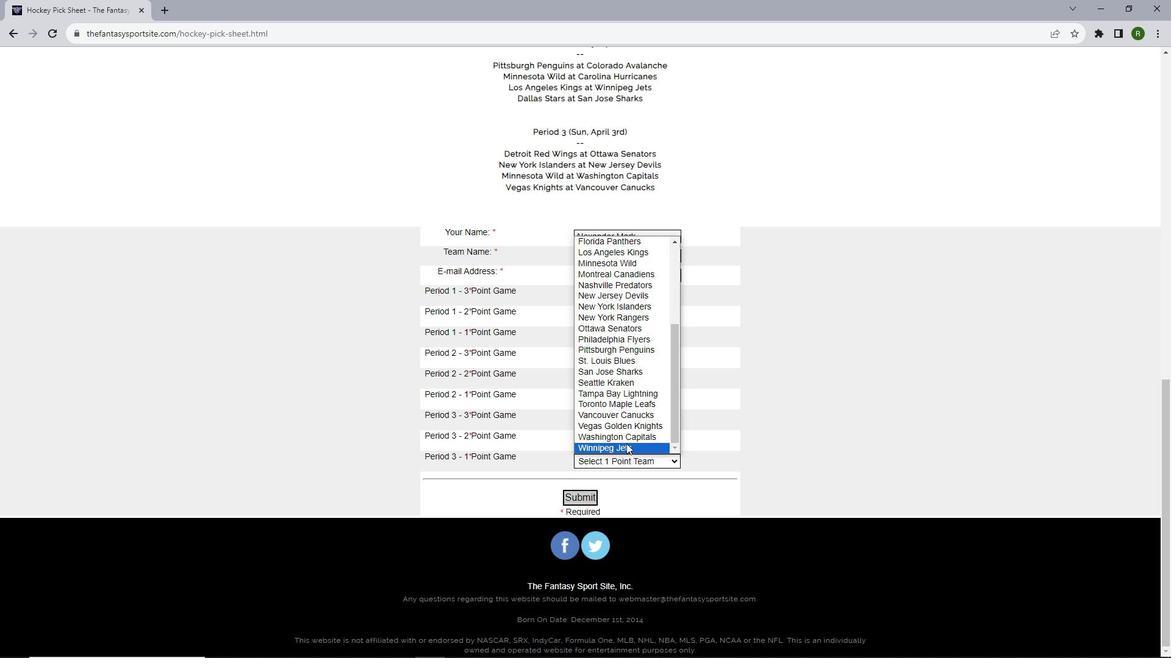 
Action: Mouse moved to (626, 459)
Screenshot: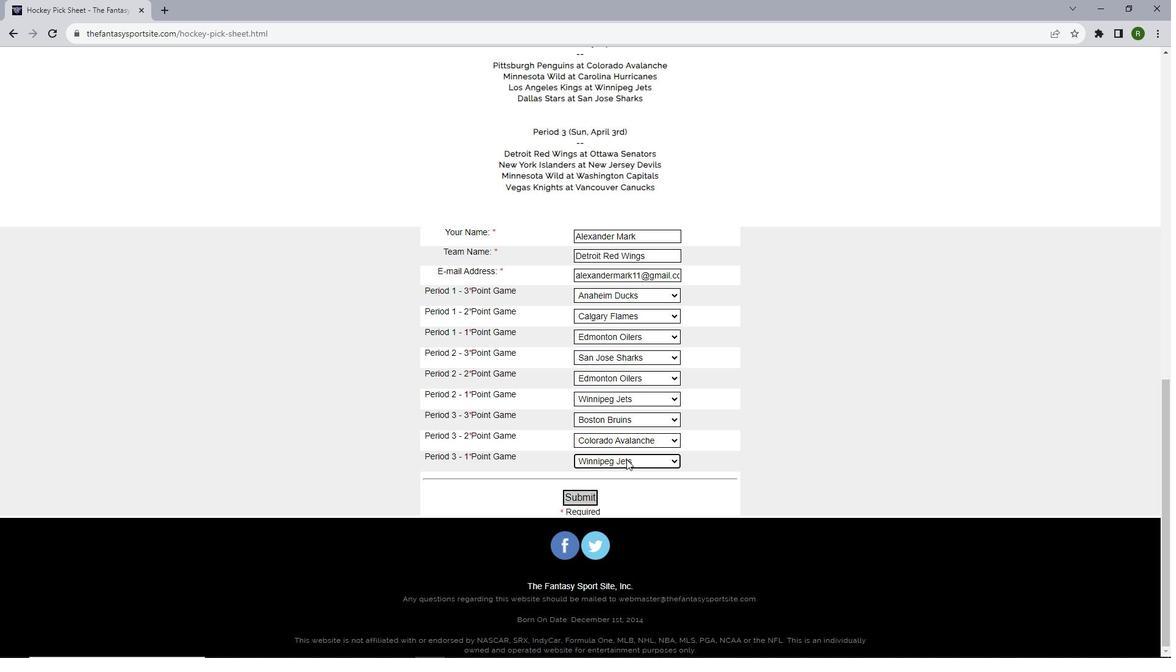 
Action: Mouse pressed left at (626, 459)
Screenshot: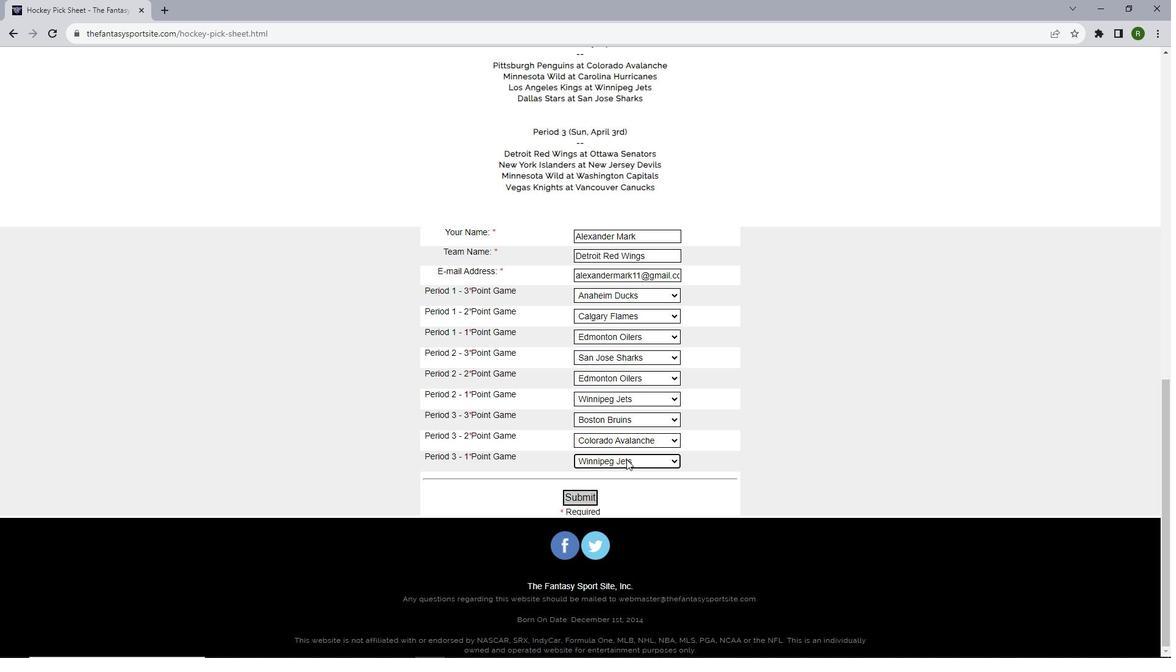 
Action: Mouse moved to (620, 395)
Screenshot: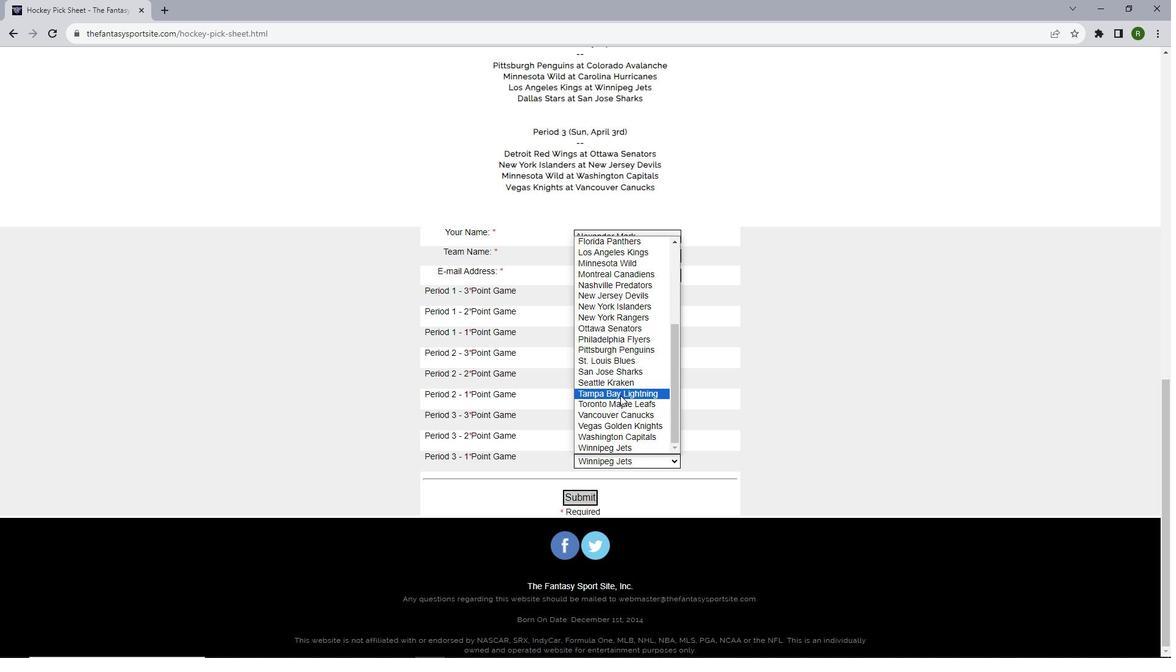 
Action: Mouse pressed left at (620, 395)
Screenshot: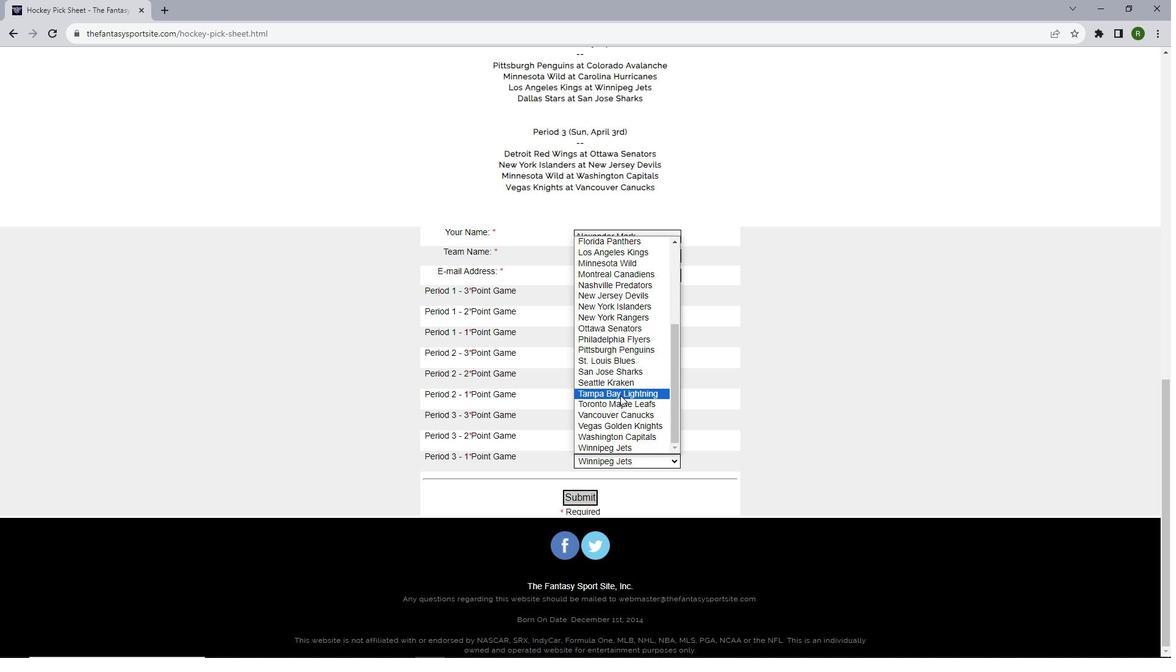 
Action: Mouse moved to (578, 498)
Screenshot: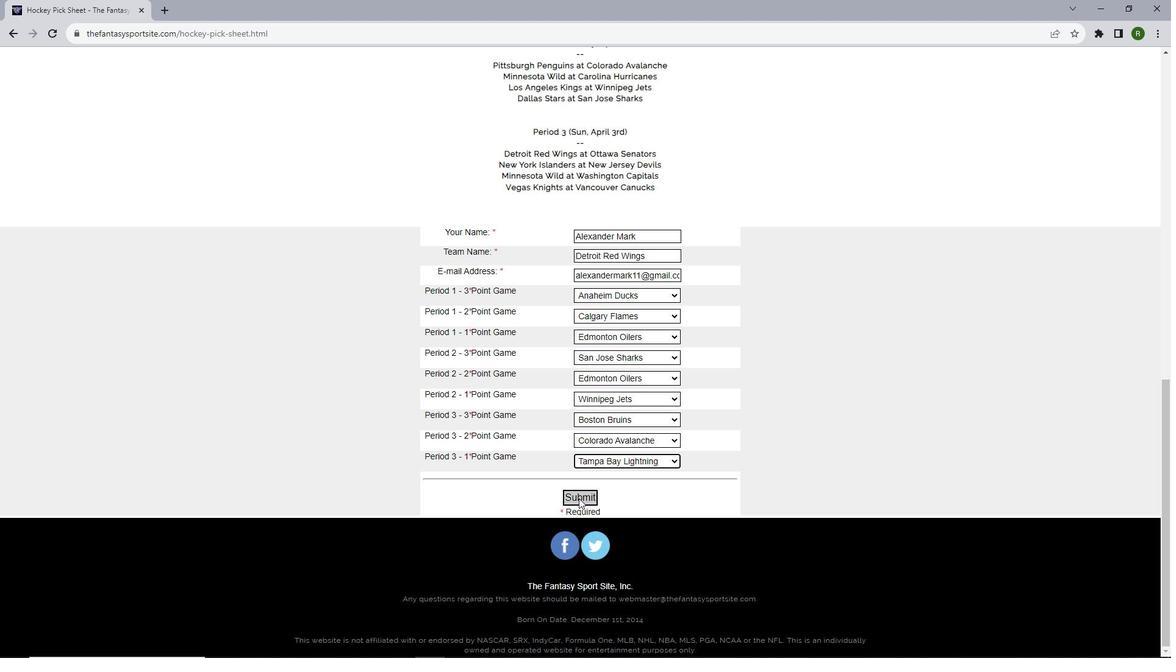 
Action: Mouse pressed left at (578, 498)
Screenshot: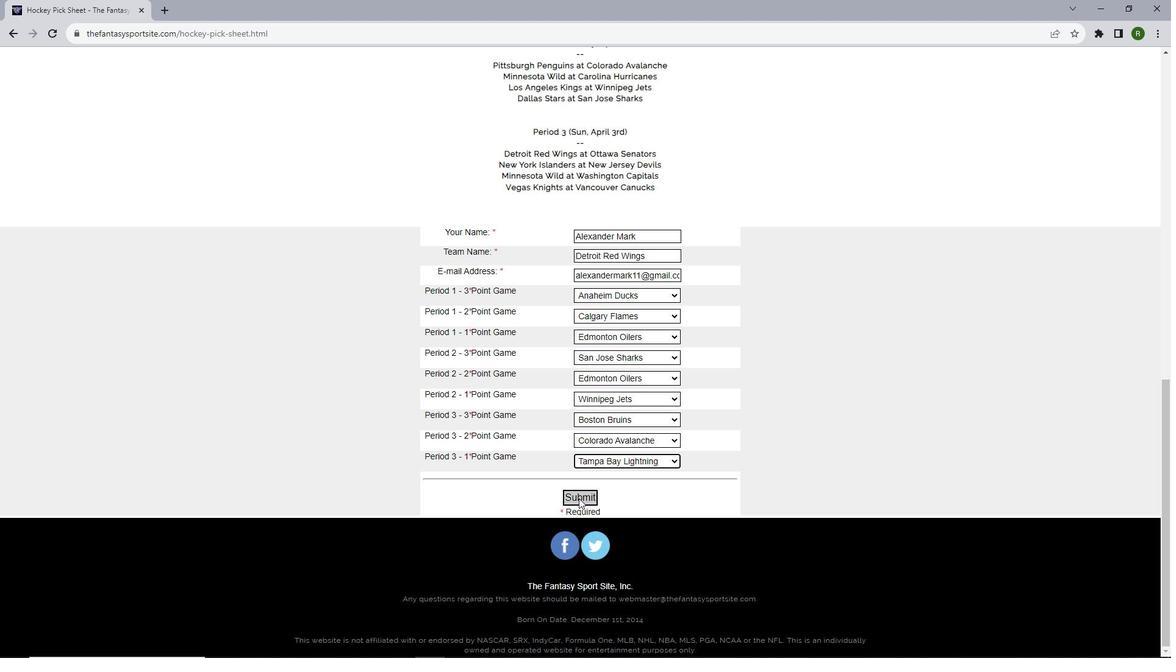
Action: Mouse moved to (446, 298)
Screenshot: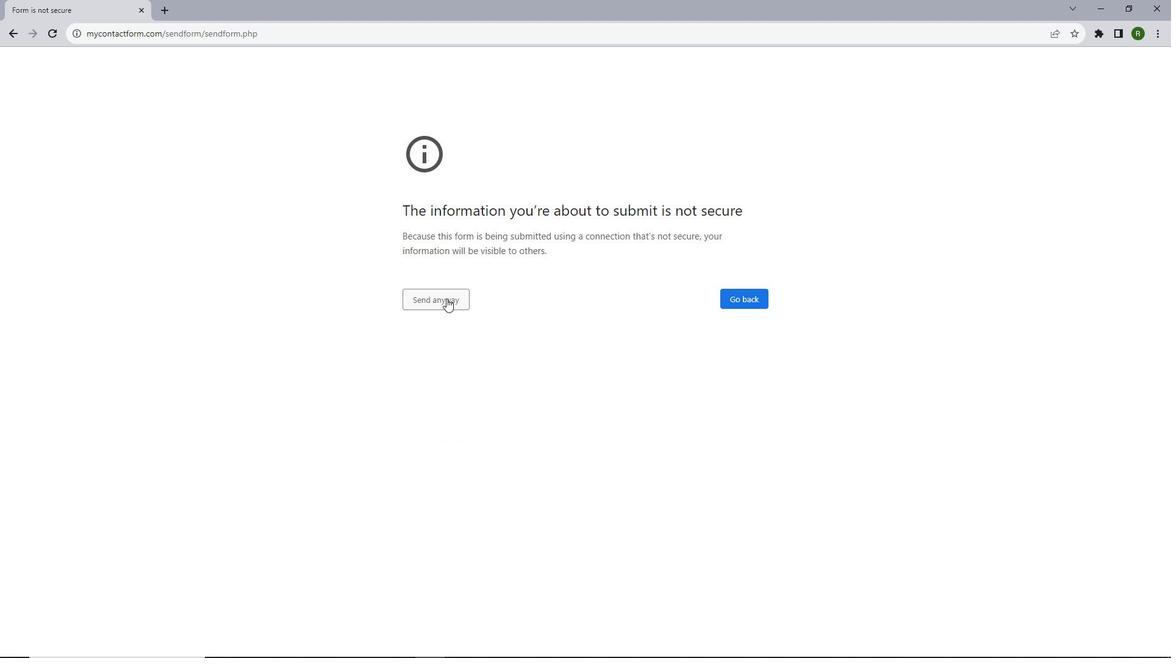 
Action: Mouse pressed left at (446, 298)
Screenshot: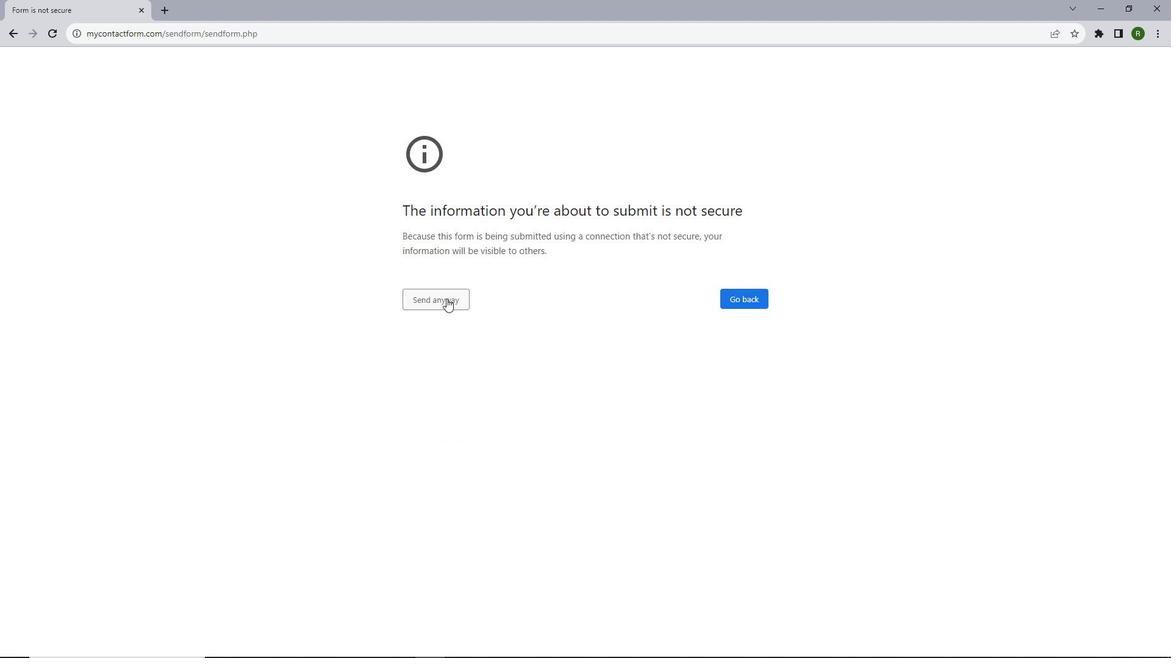 
Action: Mouse moved to (426, 313)
Screenshot: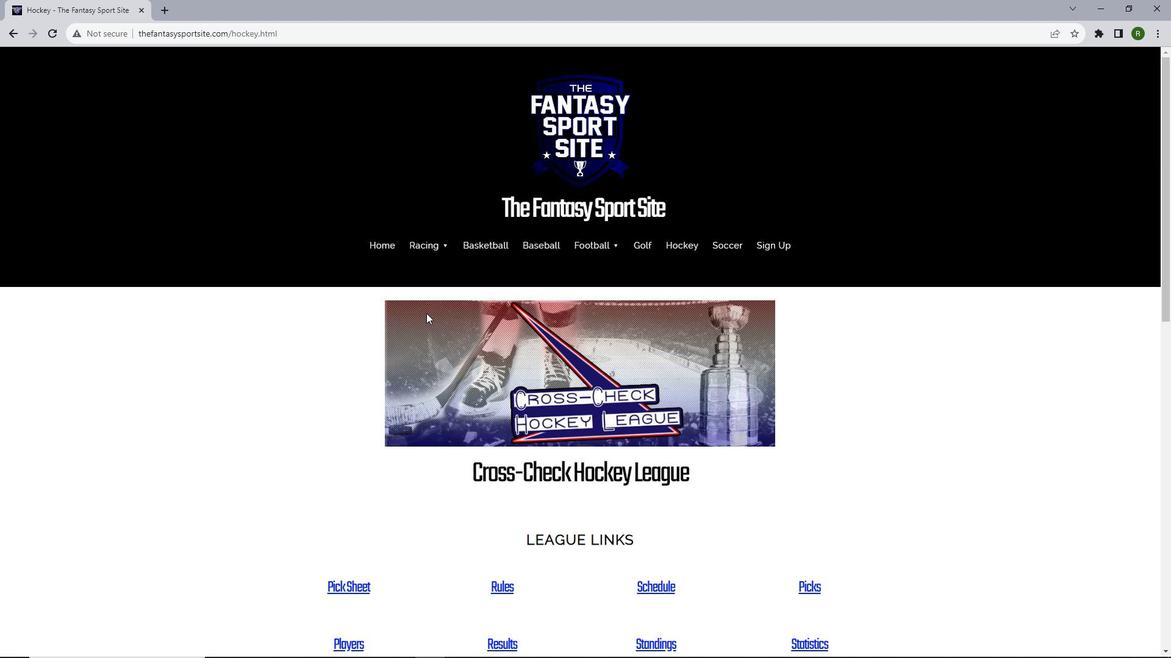 
Action: Mouse scrolled (426, 312) with delta (0, 0)
Screenshot: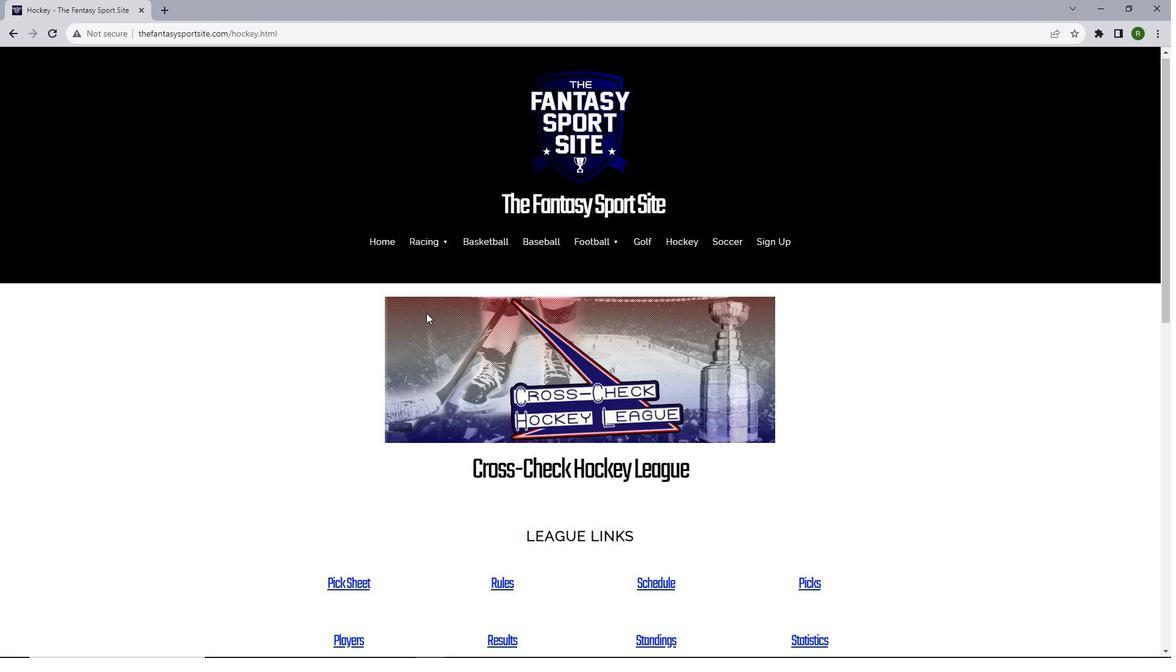 
Action: Mouse scrolled (426, 312) with delta (0, 0)
Screenshot: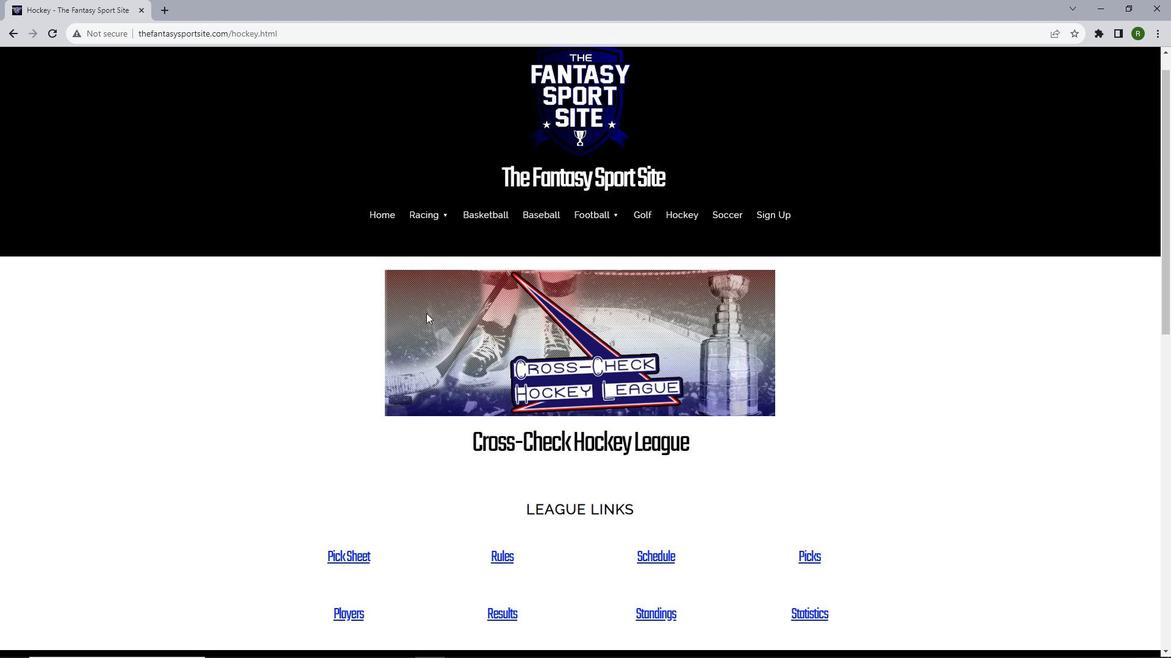 
Action: Mouse scrolled (426, 312) with delta (0, 0)
Screenshot: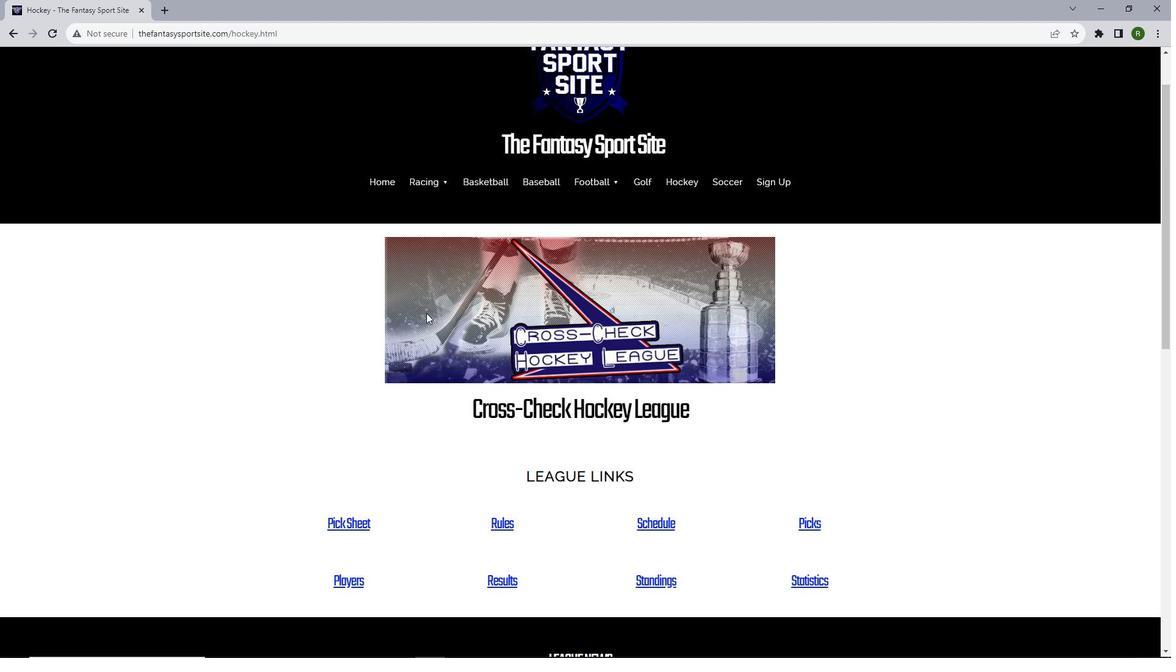 
Action: Mouse scrolled (426, 312) with delta (0, 0)
Screenshot: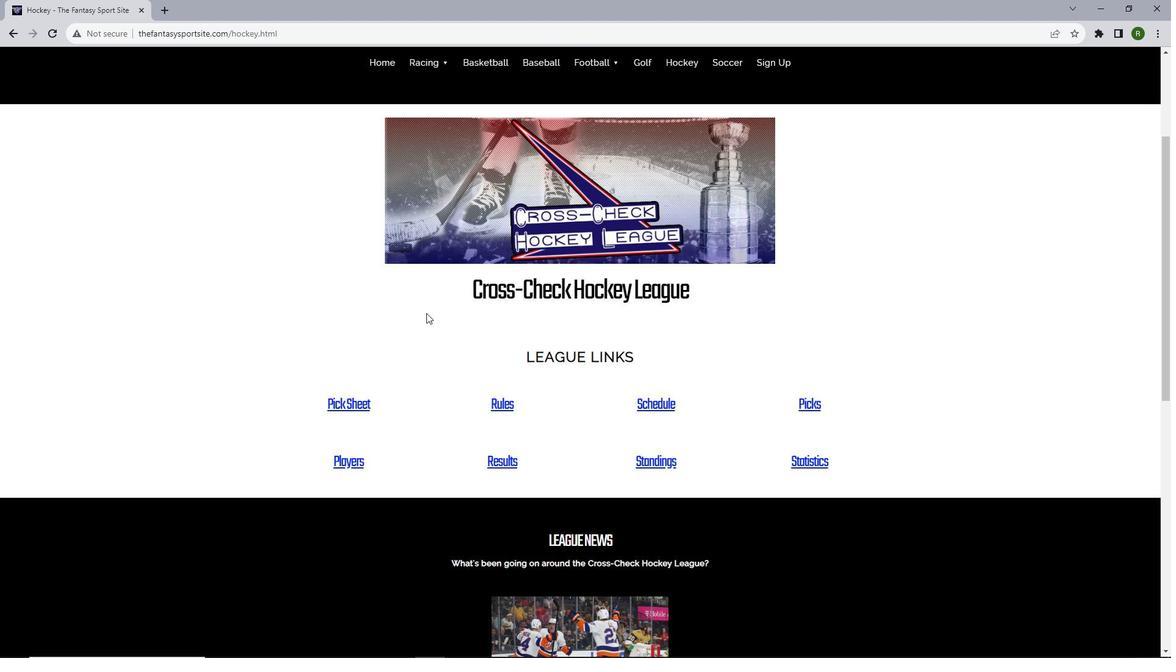 
Action: Mouse scrolled (426, 312) with delta (0, 0)
Screenshot: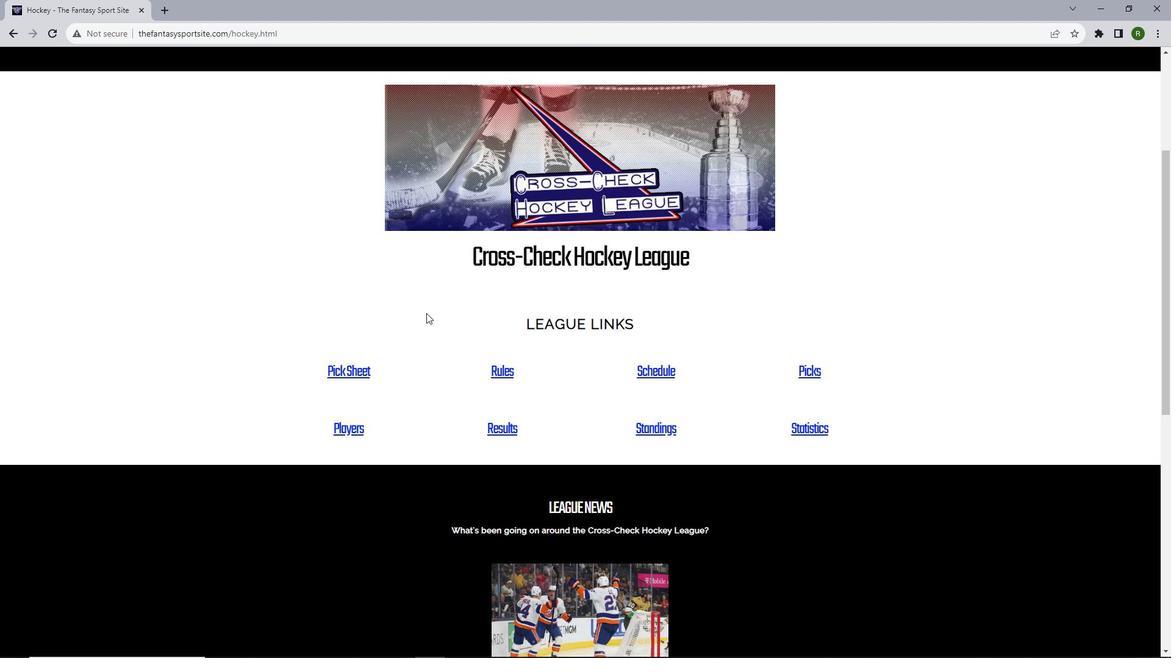 
